 Task: Find connections with filter location Villa María with filter topic #covidwith filter profile language Potuguese with filter current company Business Standard with filter school Bhartiya Vidya Bhavans Sardar Patel Institute of Technology Munshi Nagar Andheri Mumbai with filter industry Metal Treatments with filter service category iOS Development with filter keywords title Drafter
Action: Mouse moved to (684, 145)
Screenshot: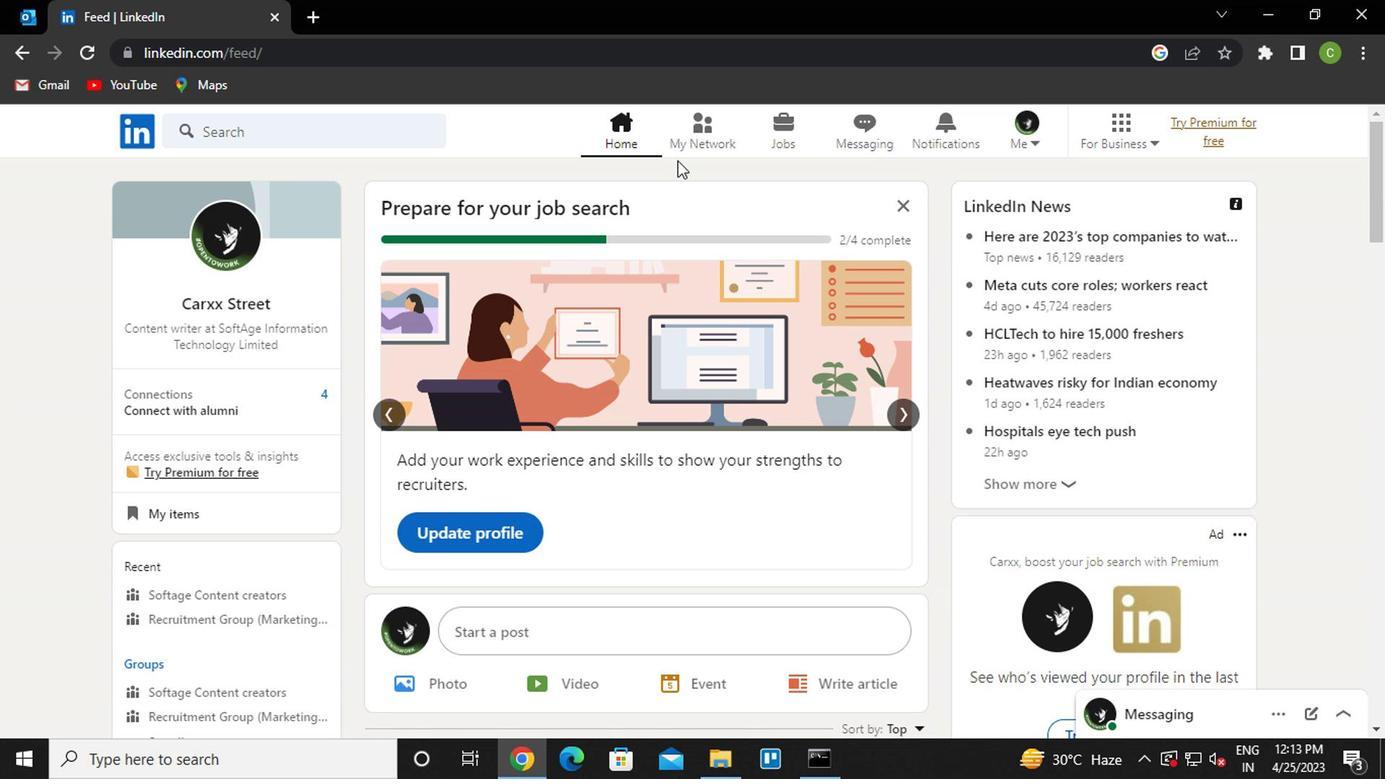 
Action: Mouse pressed left at (684, 145)
Screenshot: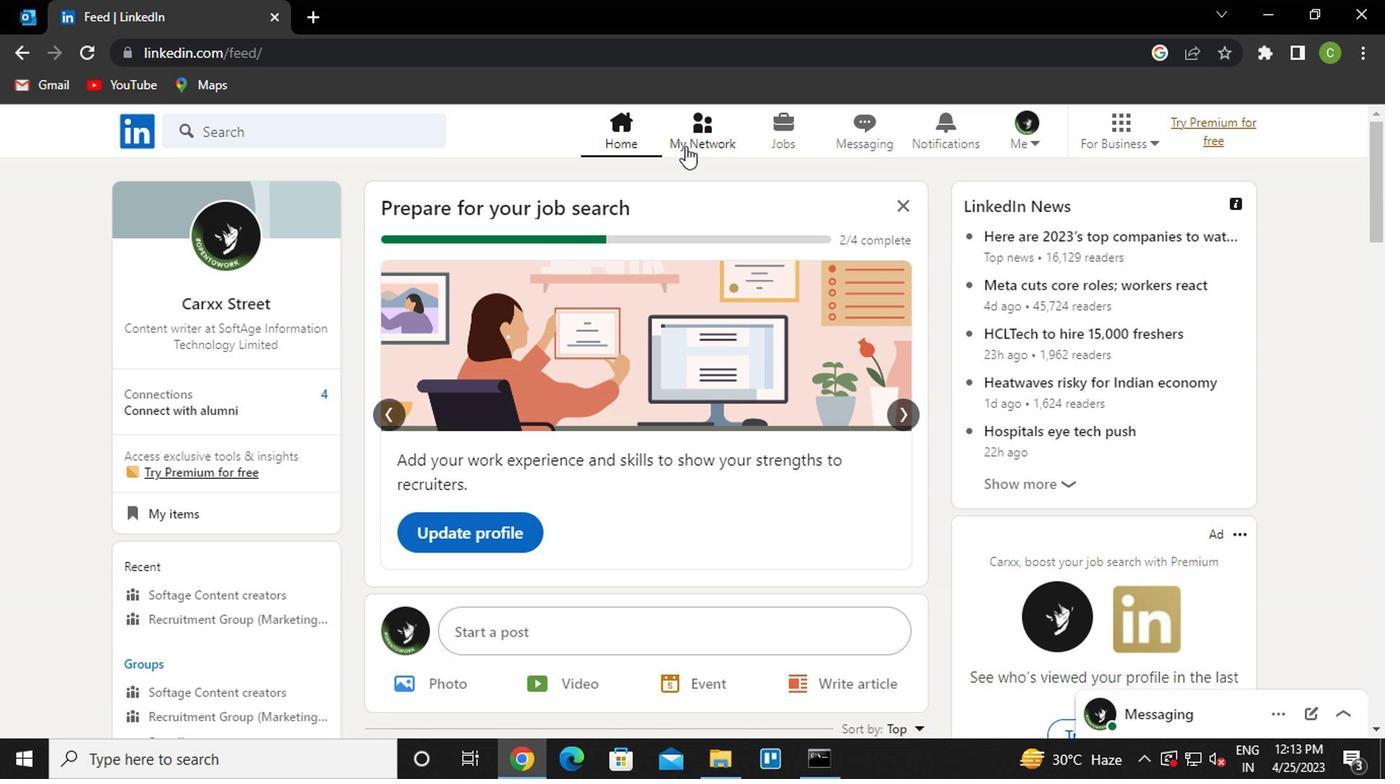 
Action: Mouse moved to (266, 262)
Screenshot: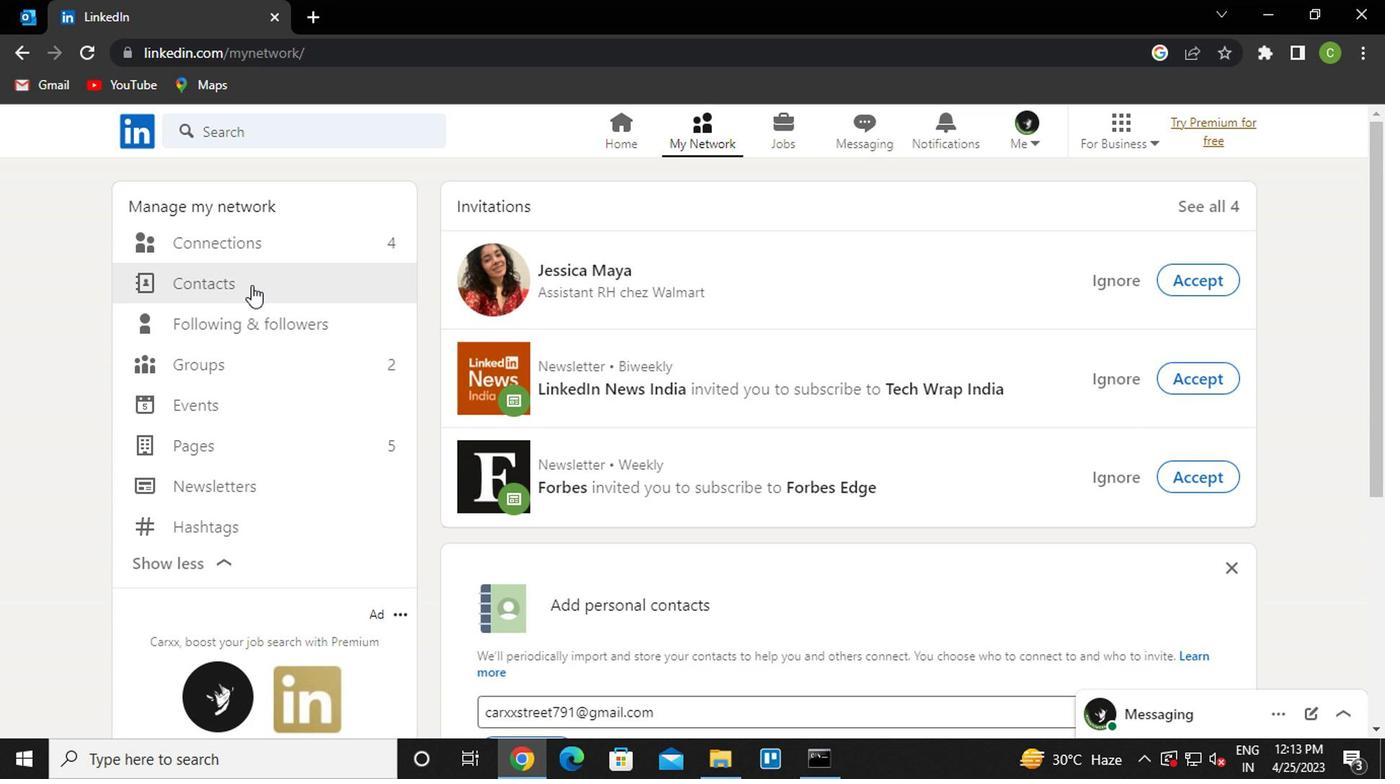 
Action: Mouse pressed left at (266, 262)
Screenshot: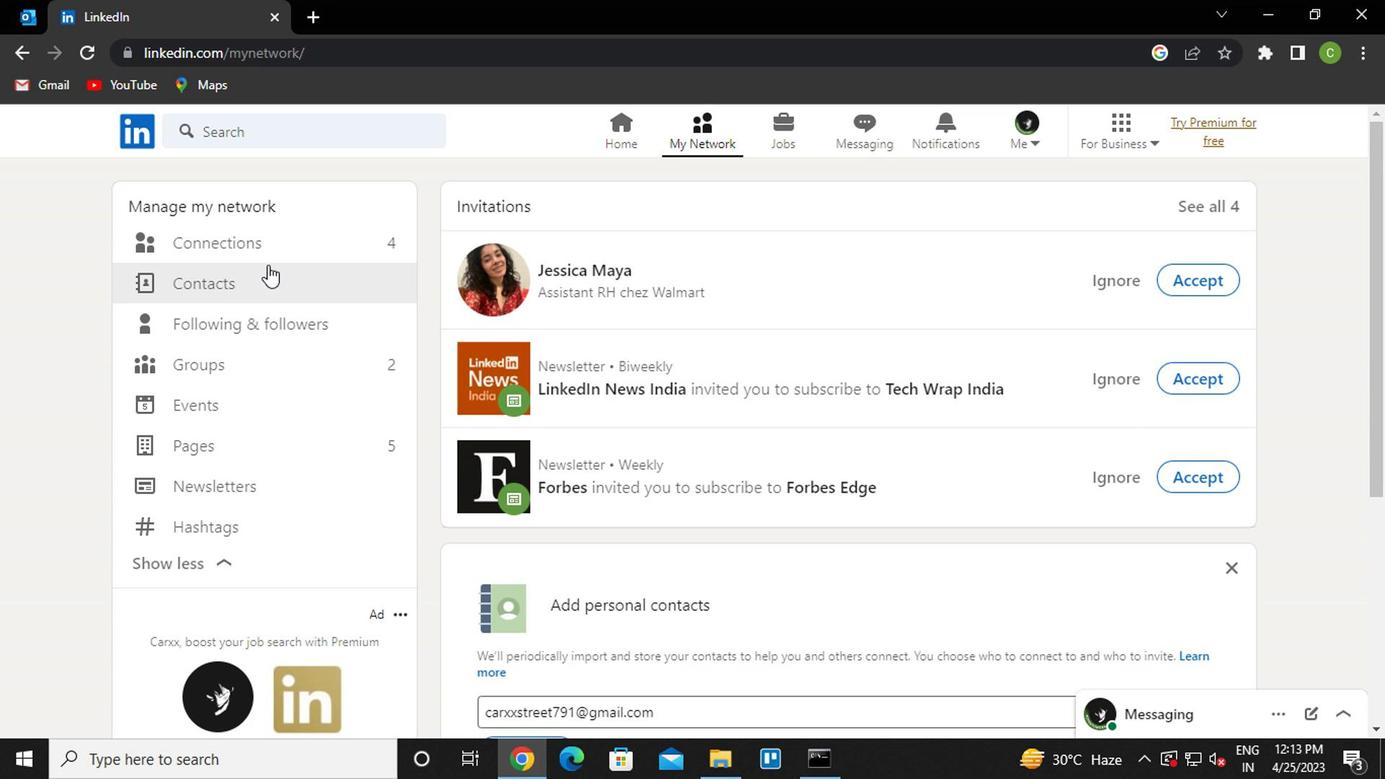 
Action: Mouse moved to (274, 256)
Screenshot: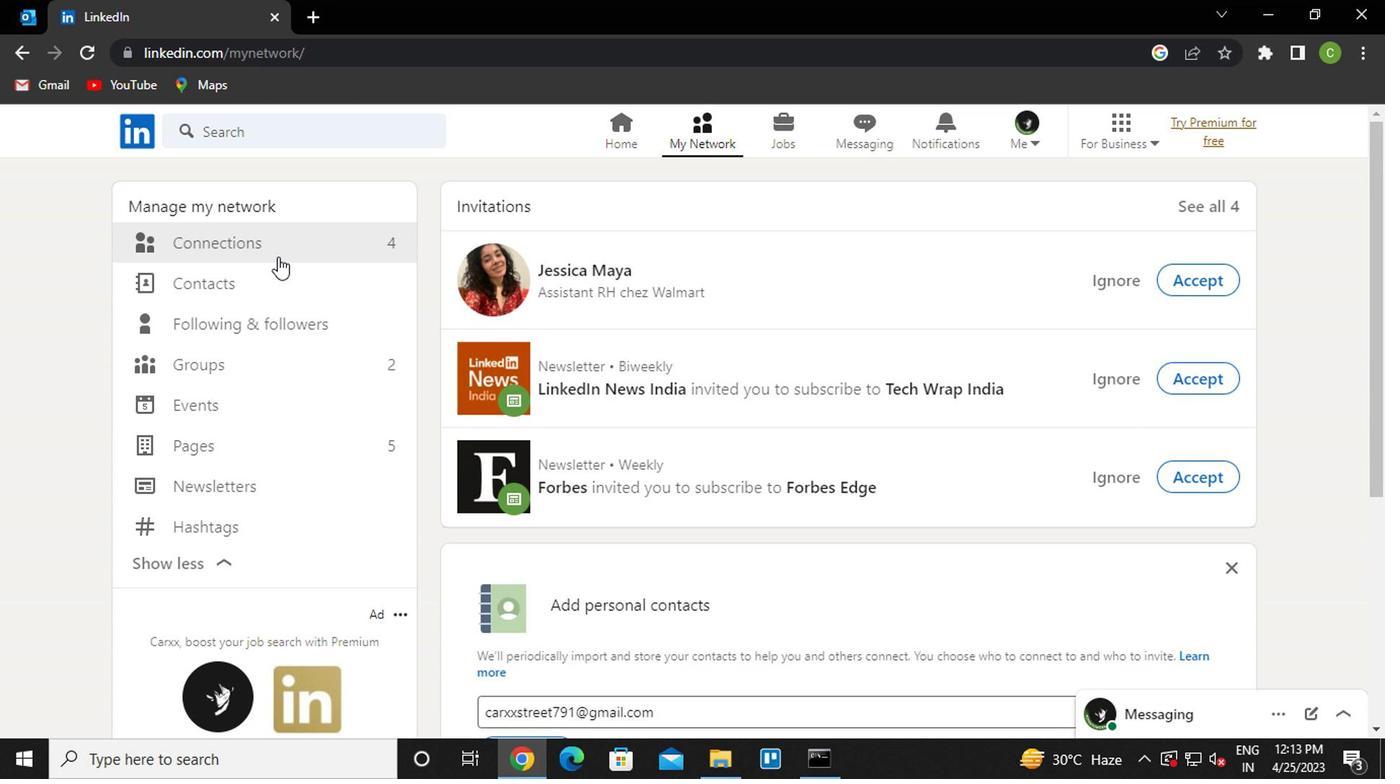 
Action: Mouse pressed left at (274, 256)
Screenshot: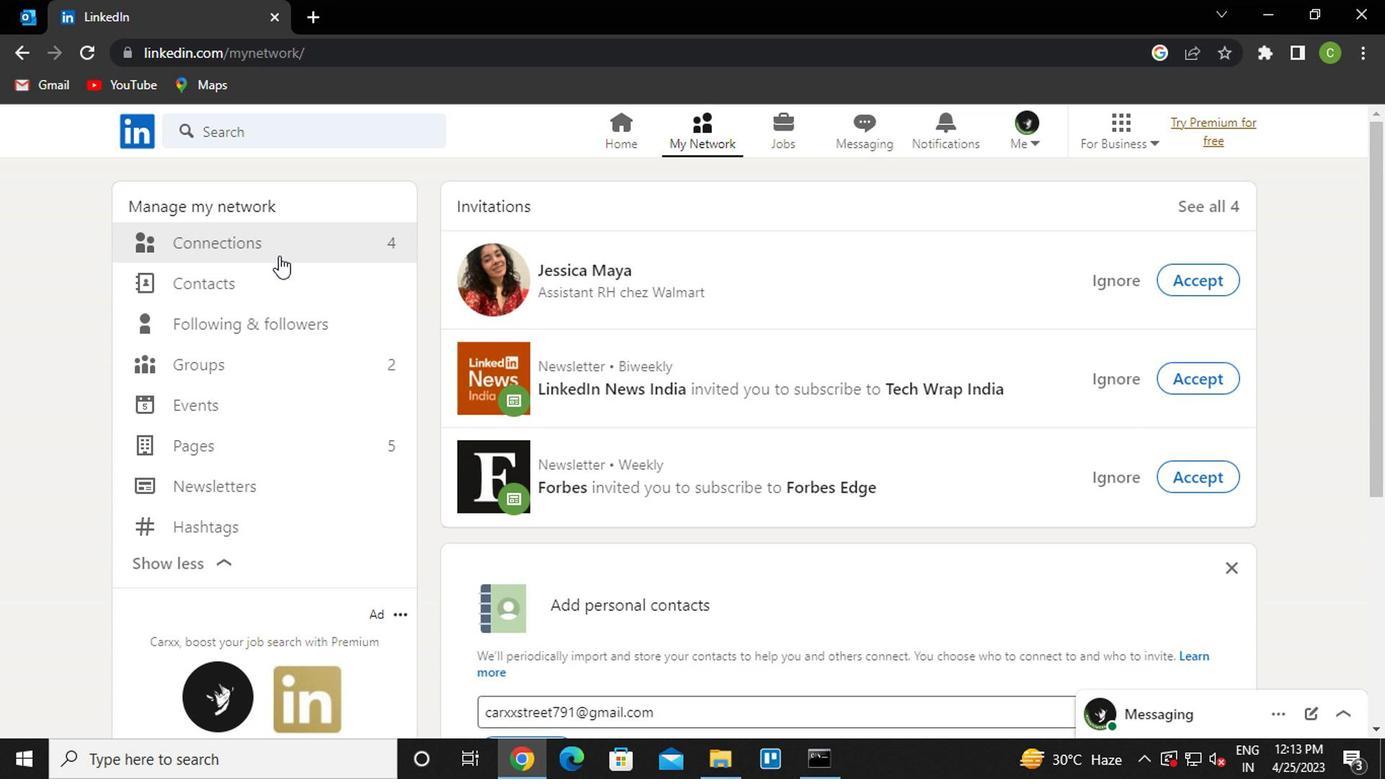 
Action: Mouse moved to (310, 253)
Screenshot: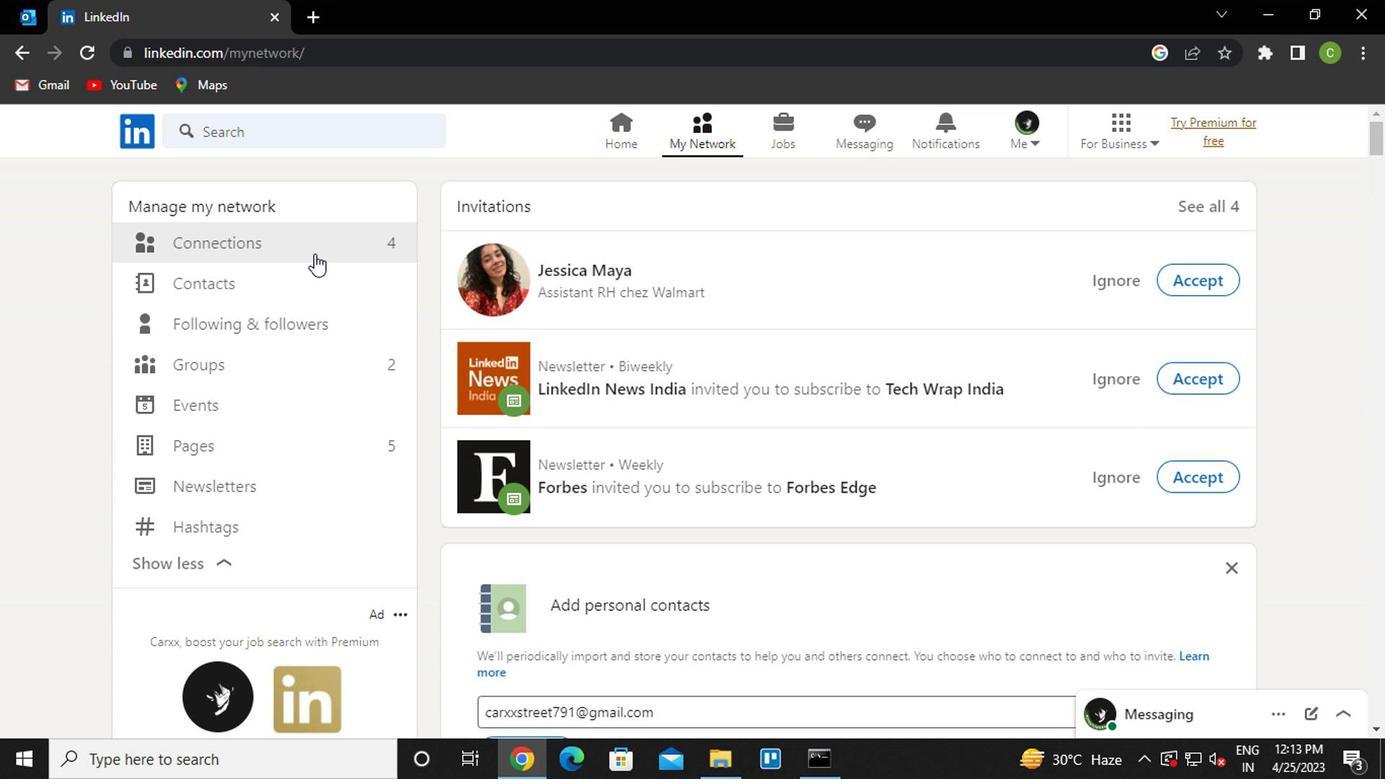 
Action: Mouse pressed left at (310, 253)
Screenshot: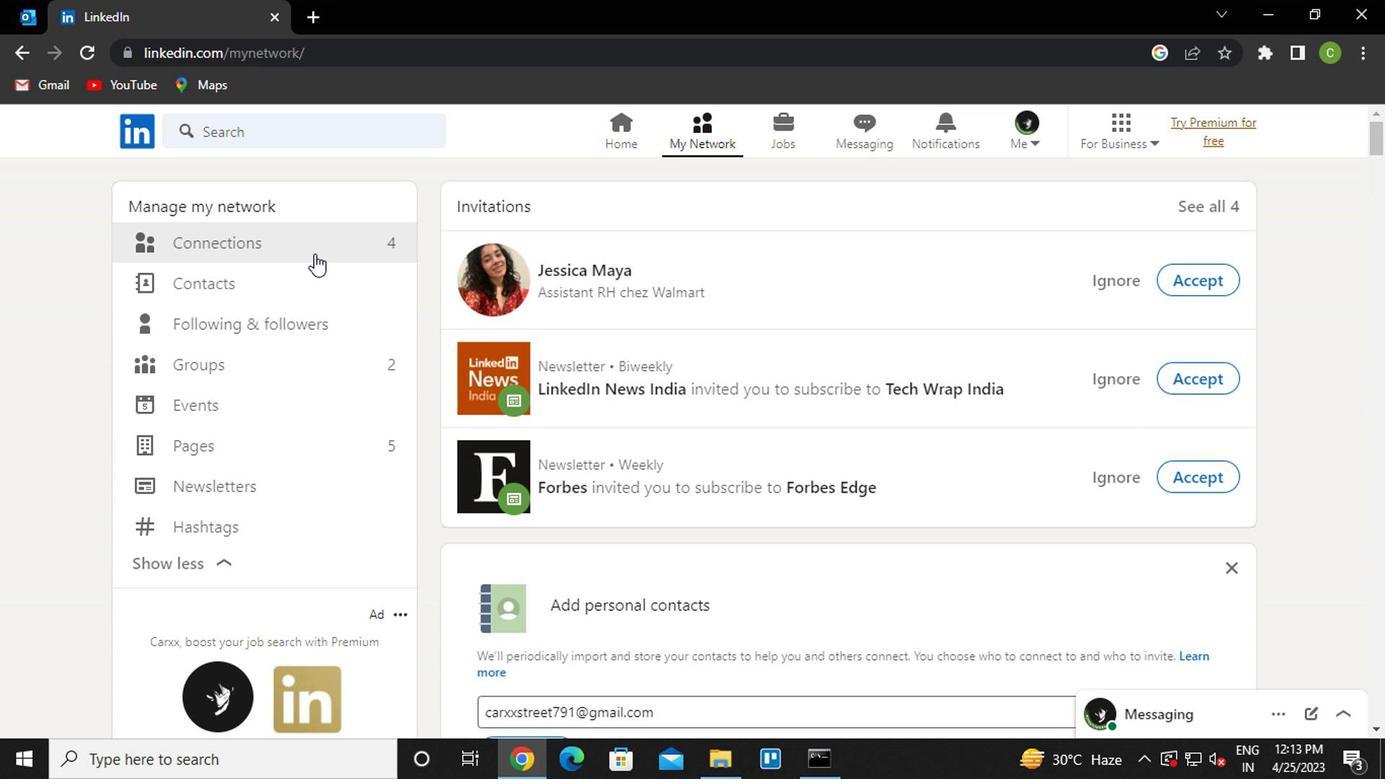 
Action: Mouse moved to (884, 248)
Screenshot: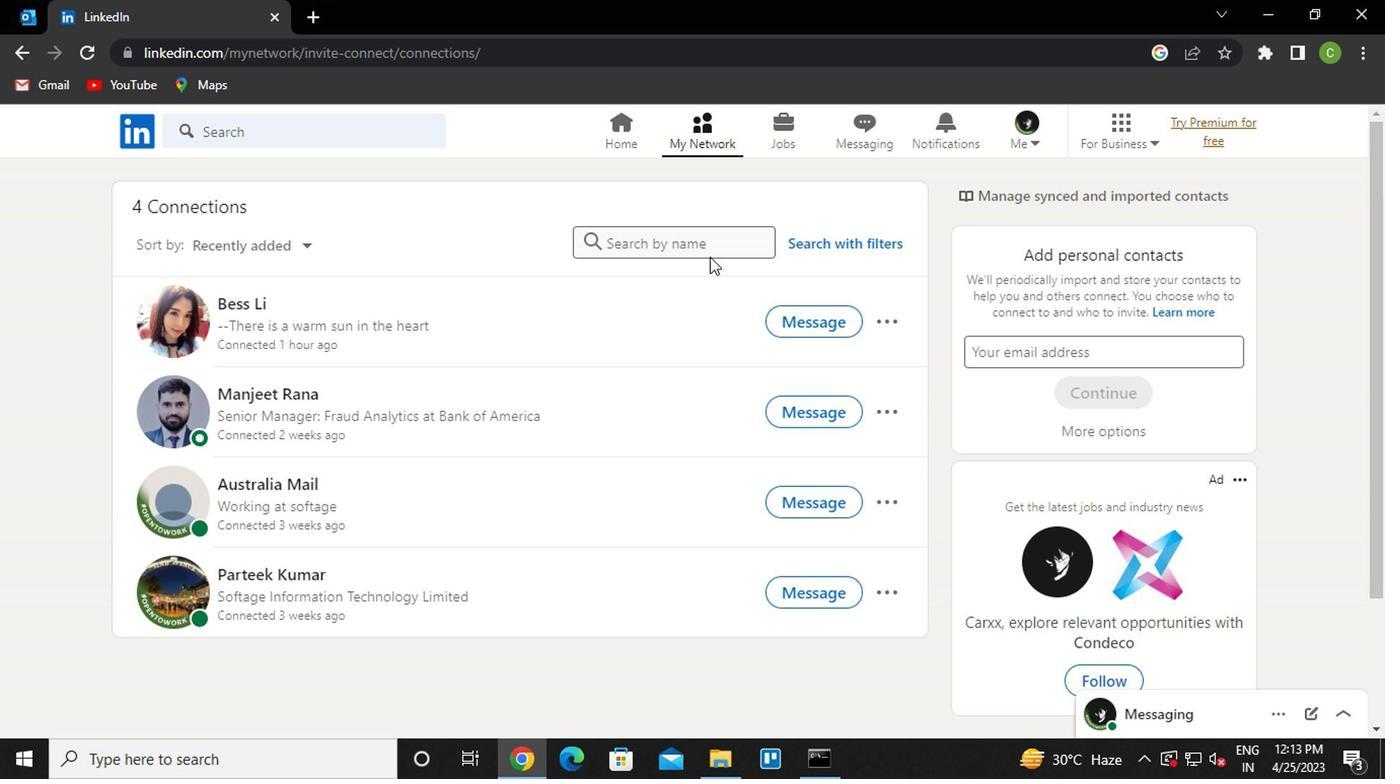 
Action: Mouse pressed left at (884, 248)
Screenshot: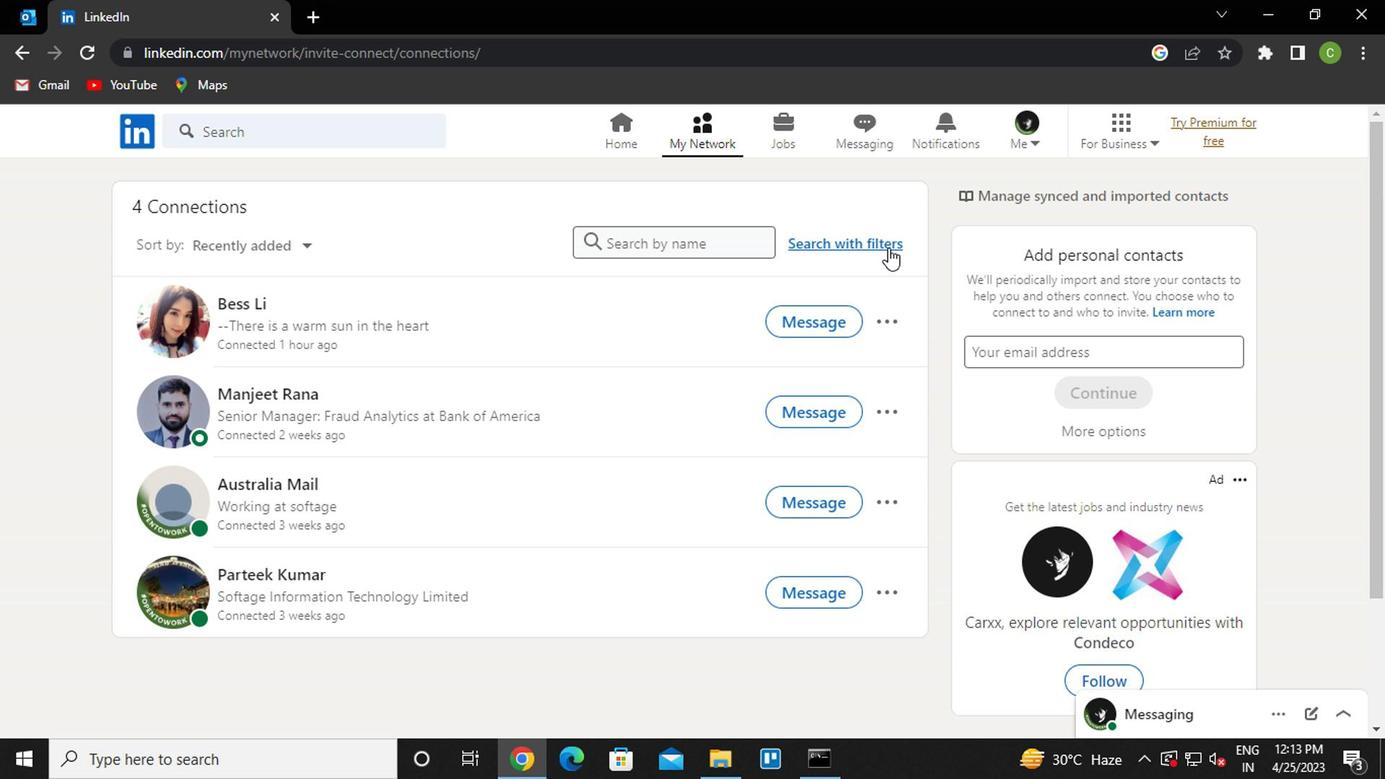
Action: Mouse moved to (694, 188)
Screenshot: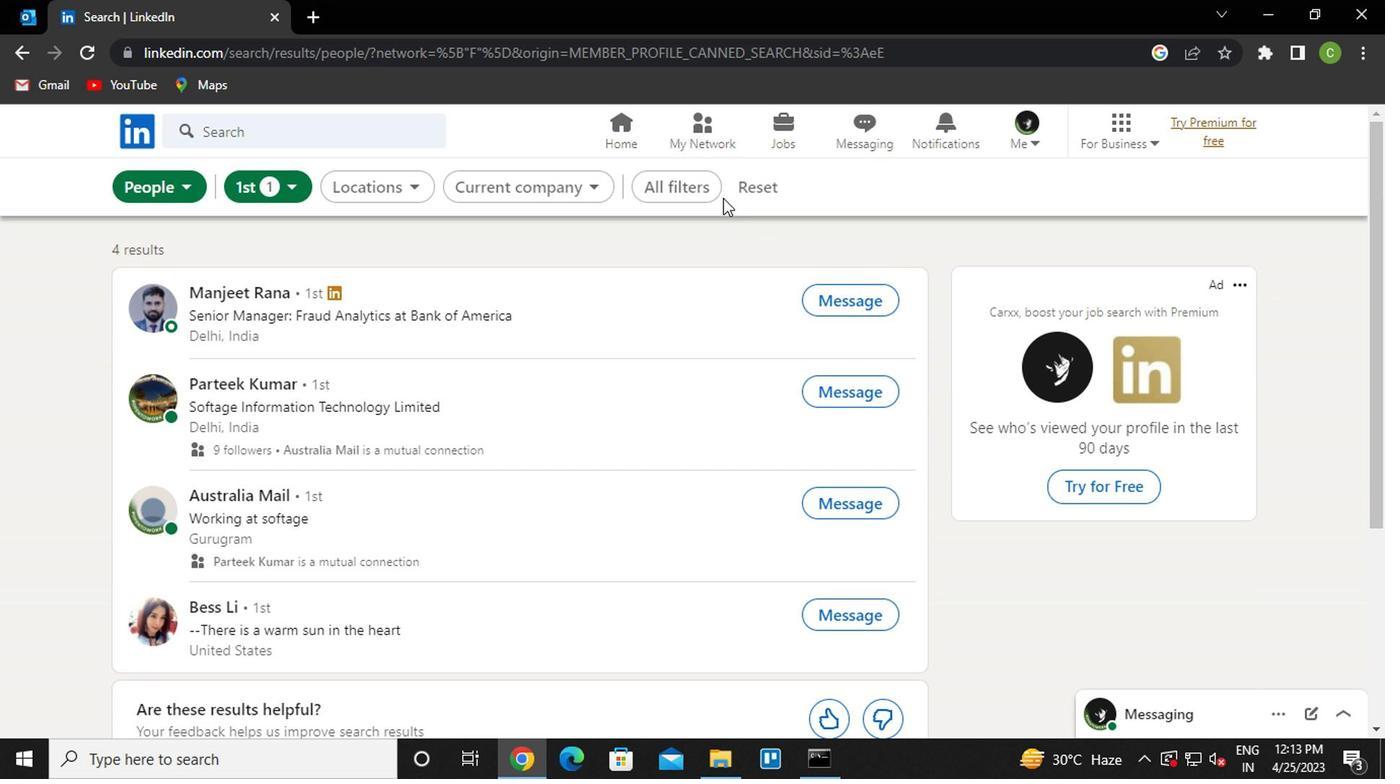 
Action: Mouse pressed left at (694, 188)
Screenshot: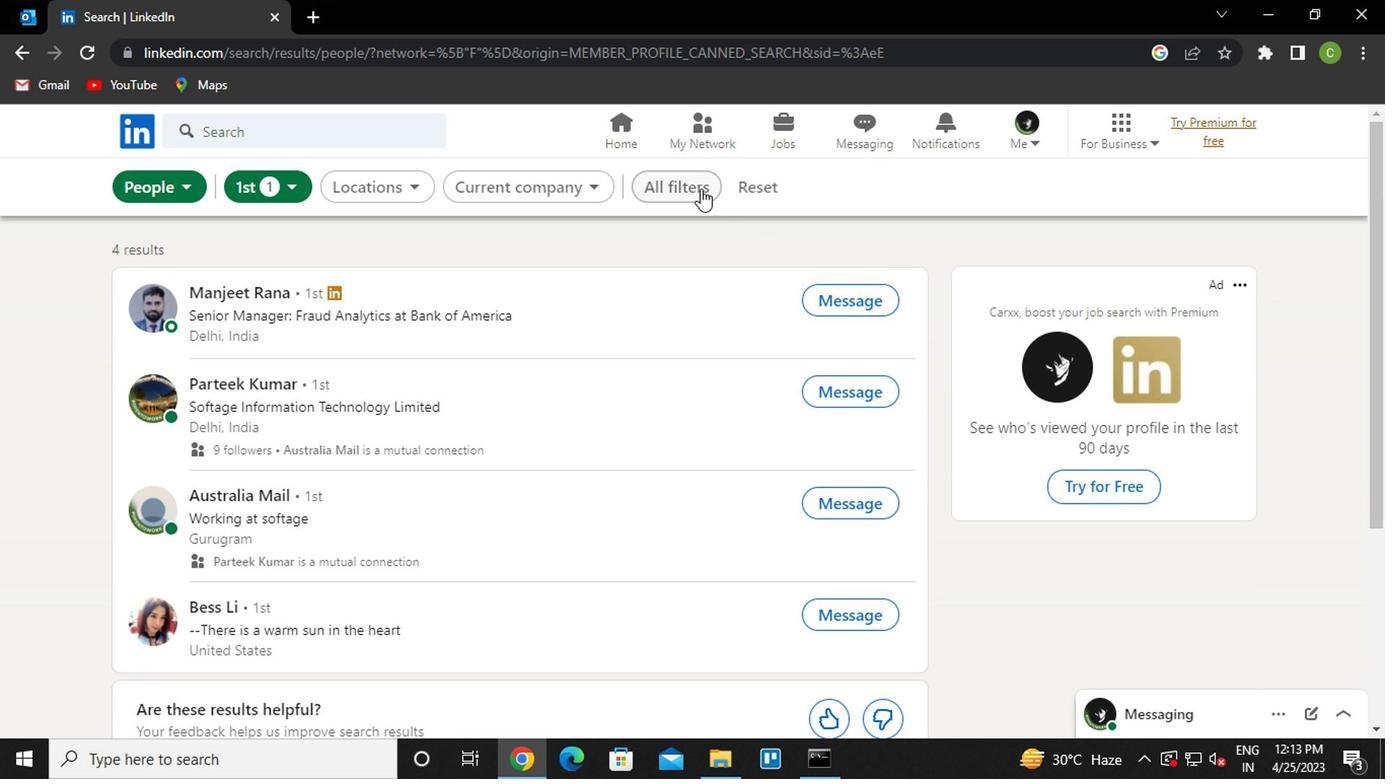 
Action: Mouse moved to (1075, 403)
Screenshot: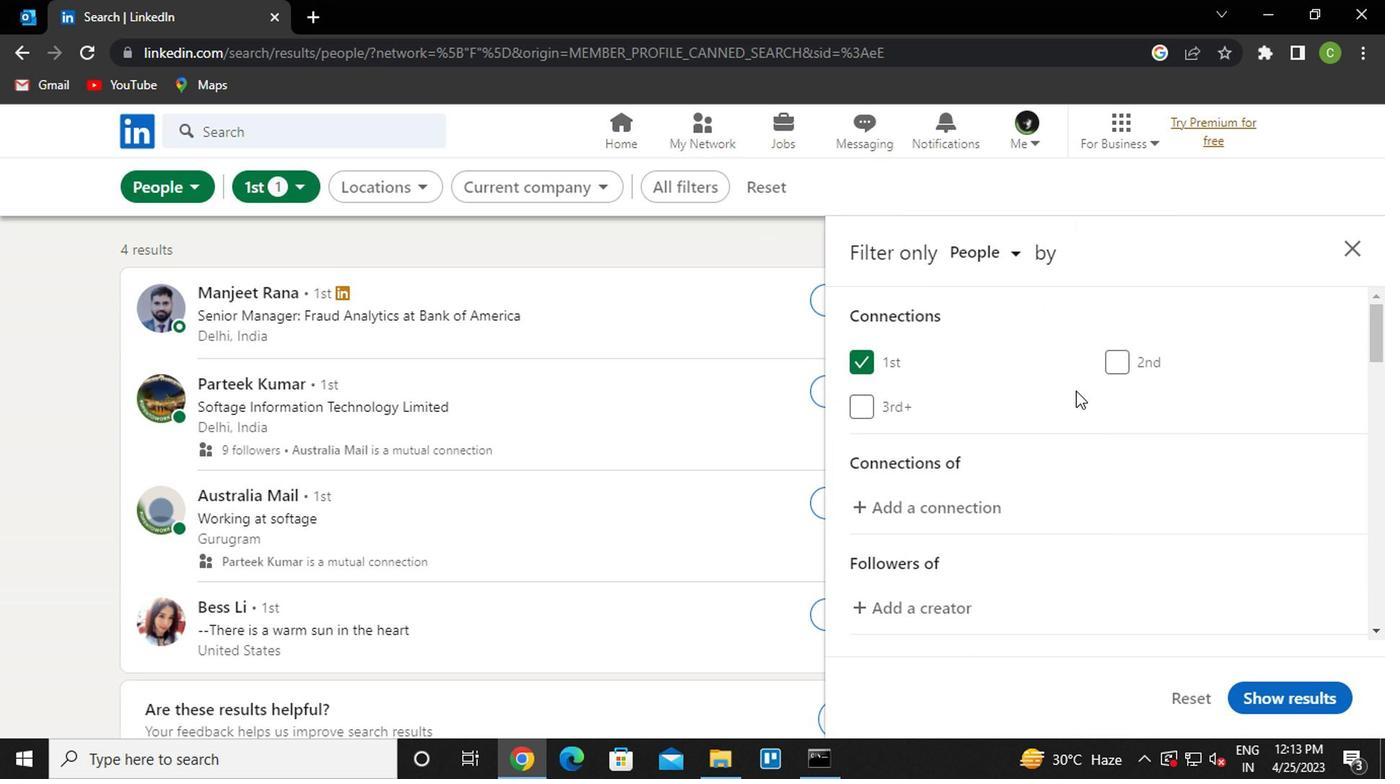 
Action: Mouse scrolled (1075, 401) with delta (0, -1)
Screenshot: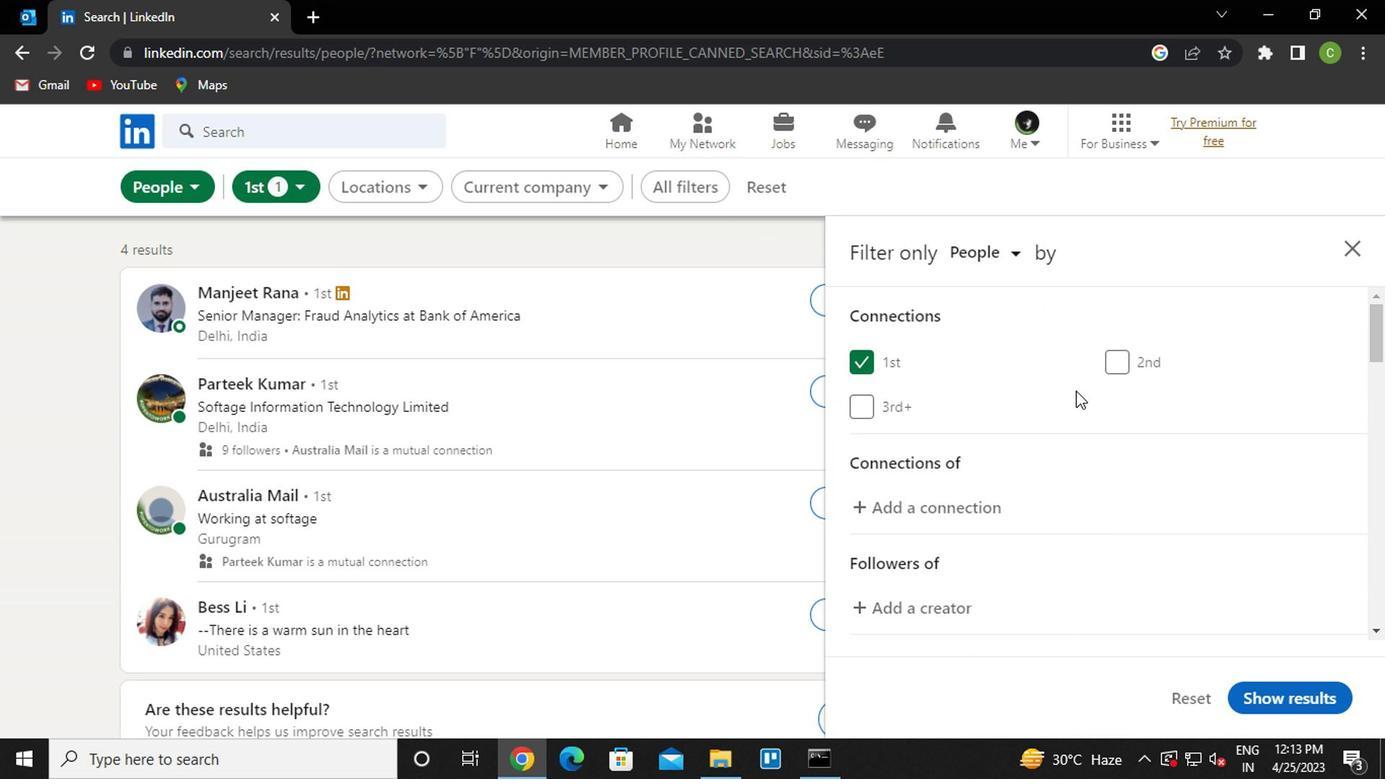 
Action: Mouse moved to (1076, 406)
Screenshot: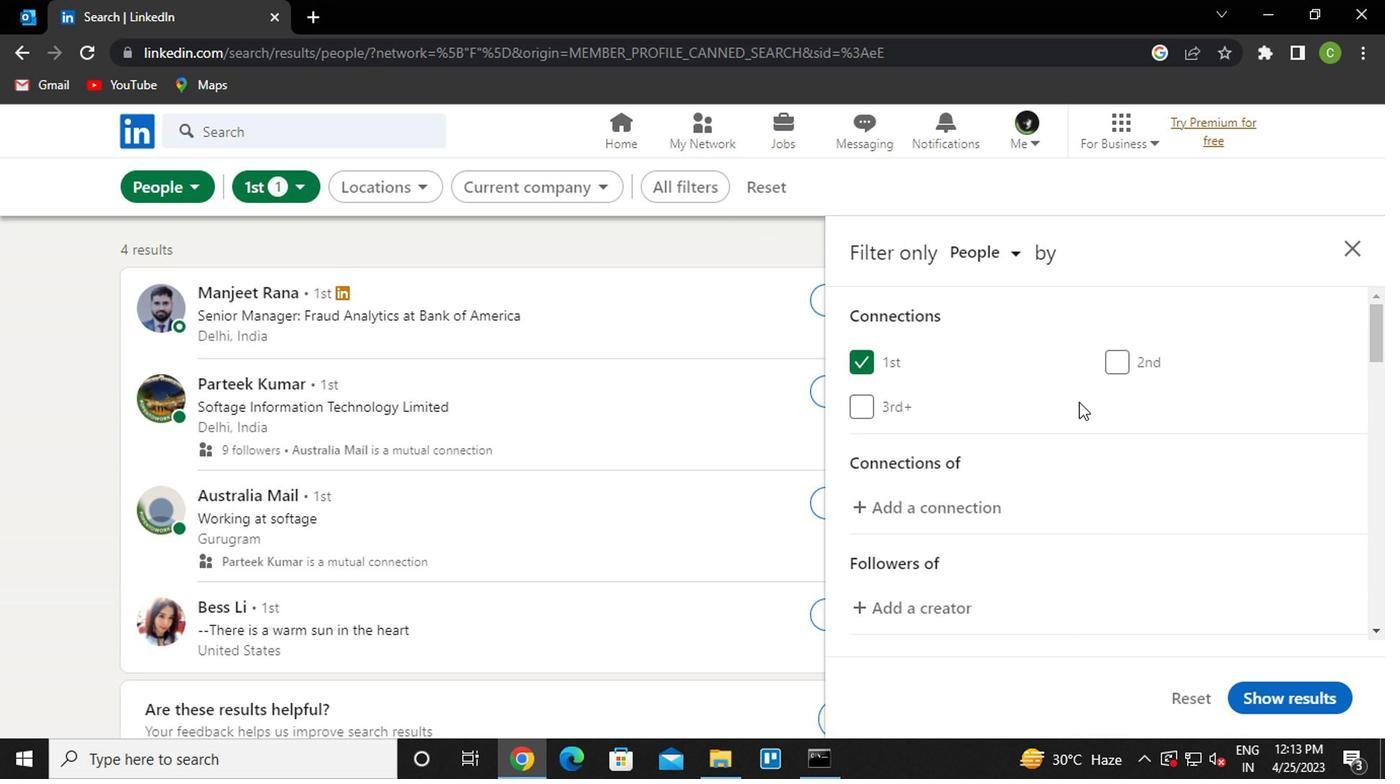 
Action: Mouse scrolled (1076, 404) with delta (0, -1)
Screenshot: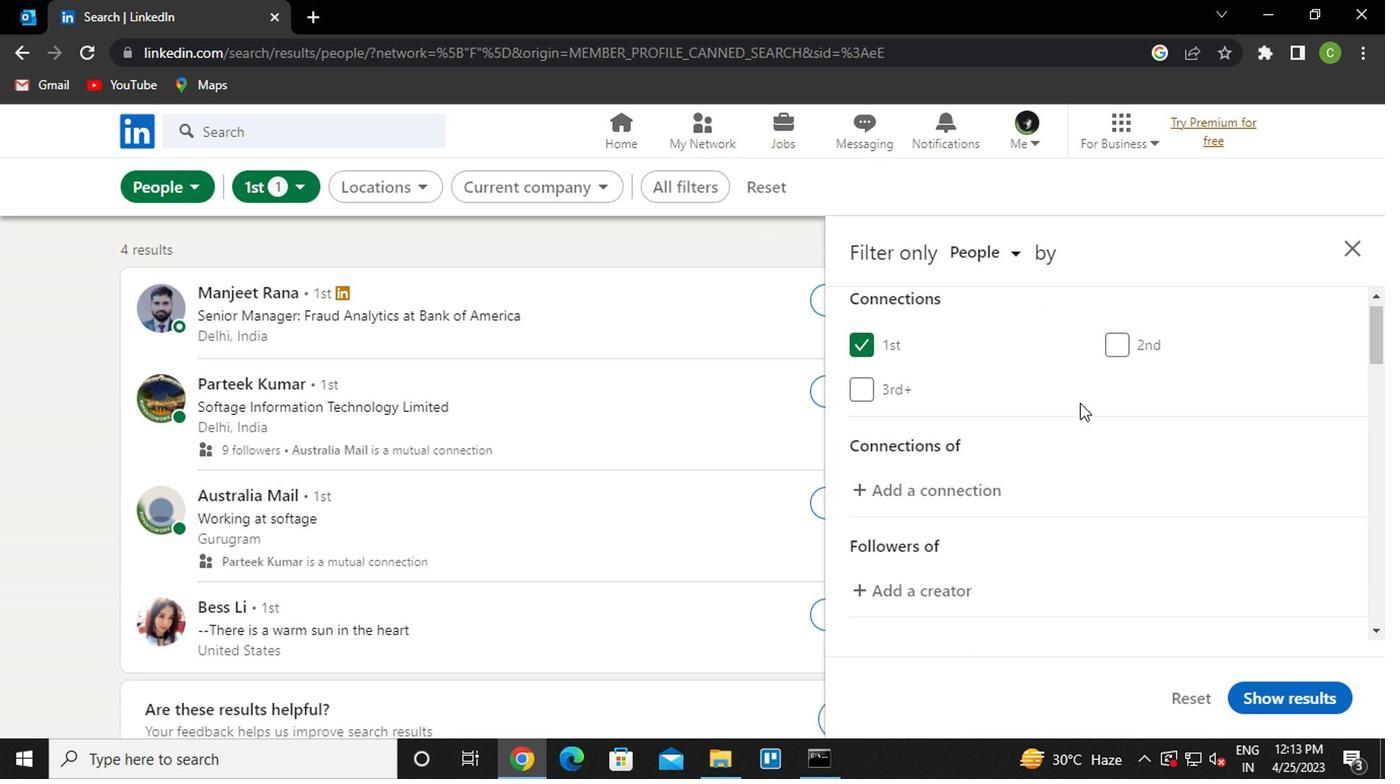 
Action: Mouse moved to (1076, 407)
Screenshot: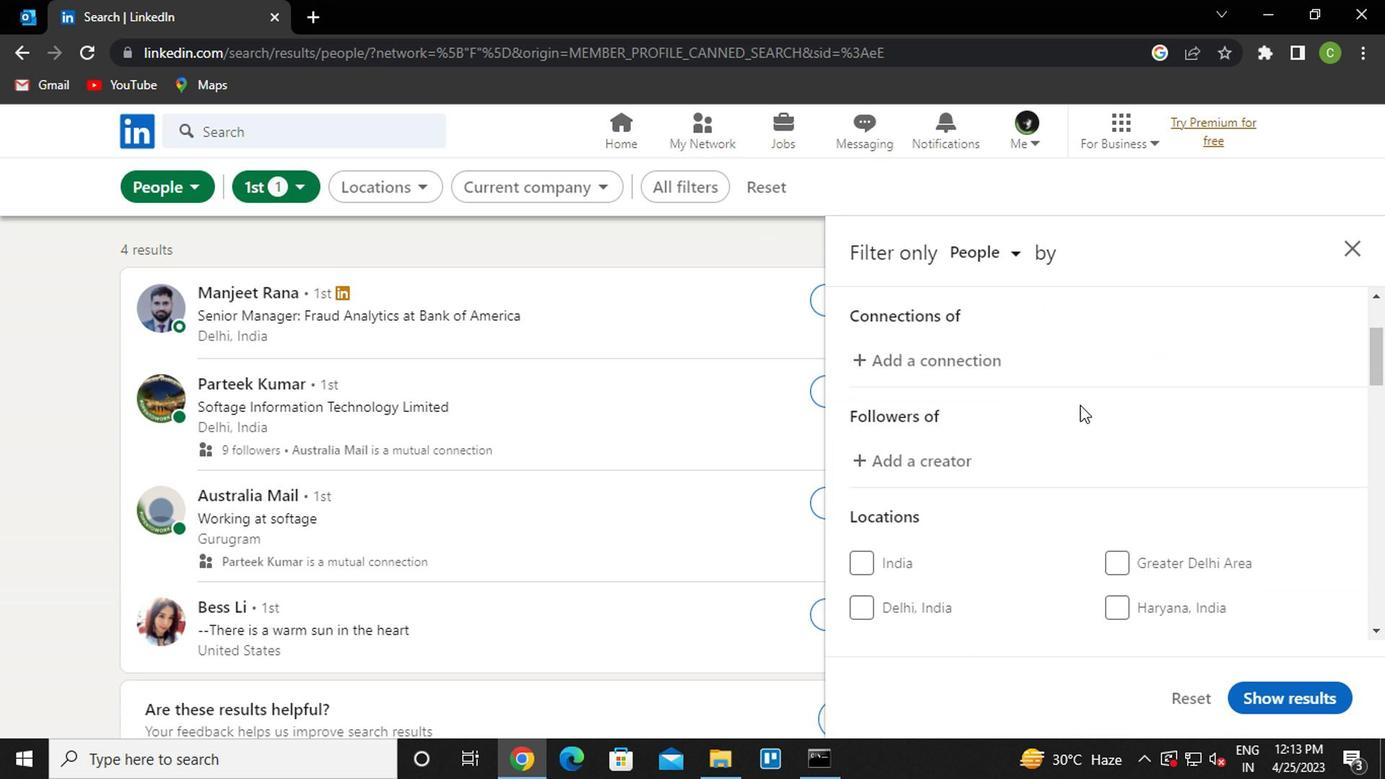 
Action: Mouse scrolled (1076, 406) with delta (0, 0)
Screenshot: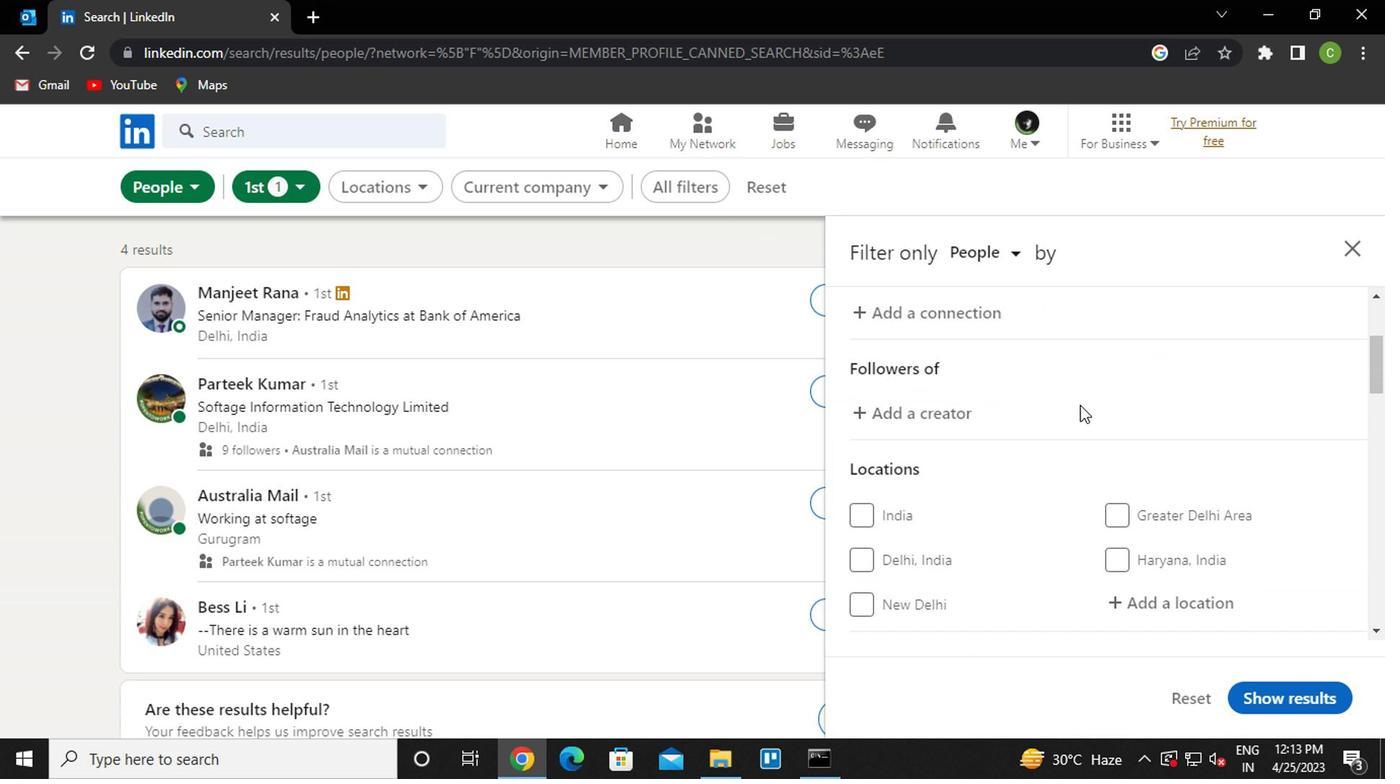 
Action: Mouse moved to (1154, 494)
Screenshot: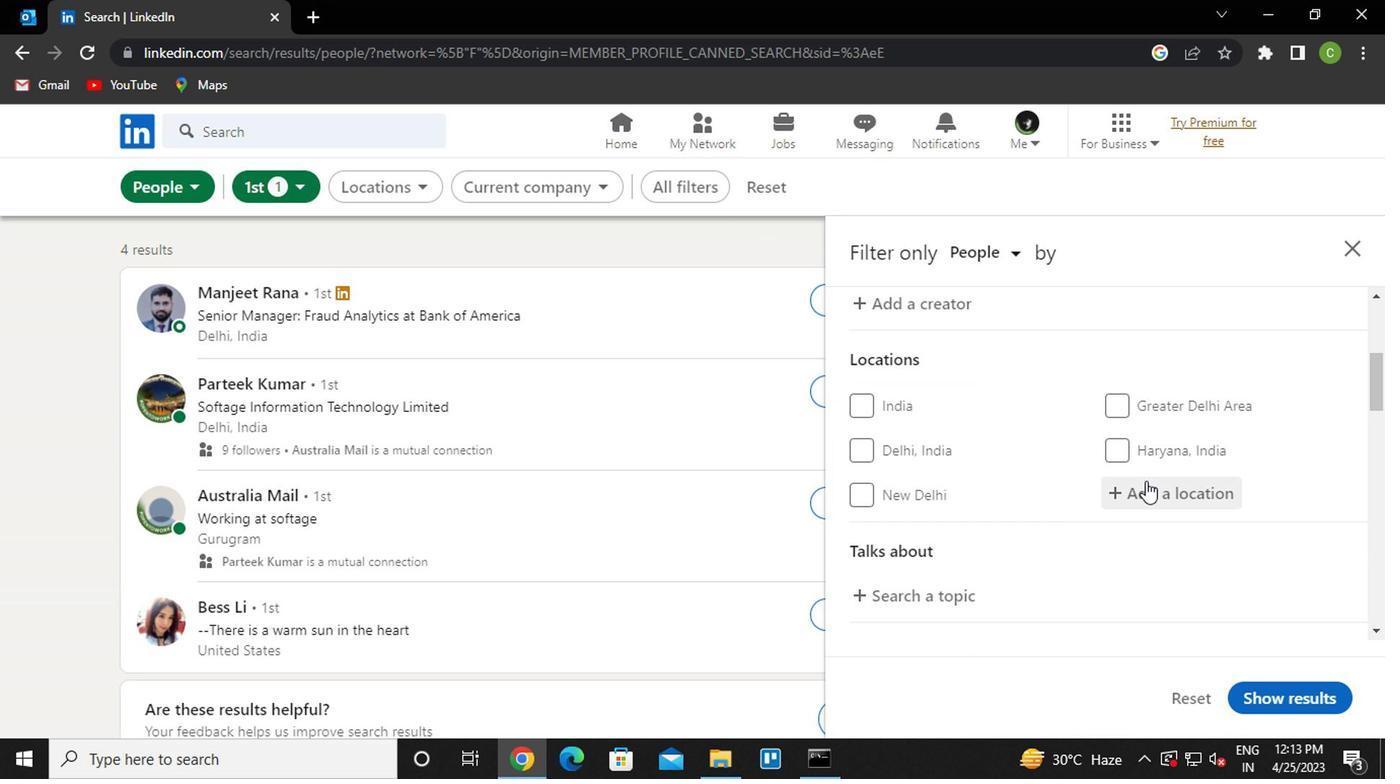 
Action: Mouse pressed left at (1154, 494)
Screenshot: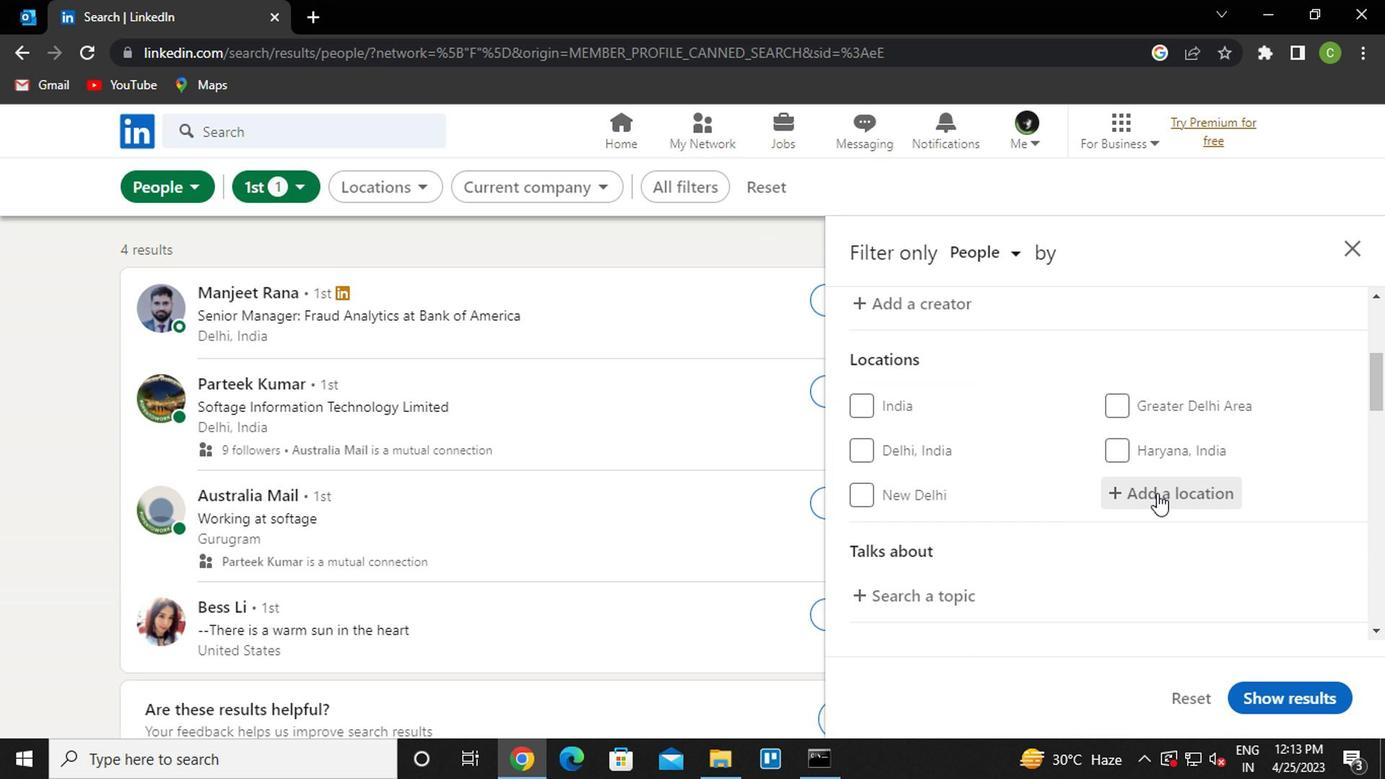 
Action: Mouse moved to (1154, 495)
Screenshot: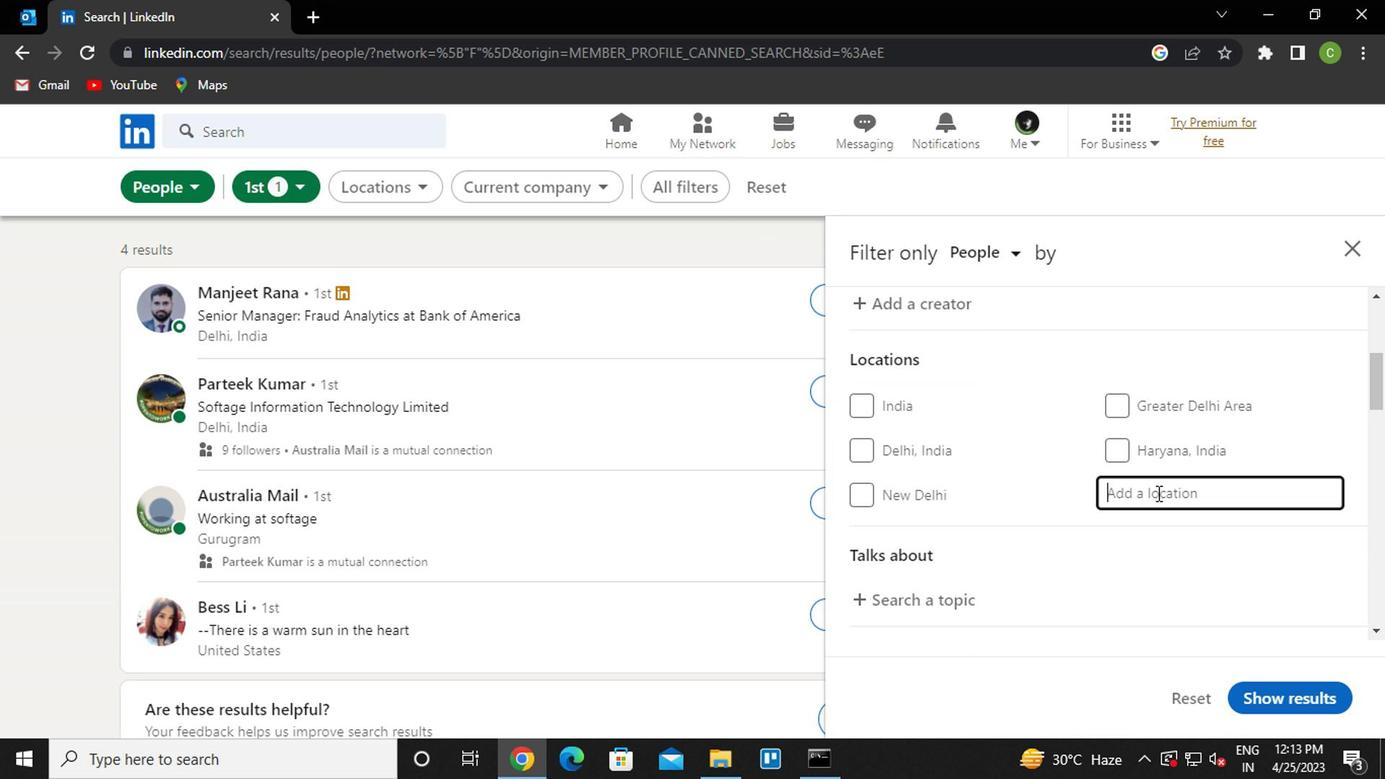 
Action: Key pressed <Key.caps_lock>v<Key.caps_lock>illa<Key.space><Key.caps_lock>m<Key.caps_lock>ar
Screenshot: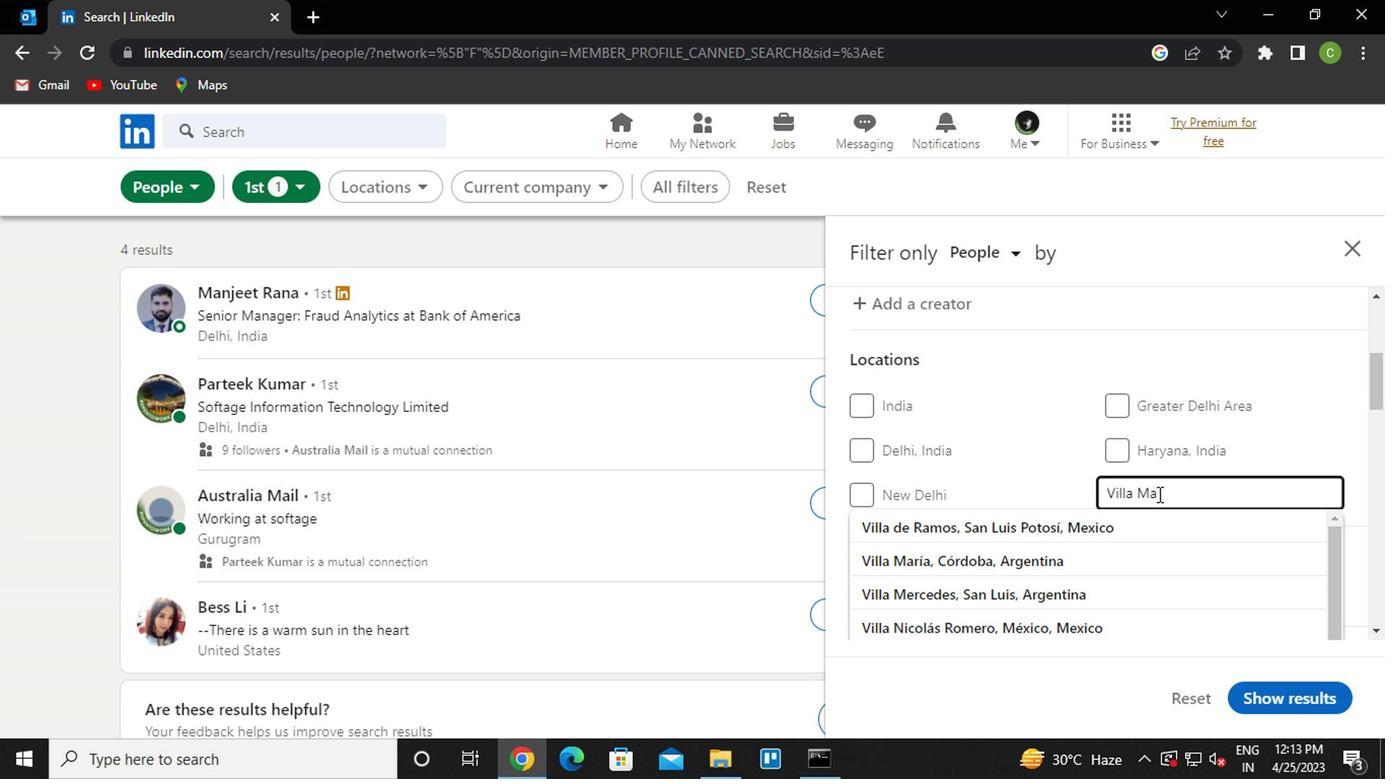 
Action: Mouse moved to (1135, 525)
Screenshot: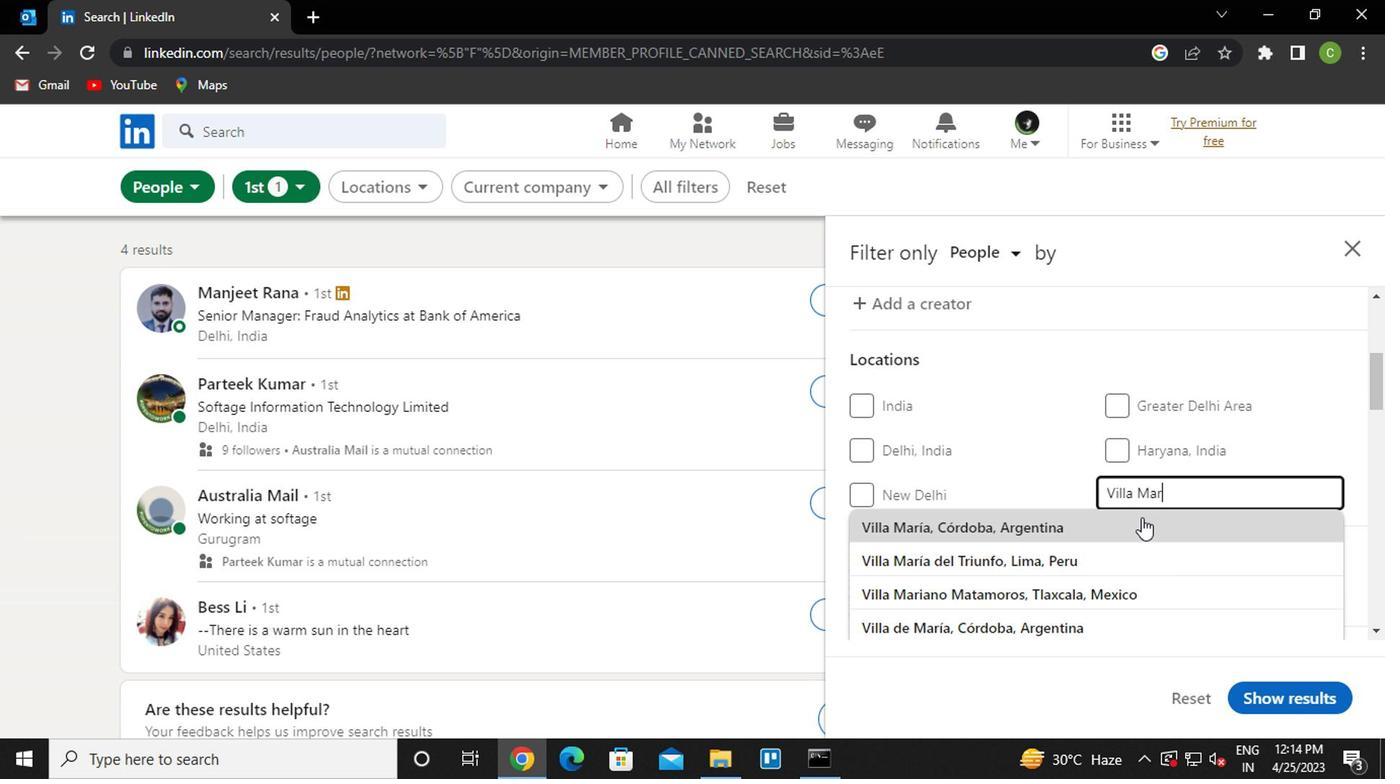 
Action: Mouse pressed left at (1135, 525)
Screenshot: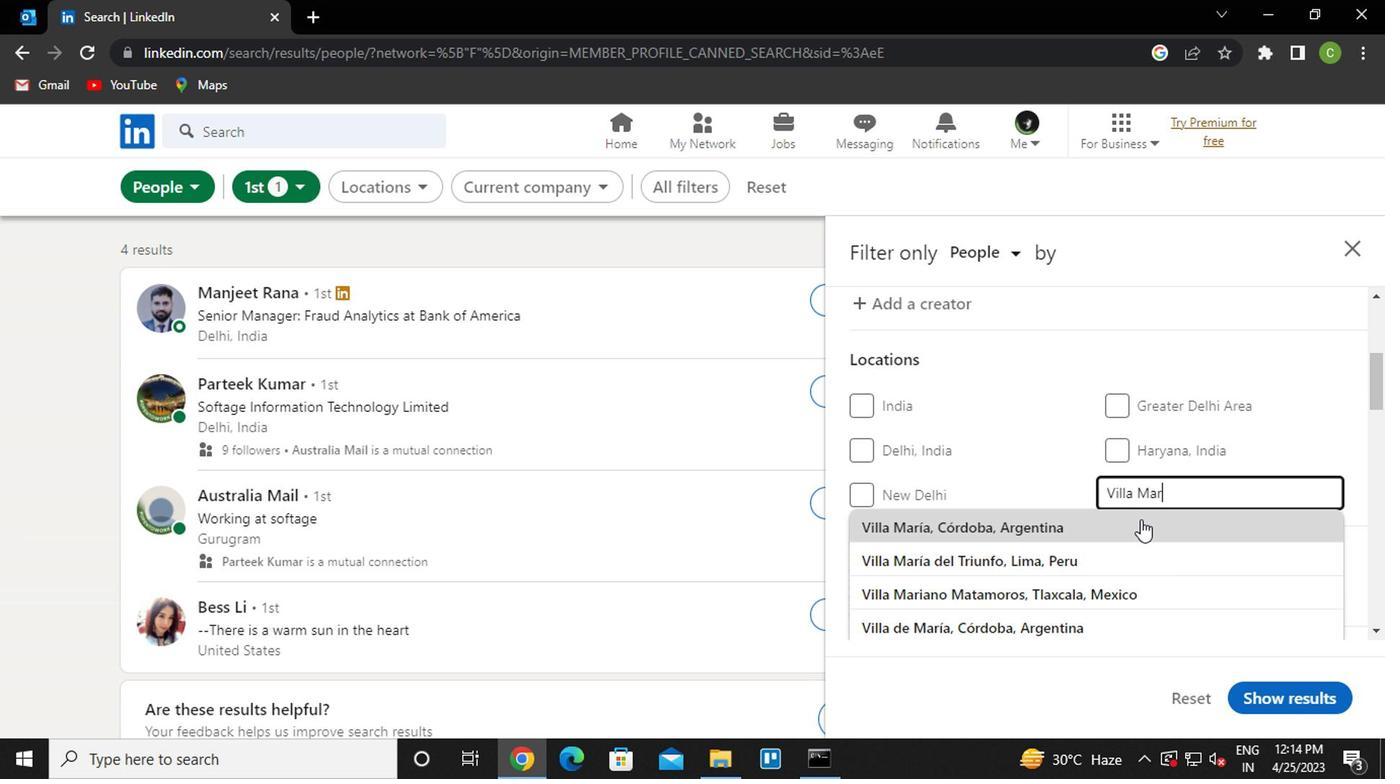 
Action: Mouse moved to (1132, 520)
Screenshot: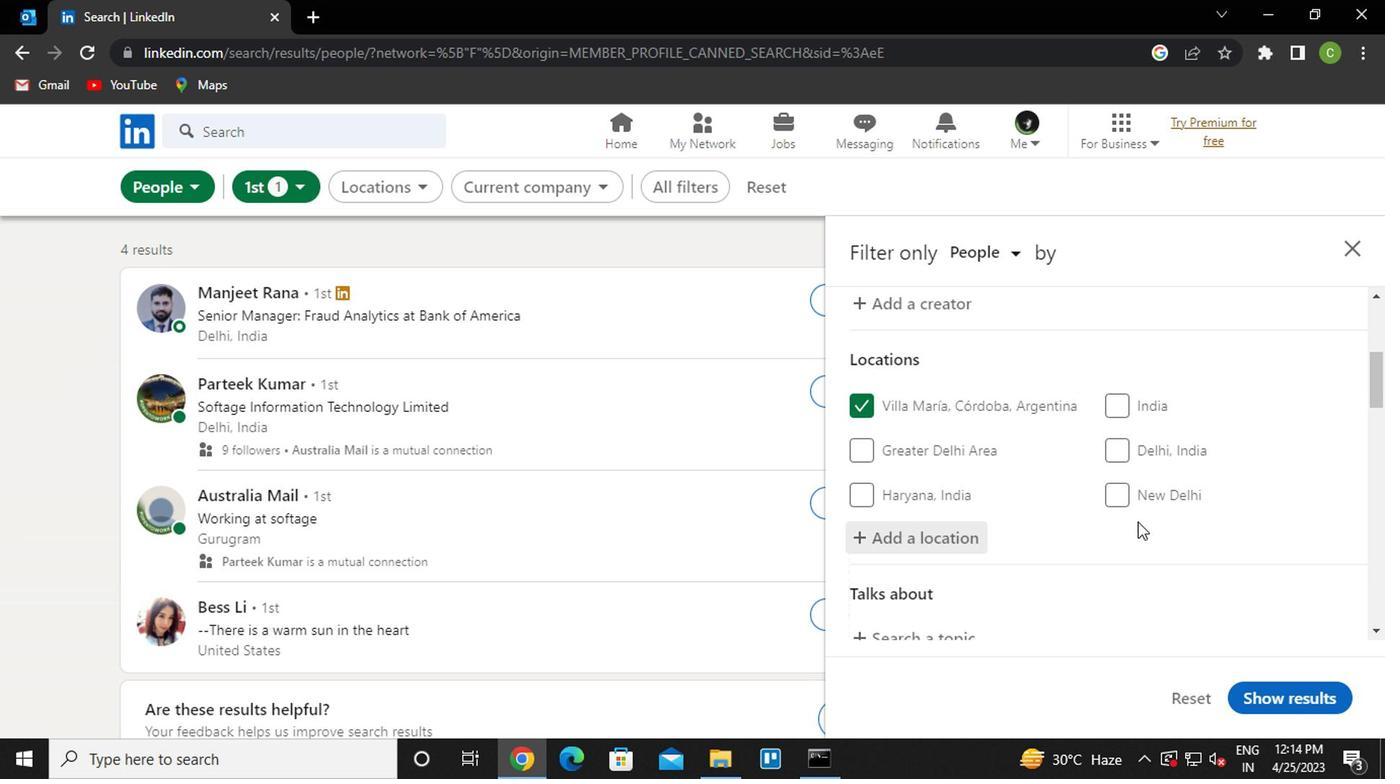 
Action: Mouse scrolled (1132, 518) with delta (0, -1)
Screenshot: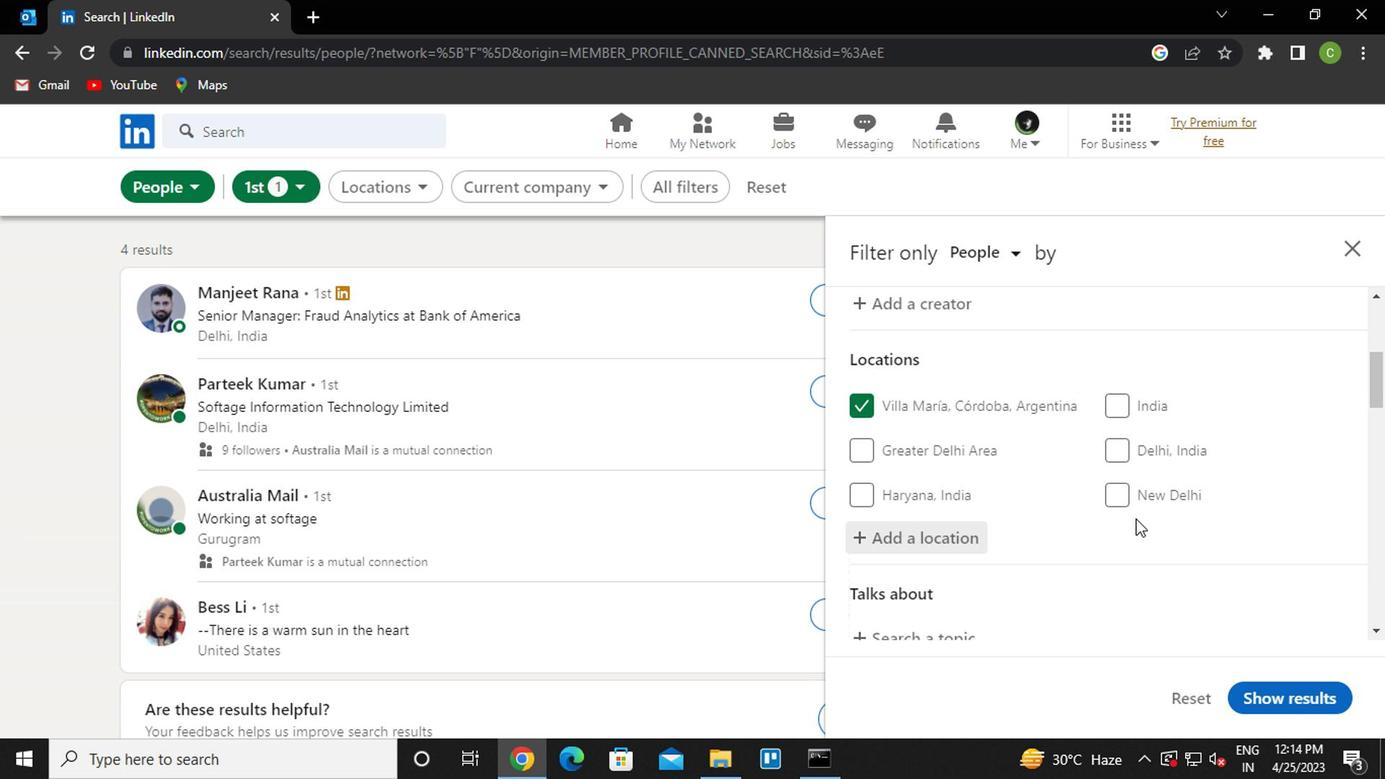 
Action: Mouse moved to (1128, 521)
Screenshot: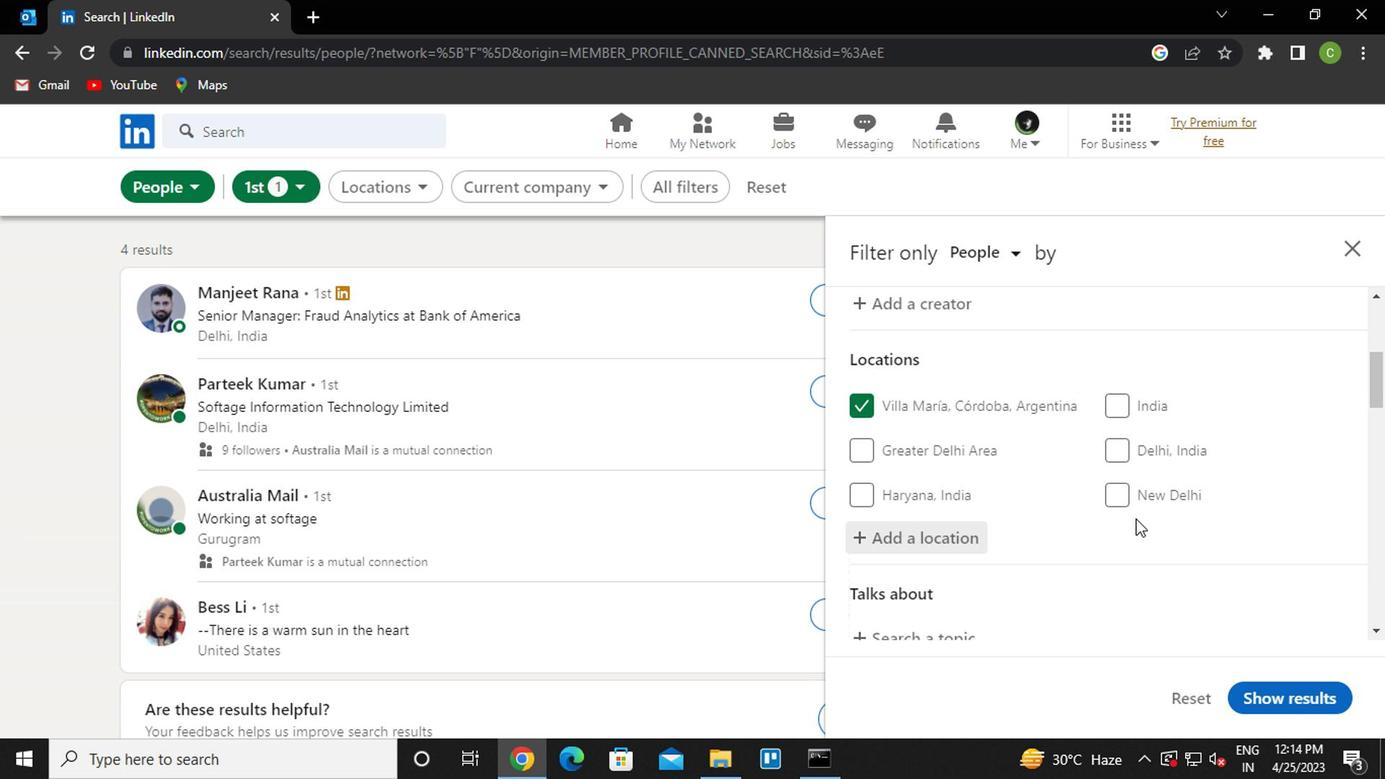 
Action: Mouse scrolled (1128, 520) with delta (0, 0)
Screenshot: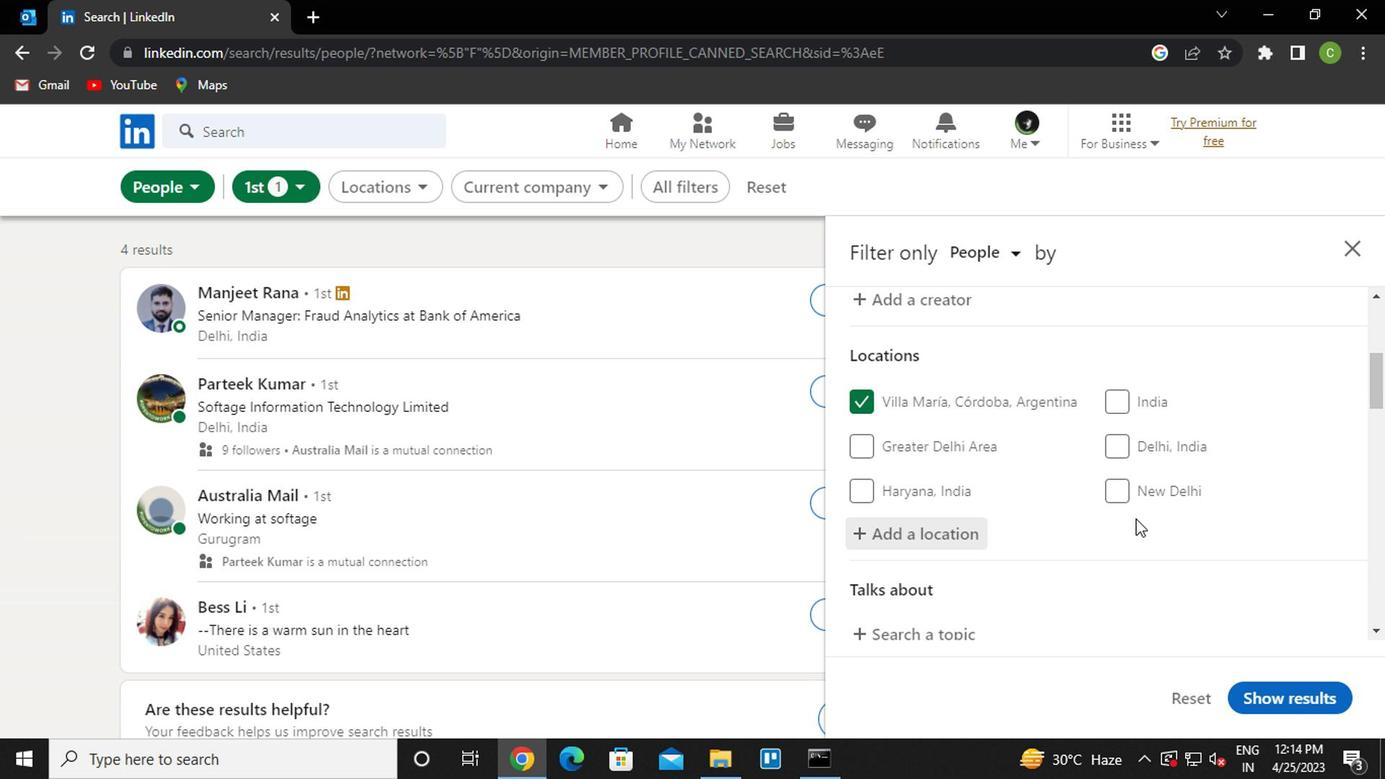 
Action: Mouse moved to (927, 435)
Screenshot: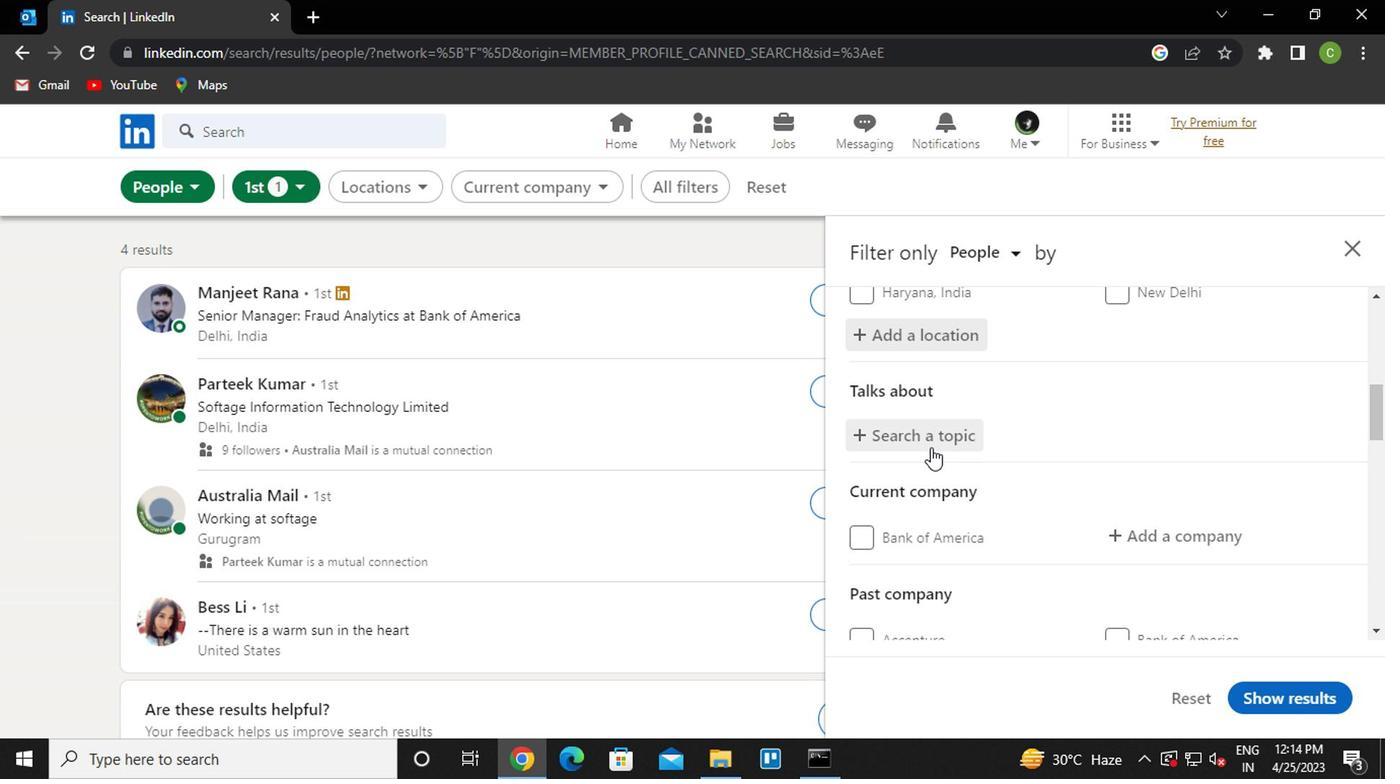 
Action: Mouse pressed left at (927, 435)
Screenshot: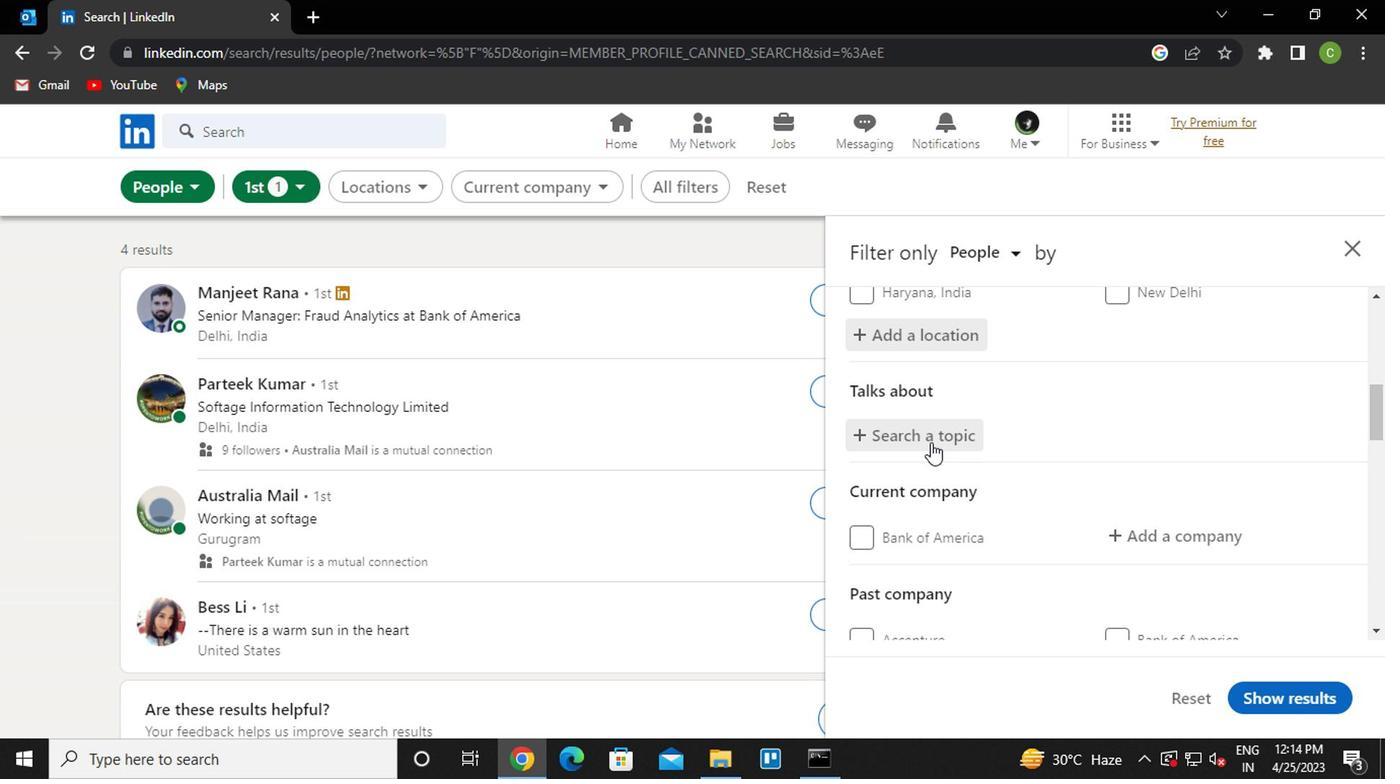 
Action: Key pressed <Key.shift>#COVID
Screenshot: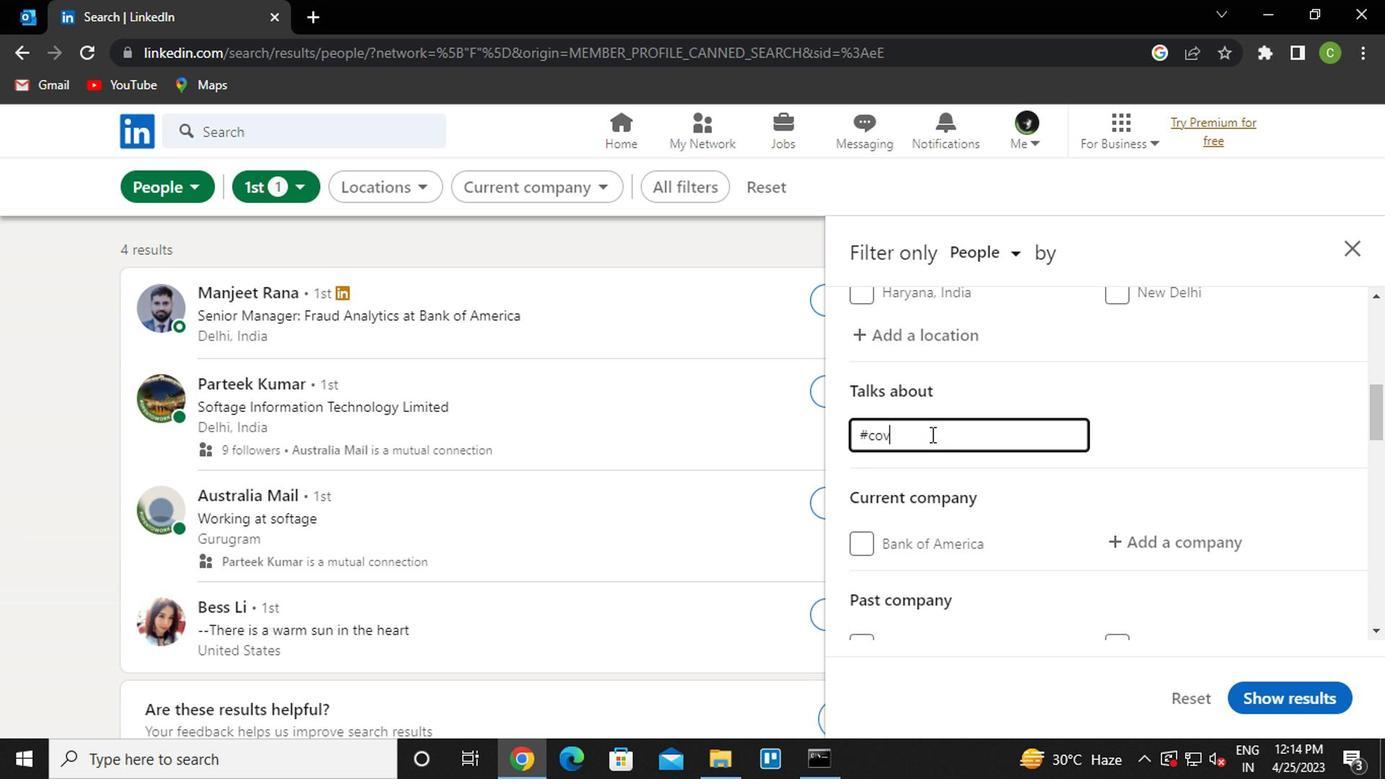 
Action: Mouse moved to (1172, 423)
Screenshot: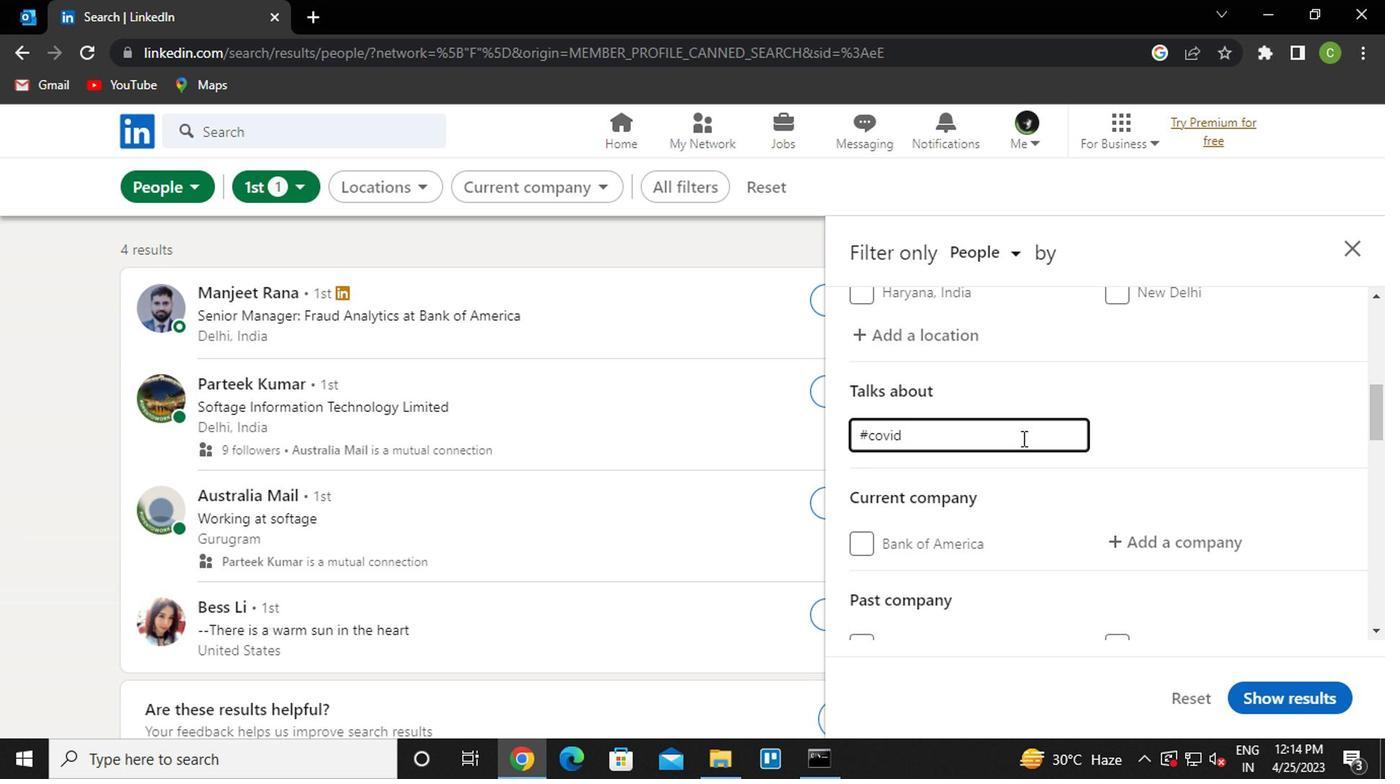 
Action: Mouse pressed left at (1172, 423)
Screenshot: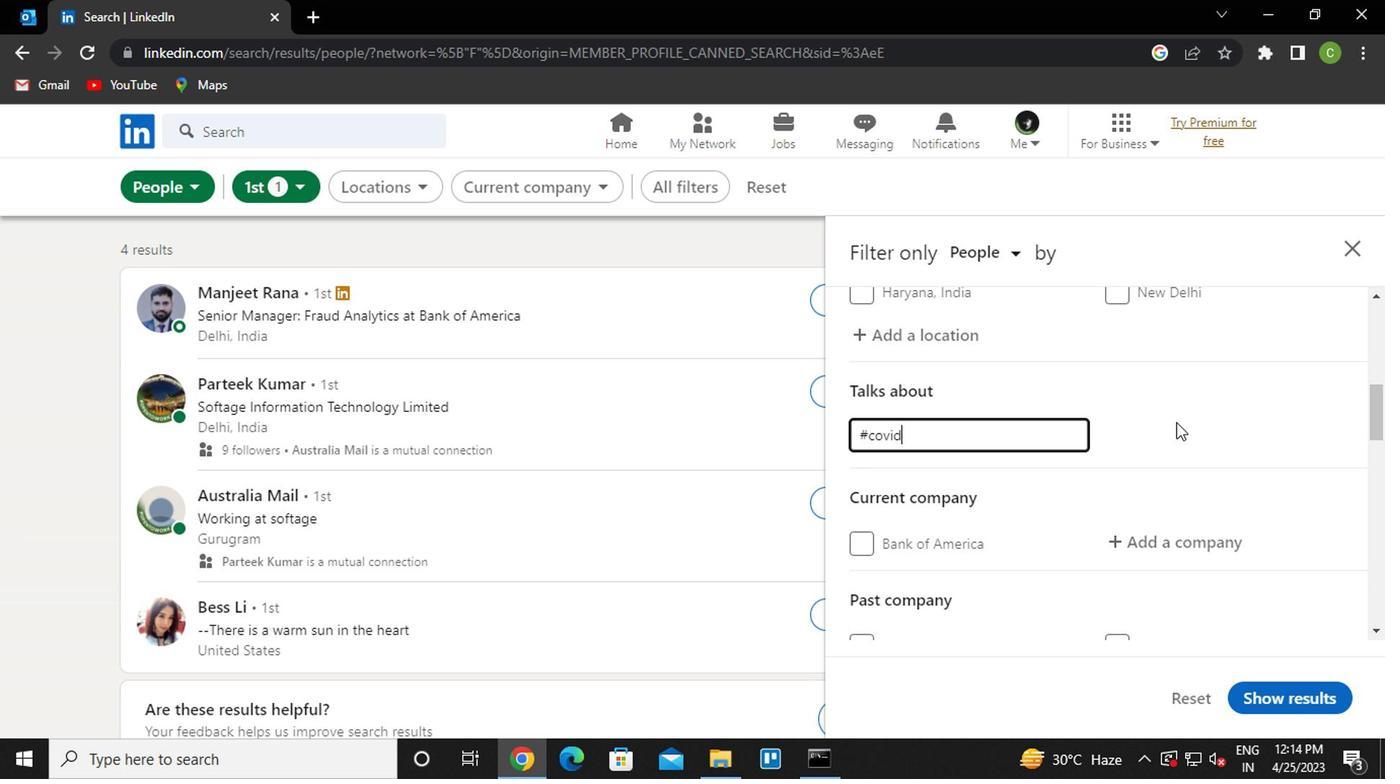 
Action: Mouse moved to (1154, 423)
Screenshot: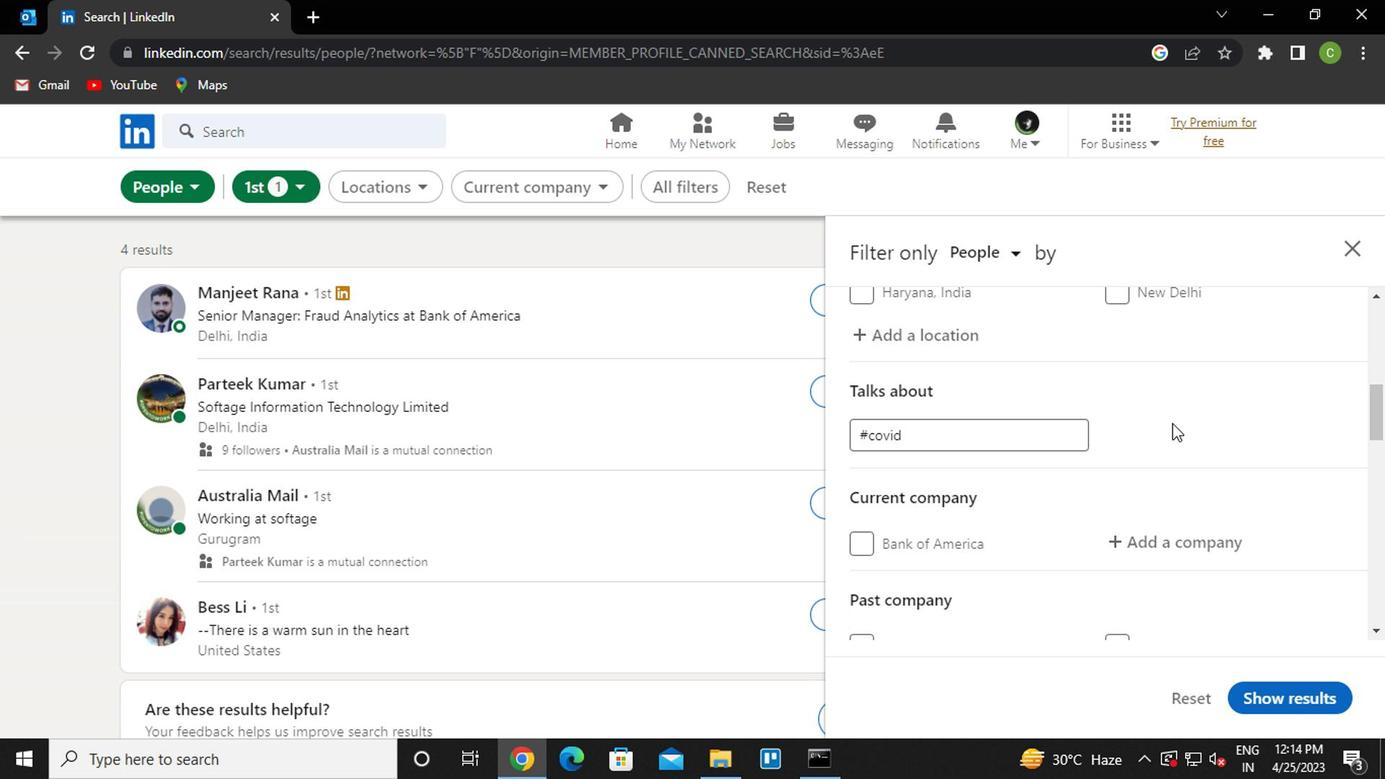 
Action: Mouse scrolled (1154, 422) with delta (0, -1)
Screenshot: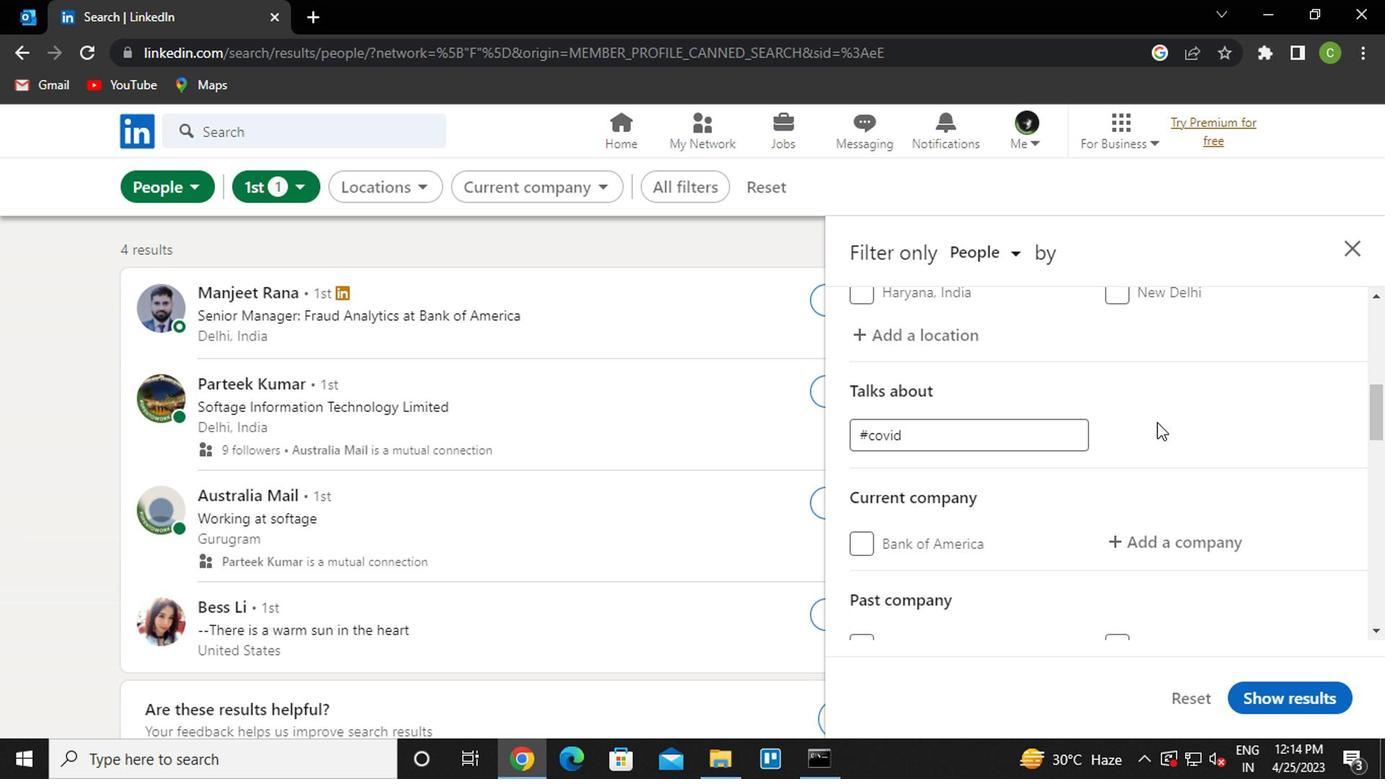 
Action: Mouse moved to (1152, 423)
Screenshot: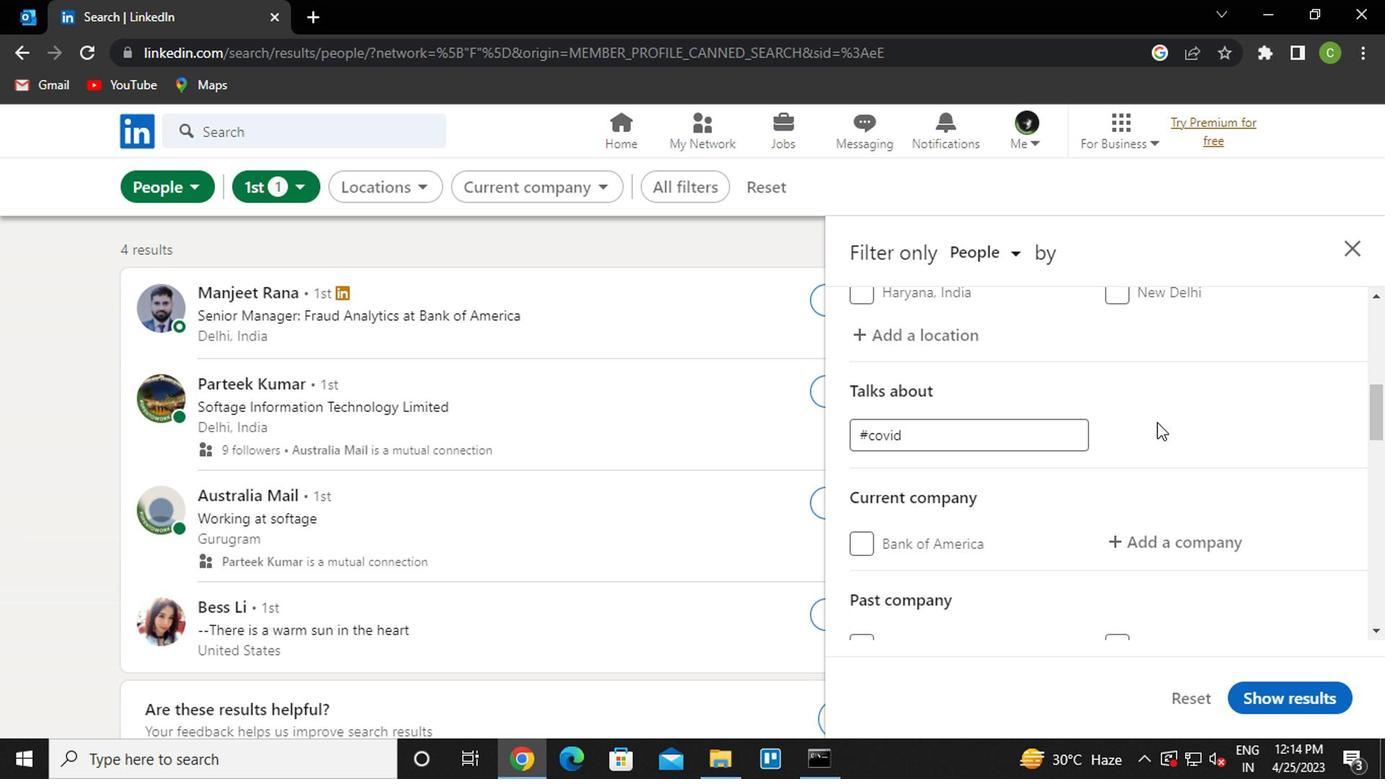 
Action: Mouse scrolled (1152, 422) with delta (0, -1)
Screenshot: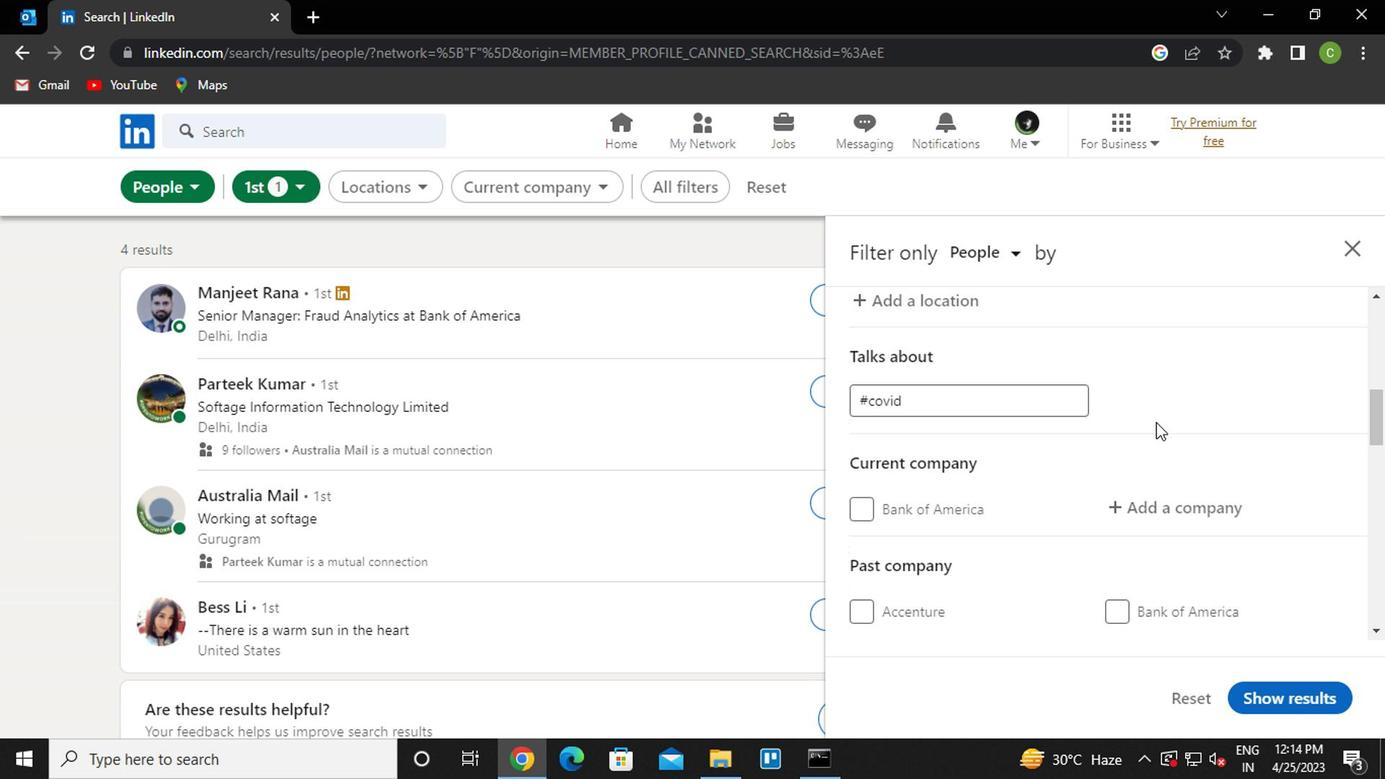 
Action: Mouse moved to (1119, 430)
Screenshot: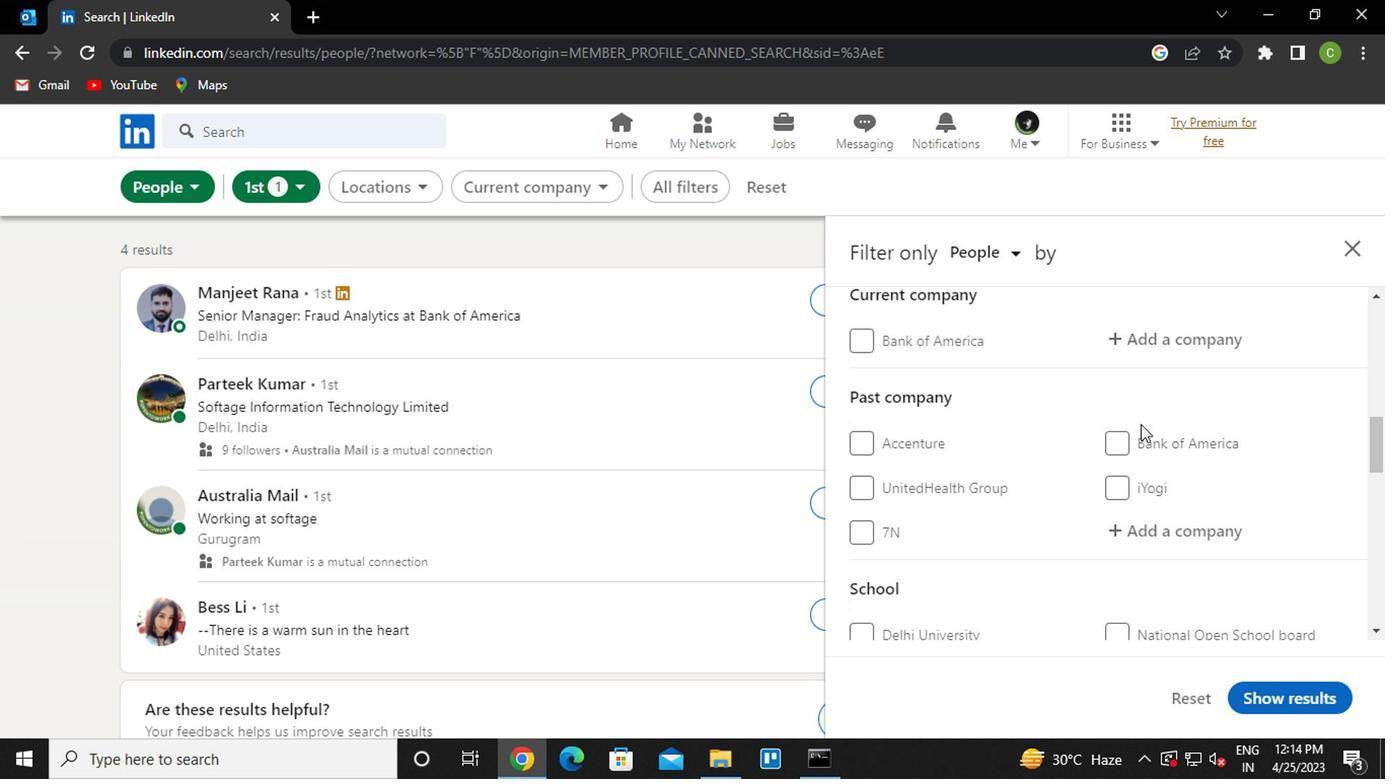 
Action: Mouse scrolled (1119, 429) with delta (0, -1)
Screenshot: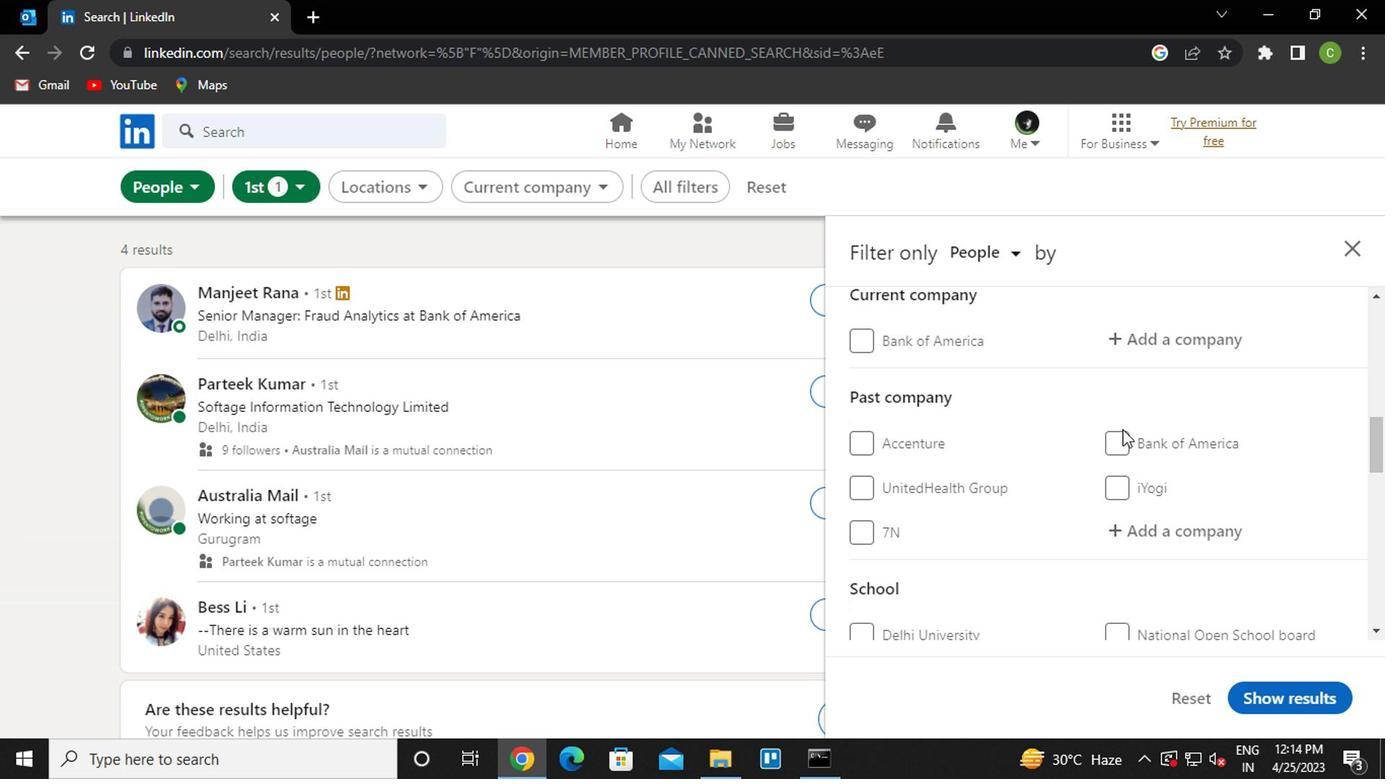 
Action: Mouse scrolled (1119, 431) with delta (0, 0)
Screenshot: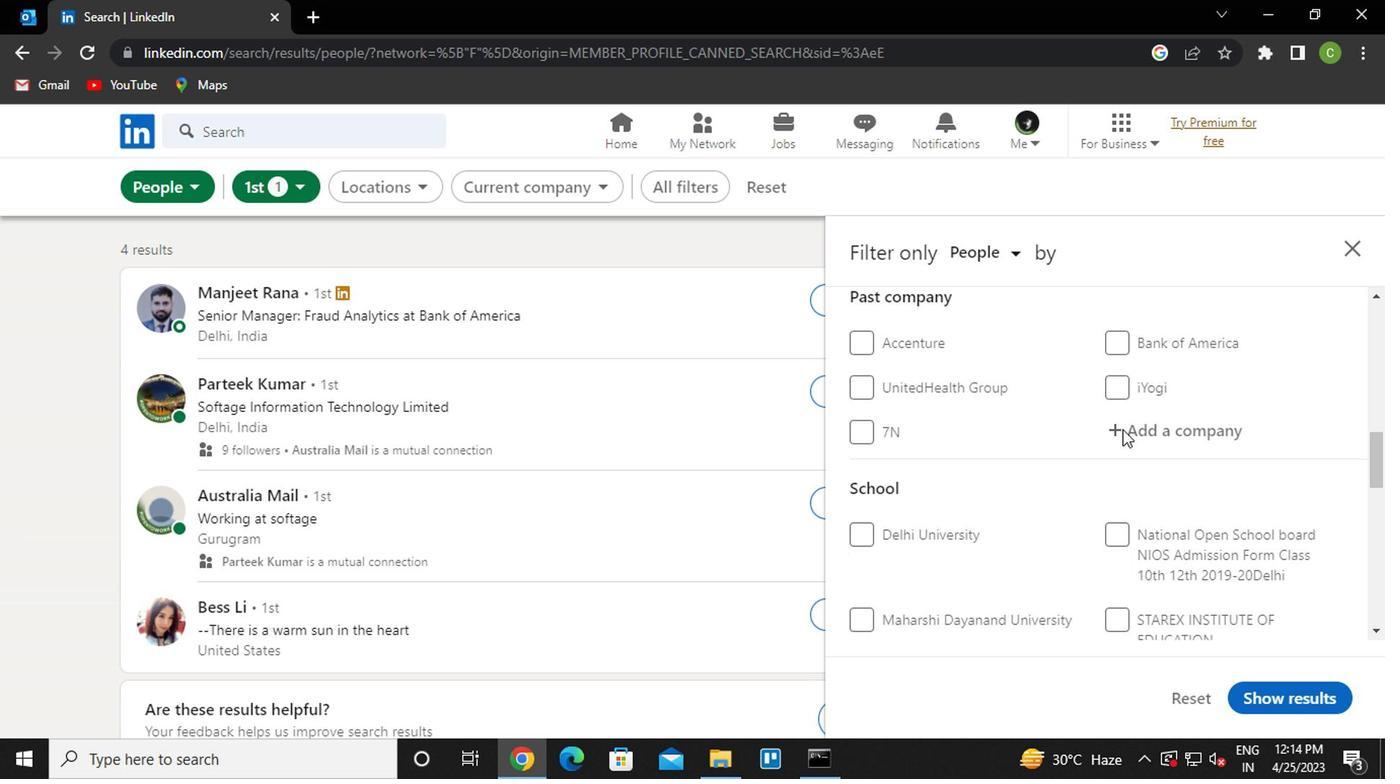 
Action: Mouse scrolled (1119, 431) with delta (0, 0)
Screenshot: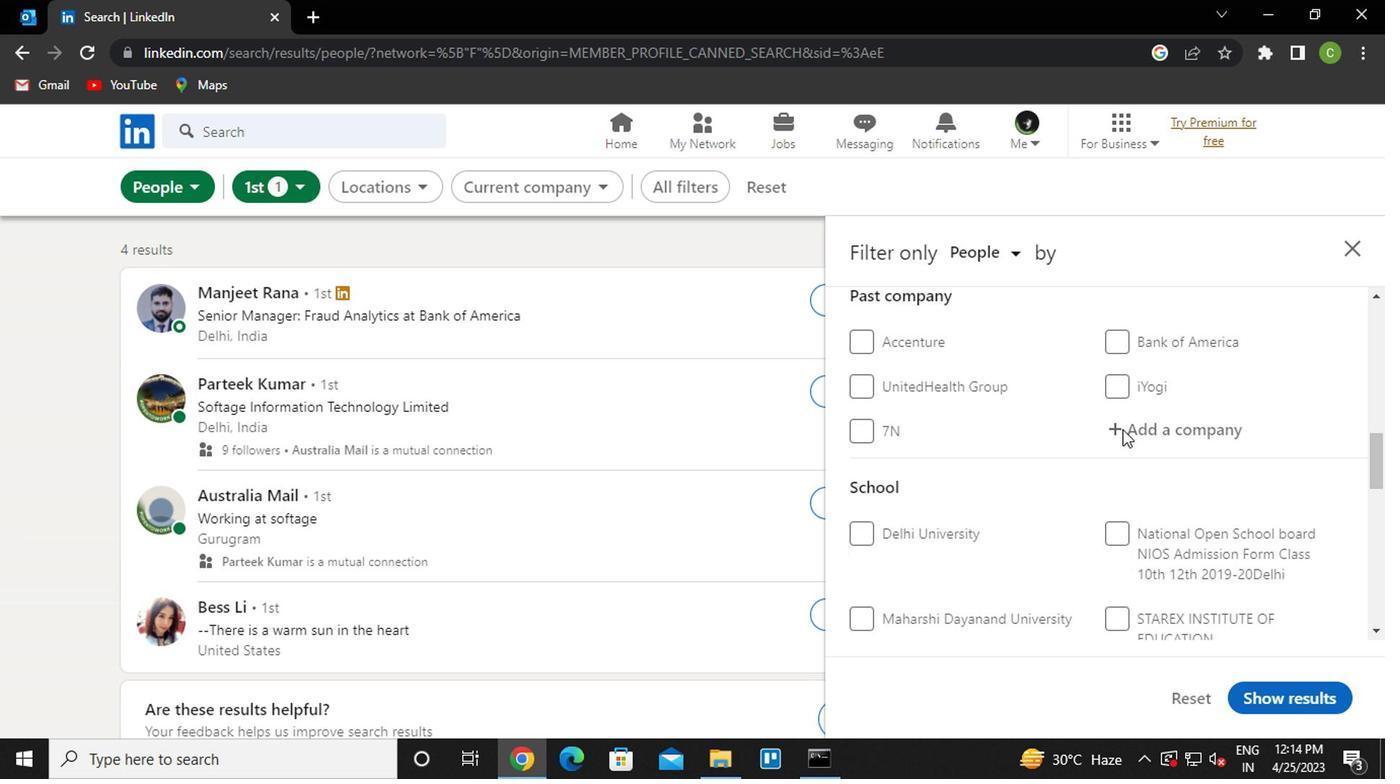 
Action: Mouse moved to (1142, 438)
Screenshot: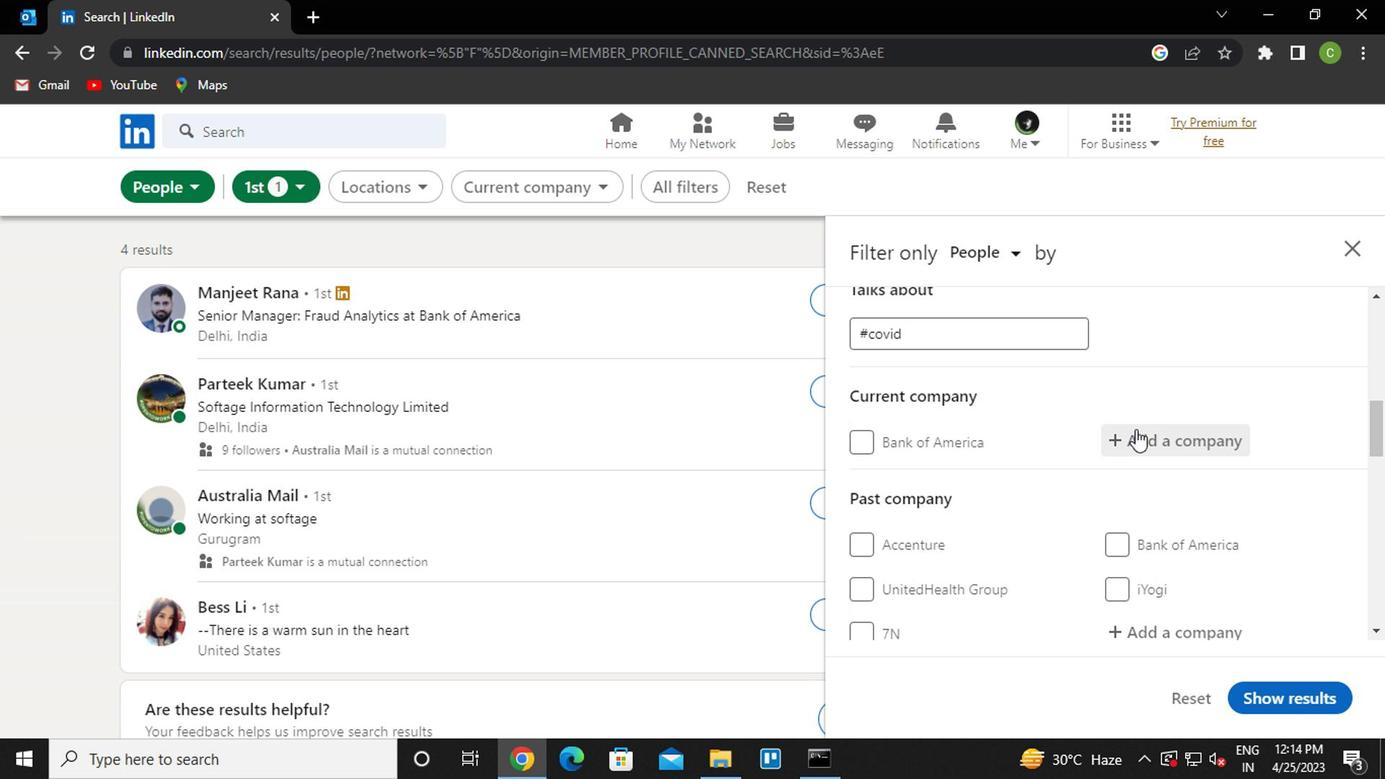 
Action: Mouse pressed left at (1142, 438)
Screenshot: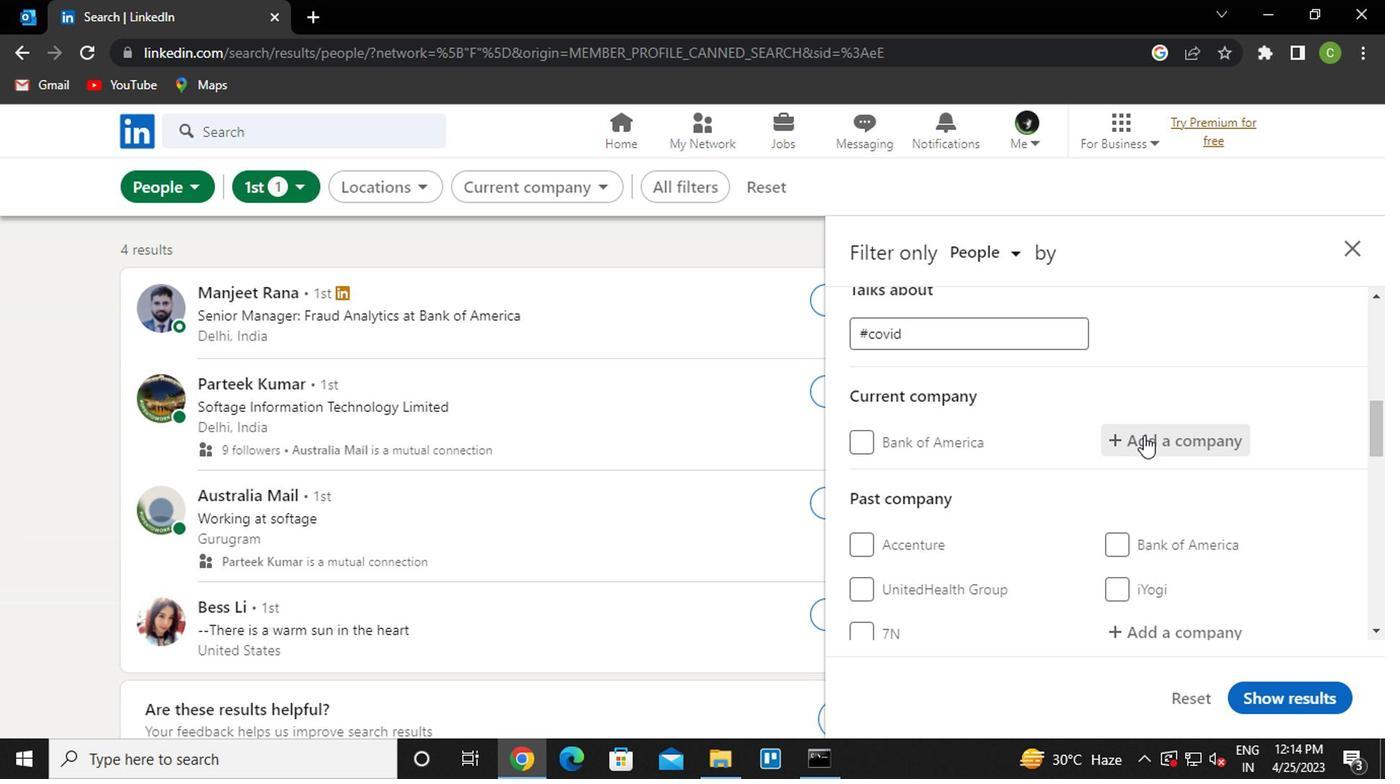 
Action: Mouse moved to (1123, 459)
Screenshot: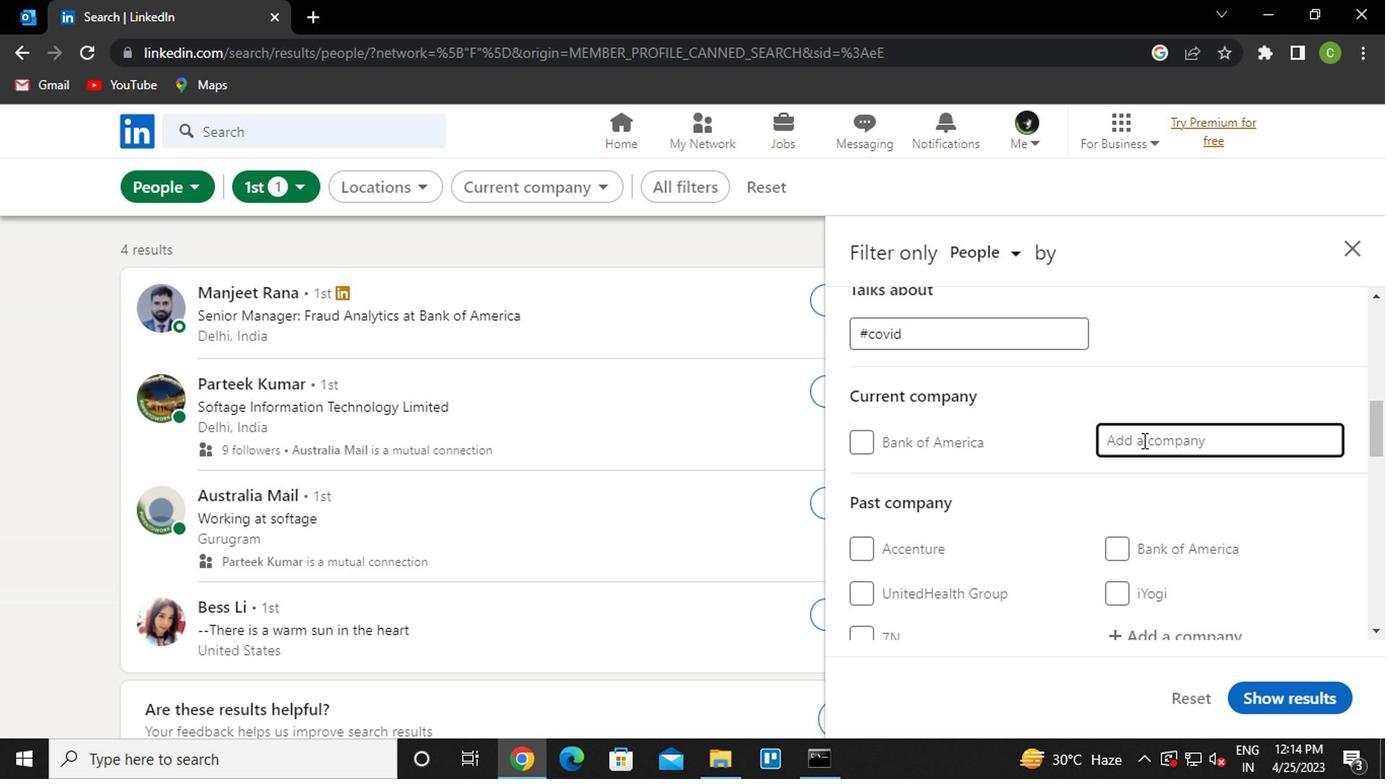 
Action: Key pressed <Key.caps_lock>B<Key.caps_lock>USINESS<Key.space>STANDARD
Screenshot: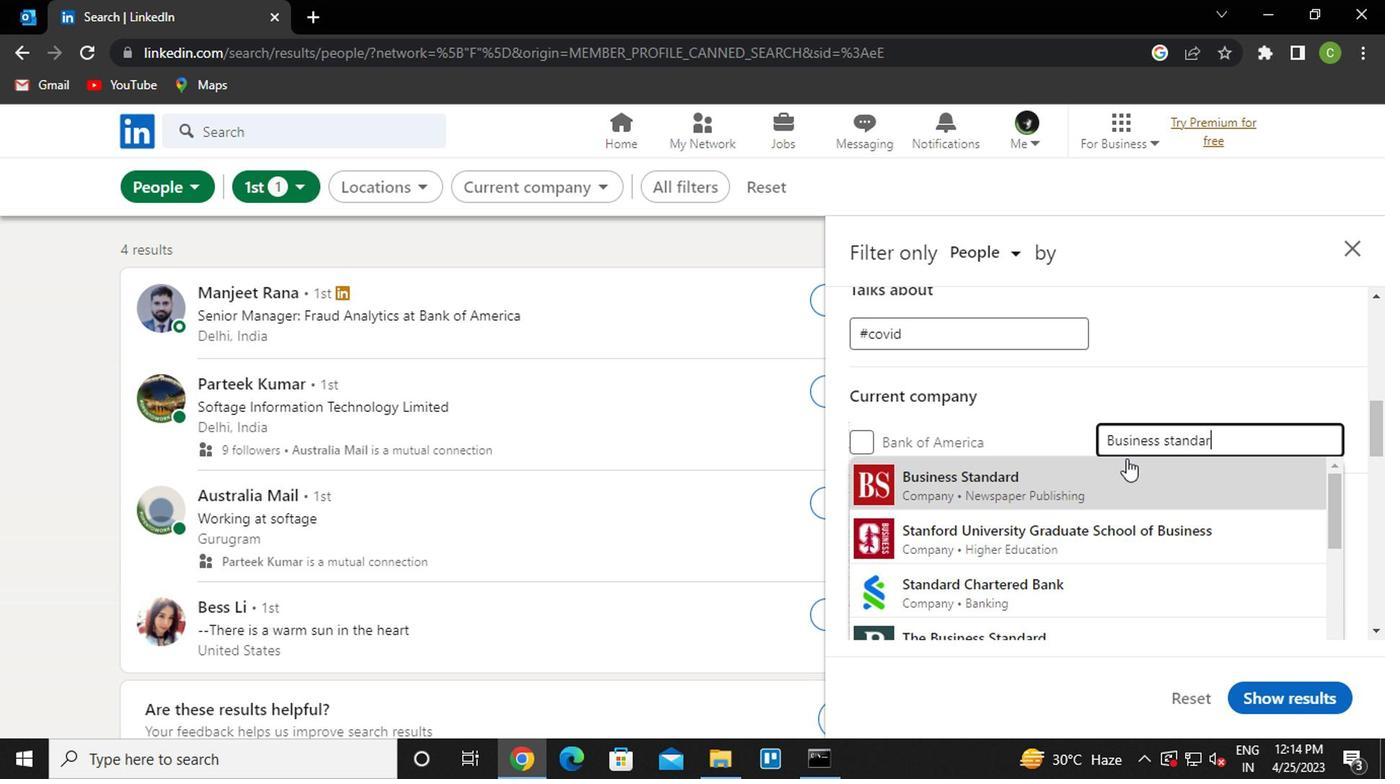
Action: Mouse moved to (1128, 483)
Screenshot: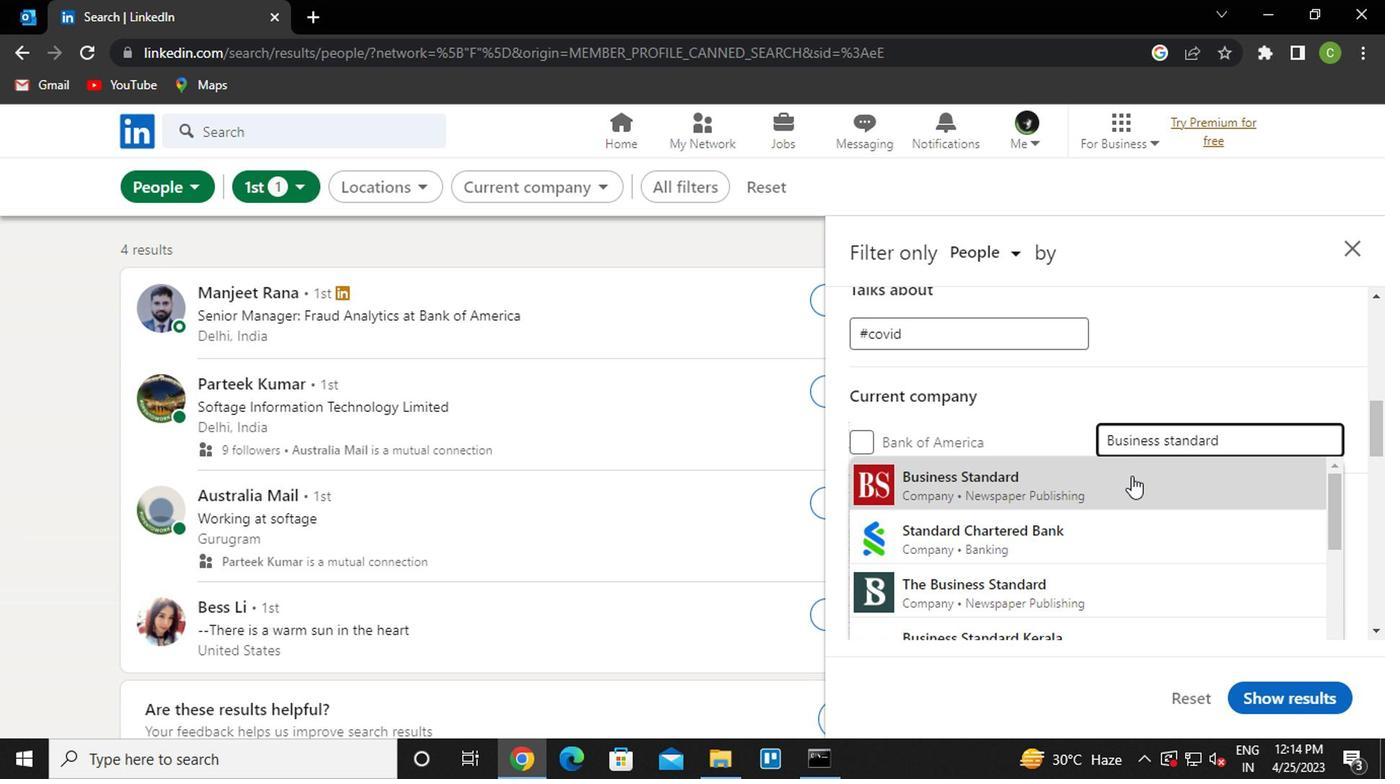 
Action: Mouse pressed left at (1128, 483)
Screenshot: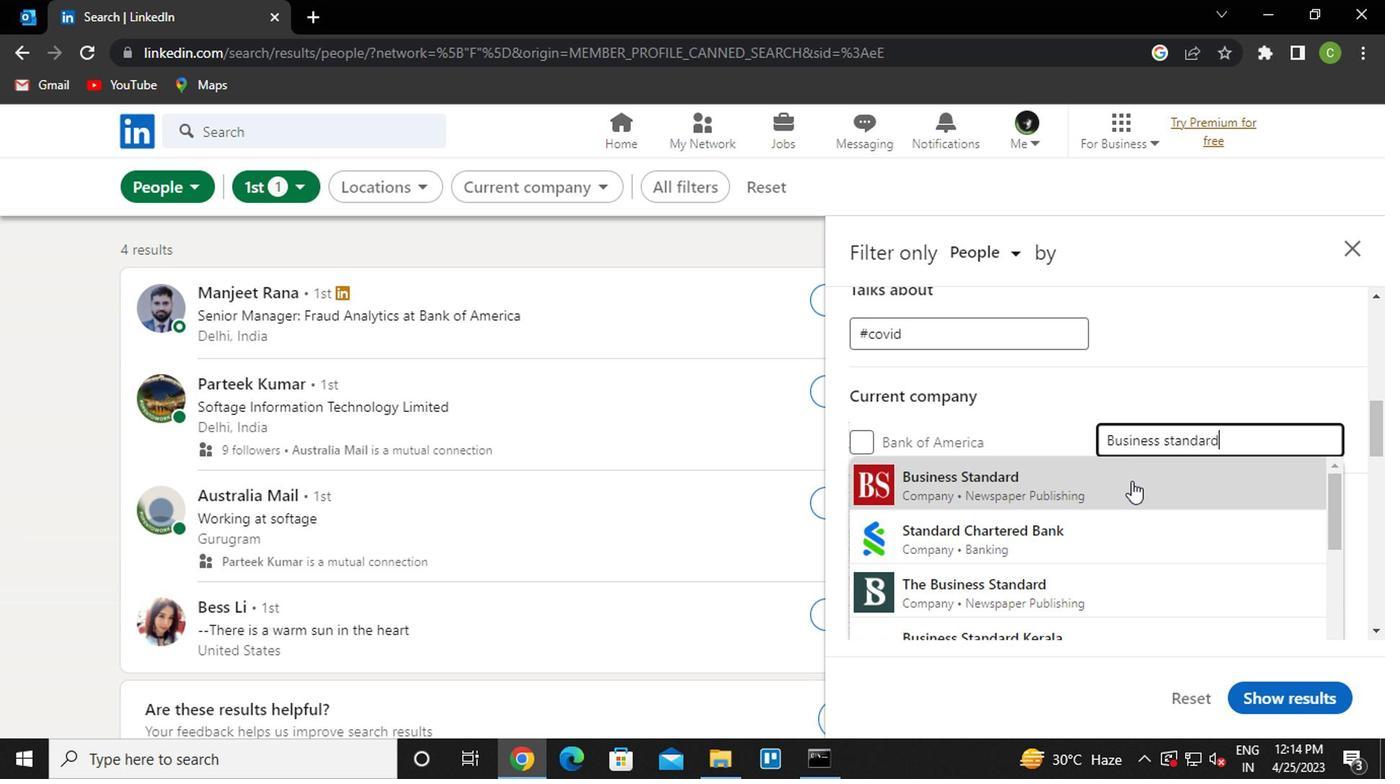 
Action: Mouse moved to (1130, 478)
Screenshot: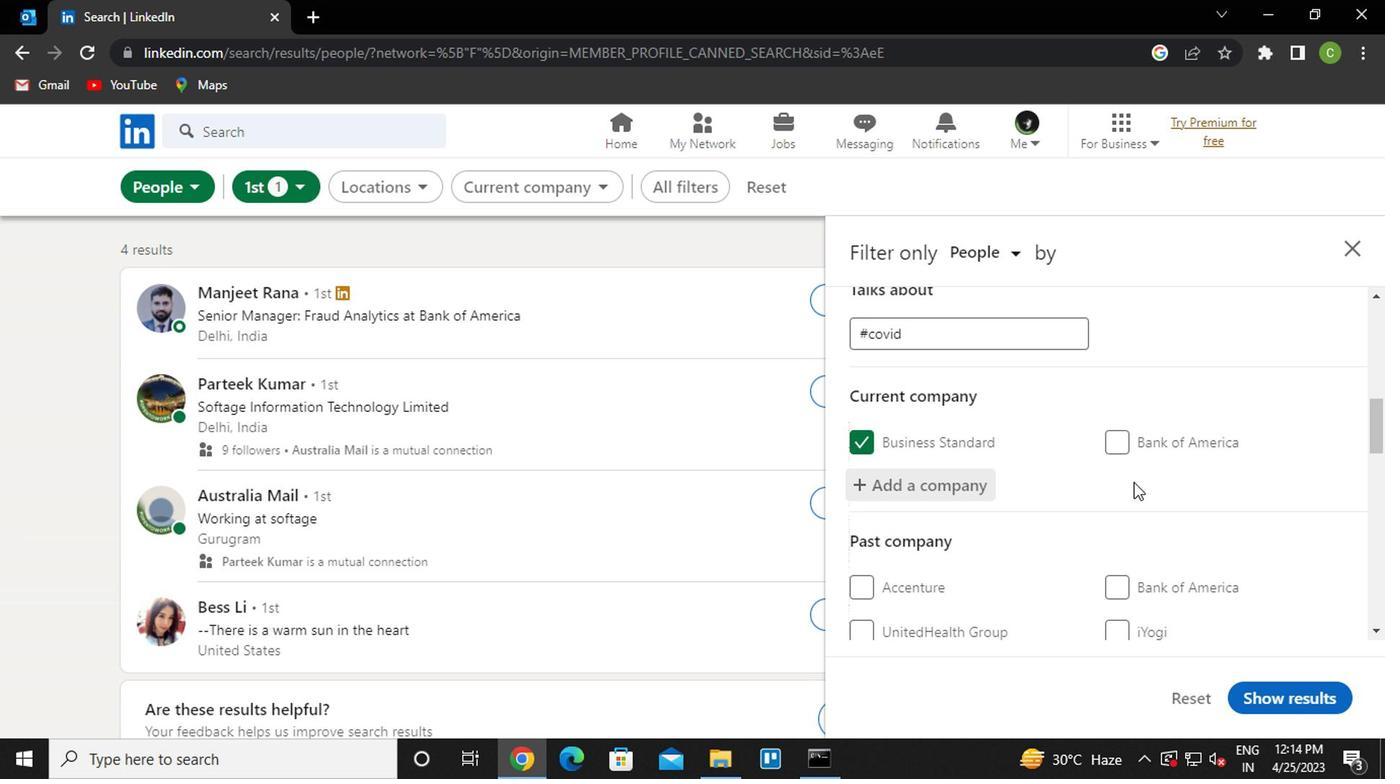 
Action: Mouse scrolled (1130, 477) with delta (0, -1)
Screenshot: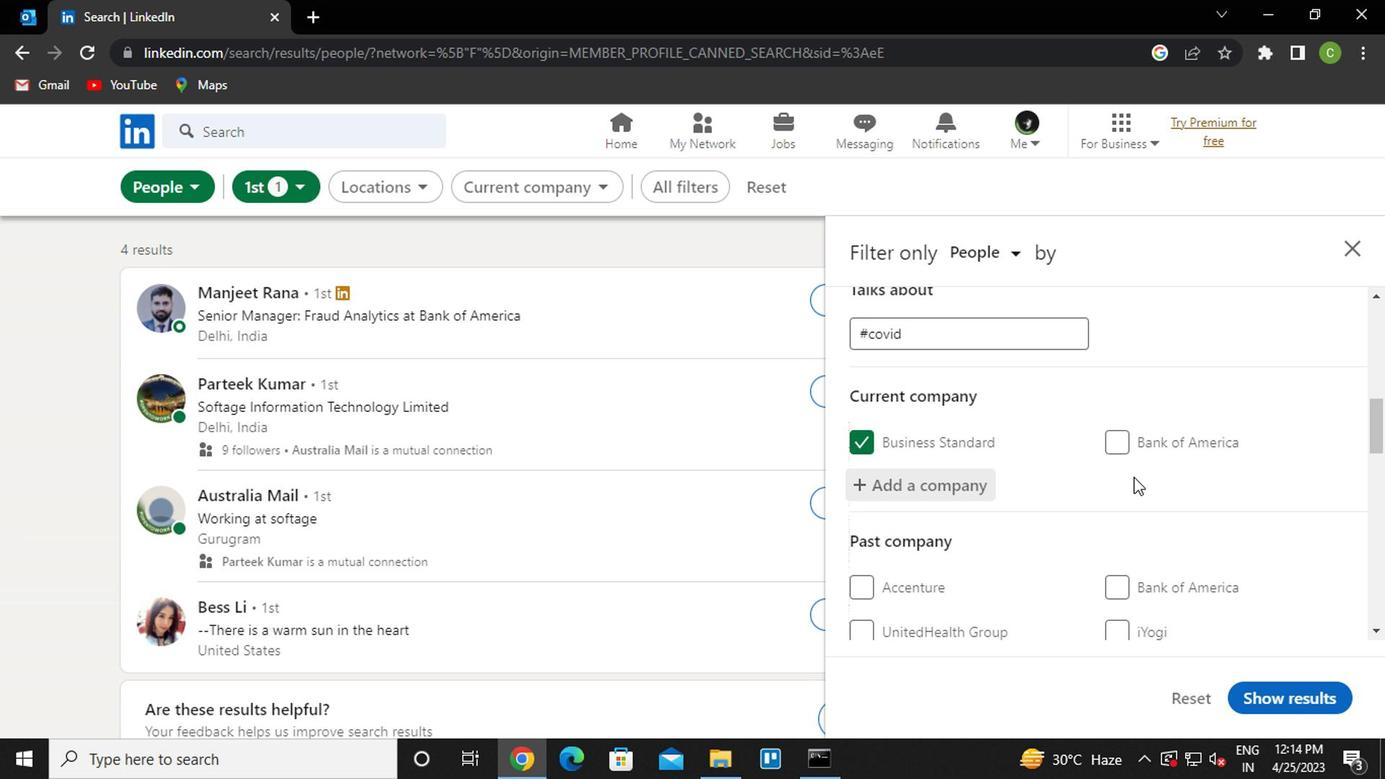
Action: Mouse scrolled (1130, 477) with delta (0, -1)
Screenshot: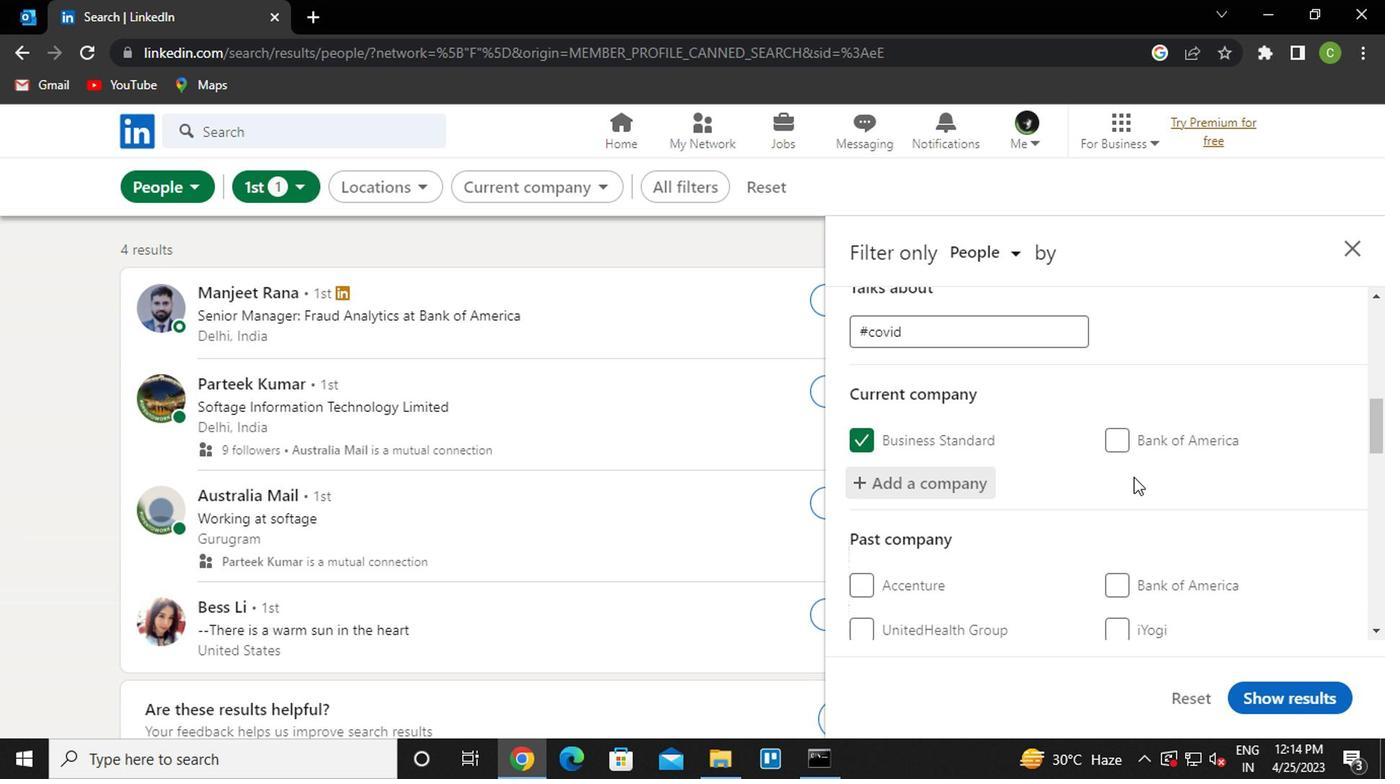 
Action: Mouse moved to (1065, 525)
Screenshot: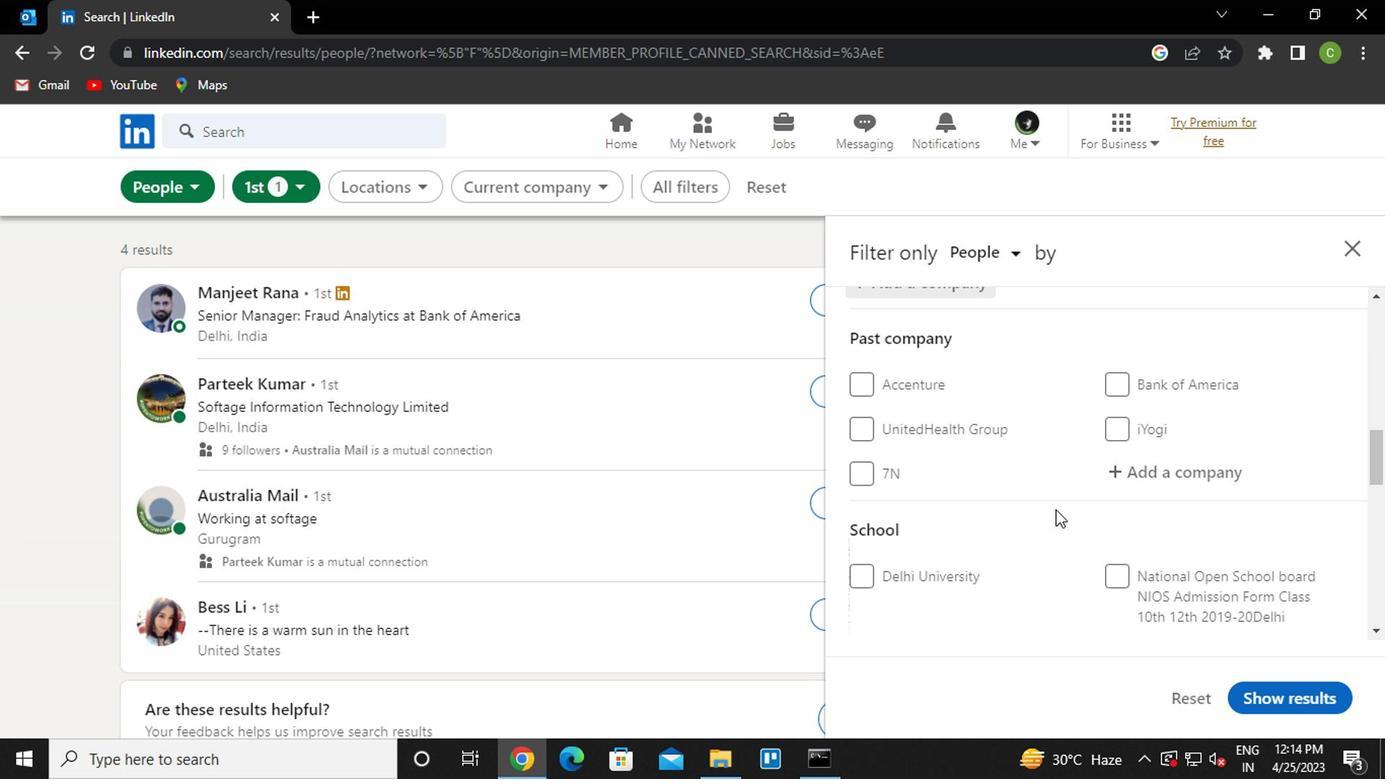 
Action: Mouse scrolled (1065, 523) with delta (0, -1)
Screenshot: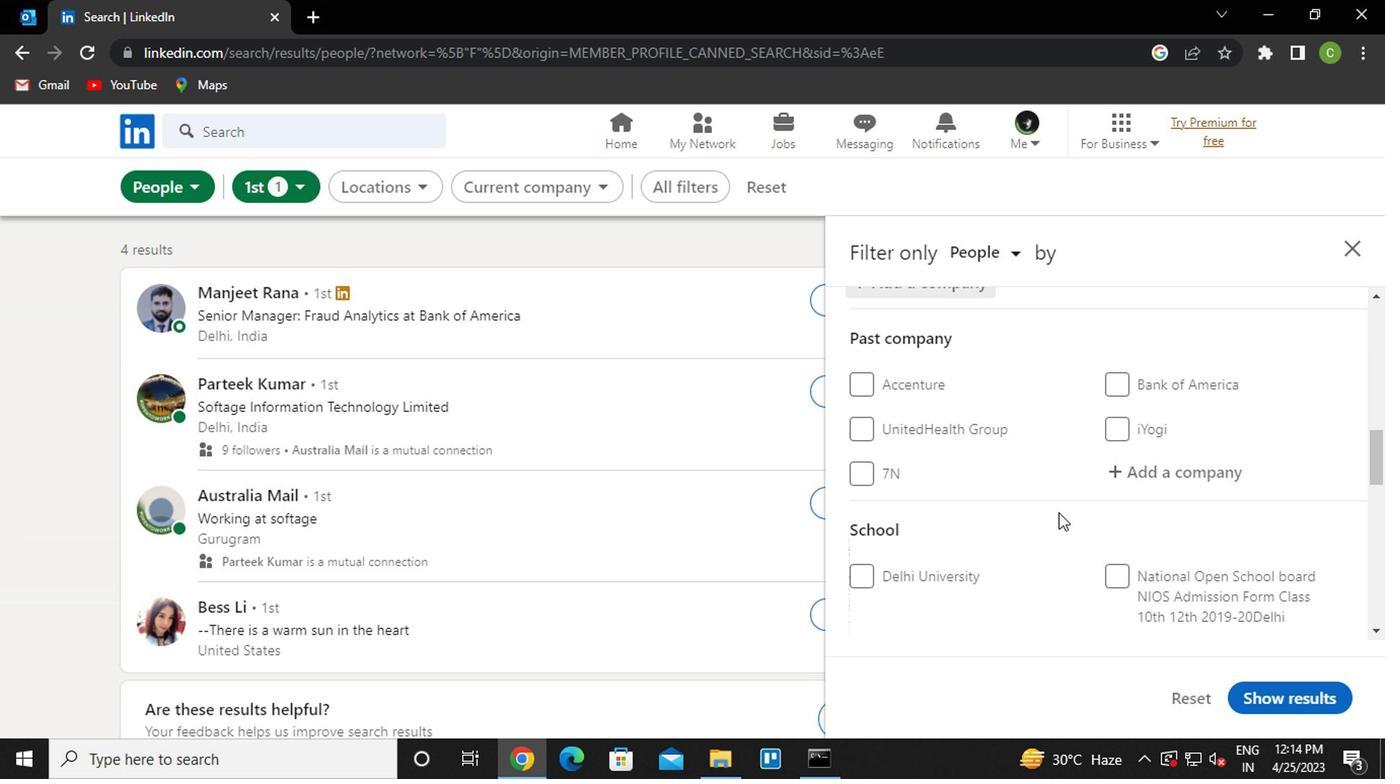 
Action: Mouse moved to (1075, 531)
Screenshot: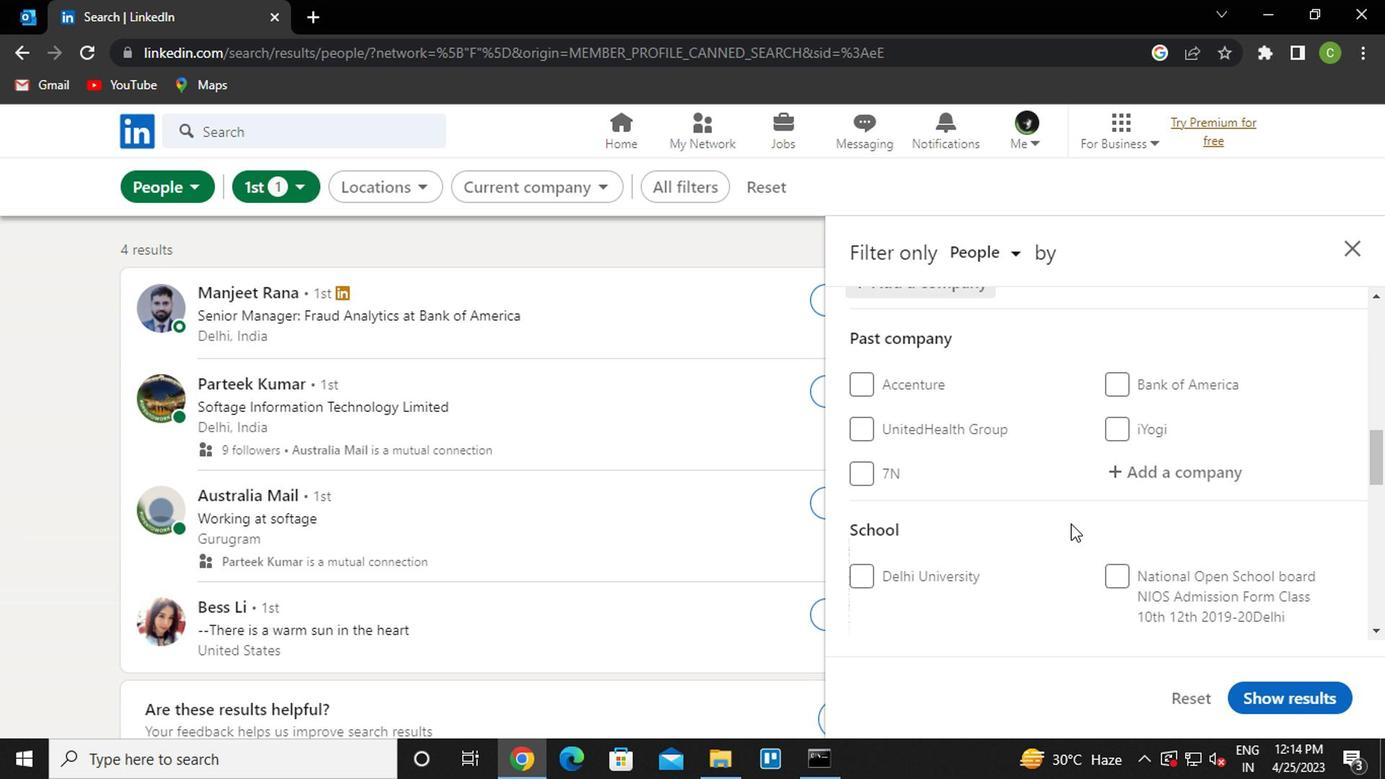 
Action: Mouse scrolled (1075, 530) with delta (0, 0)
Screenshot: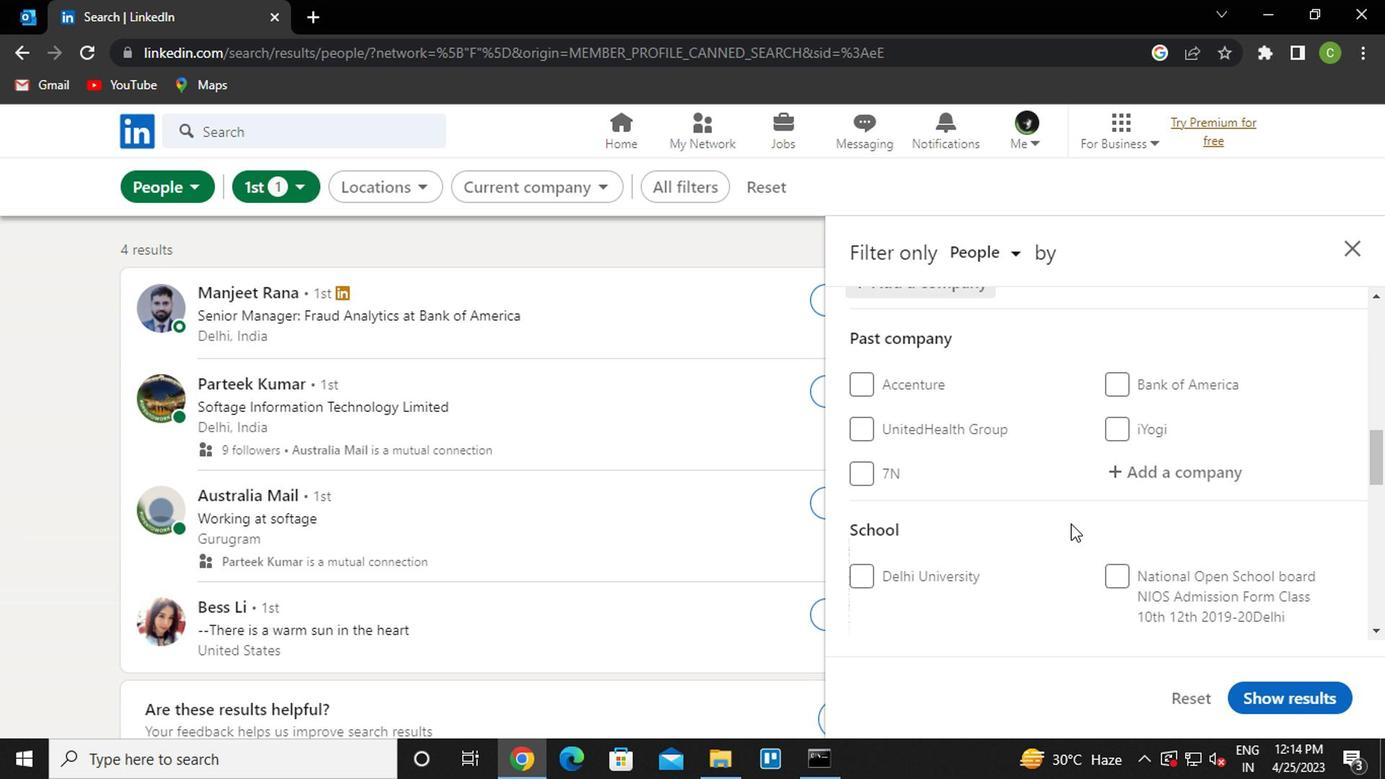 
Action: Mouse moved to (909, 516)
Screenshot: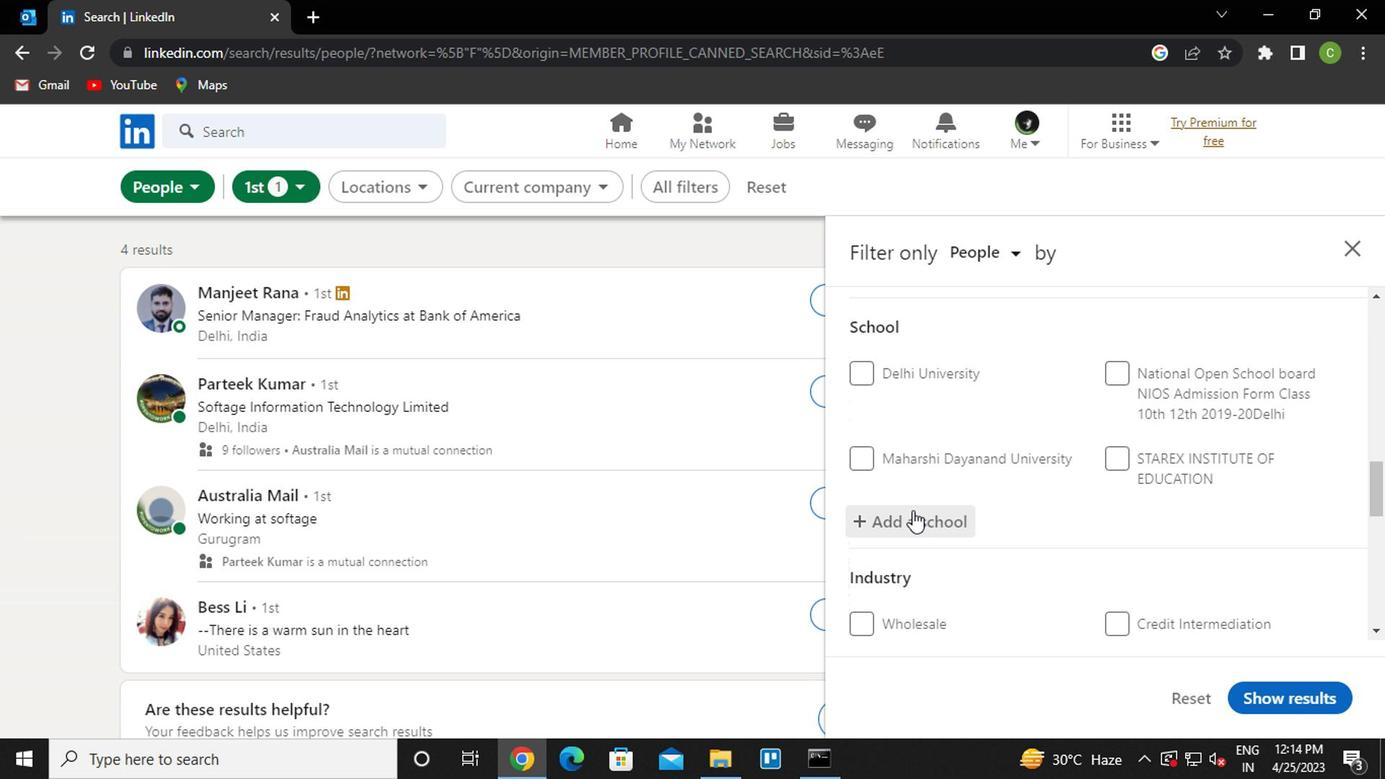 
Action: Mouse pressed left at (909, 516)
Screenshot: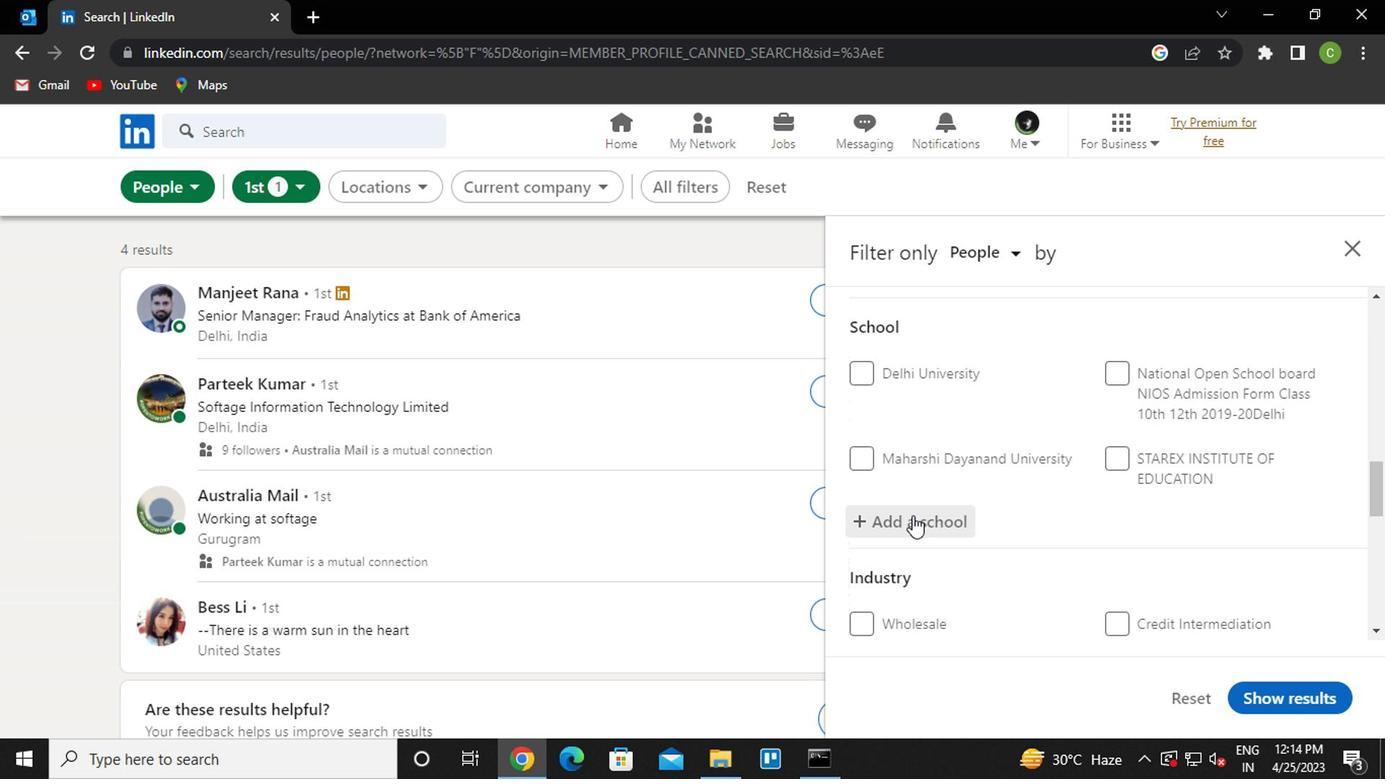 
Action: Mouse moved to (910, 516)
Screenshot: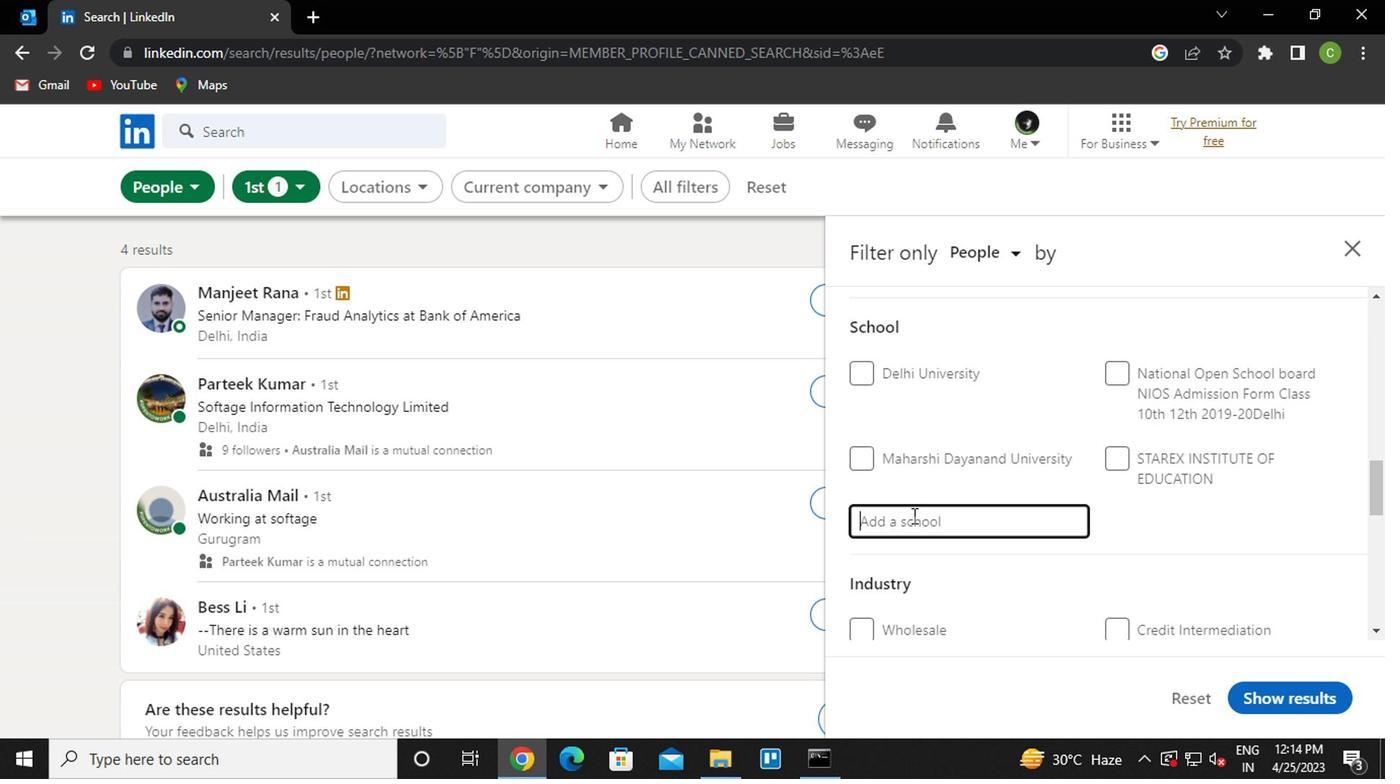 
Action: Key pressed <Key.caps_lock>B<Key.caps_lock>HARTIYA
Screenshot: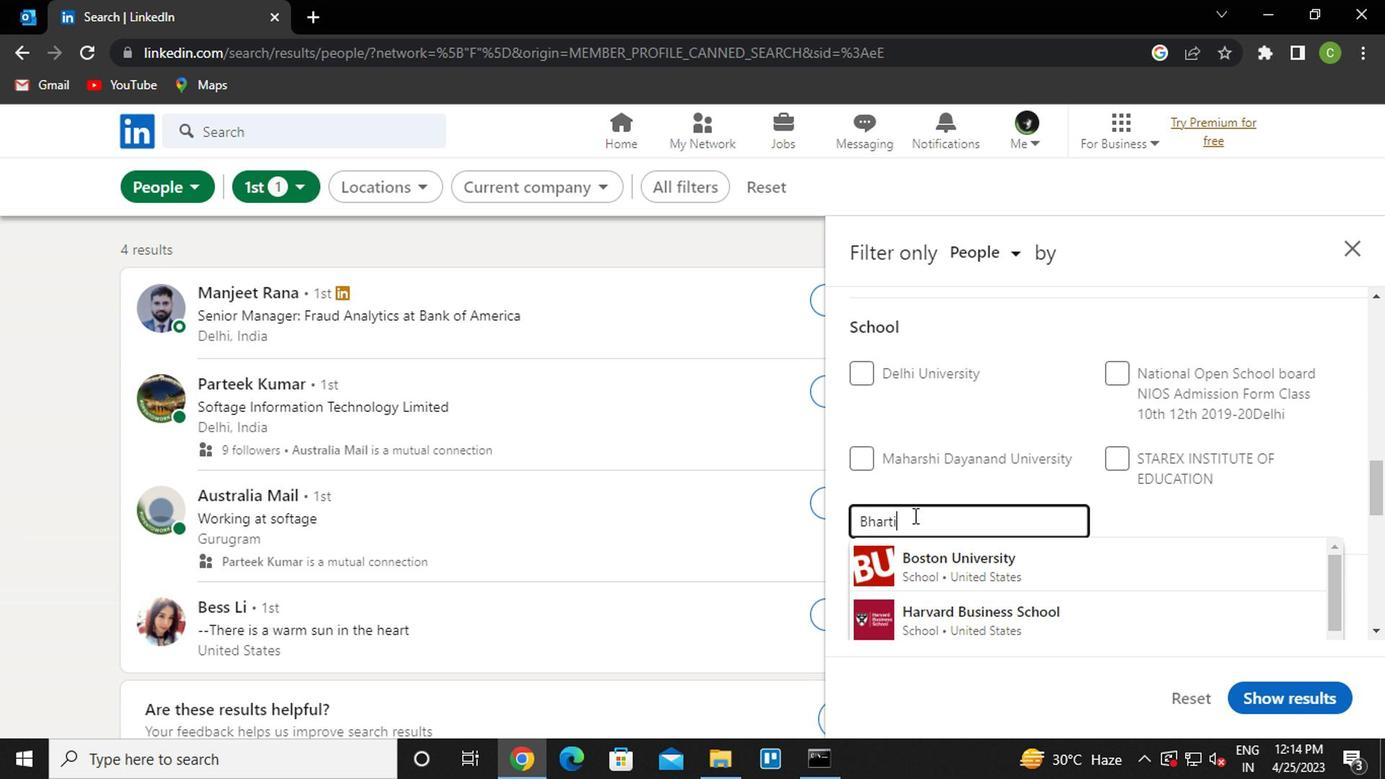 
Action: Mouse moved to (993, 583)
Screenshot: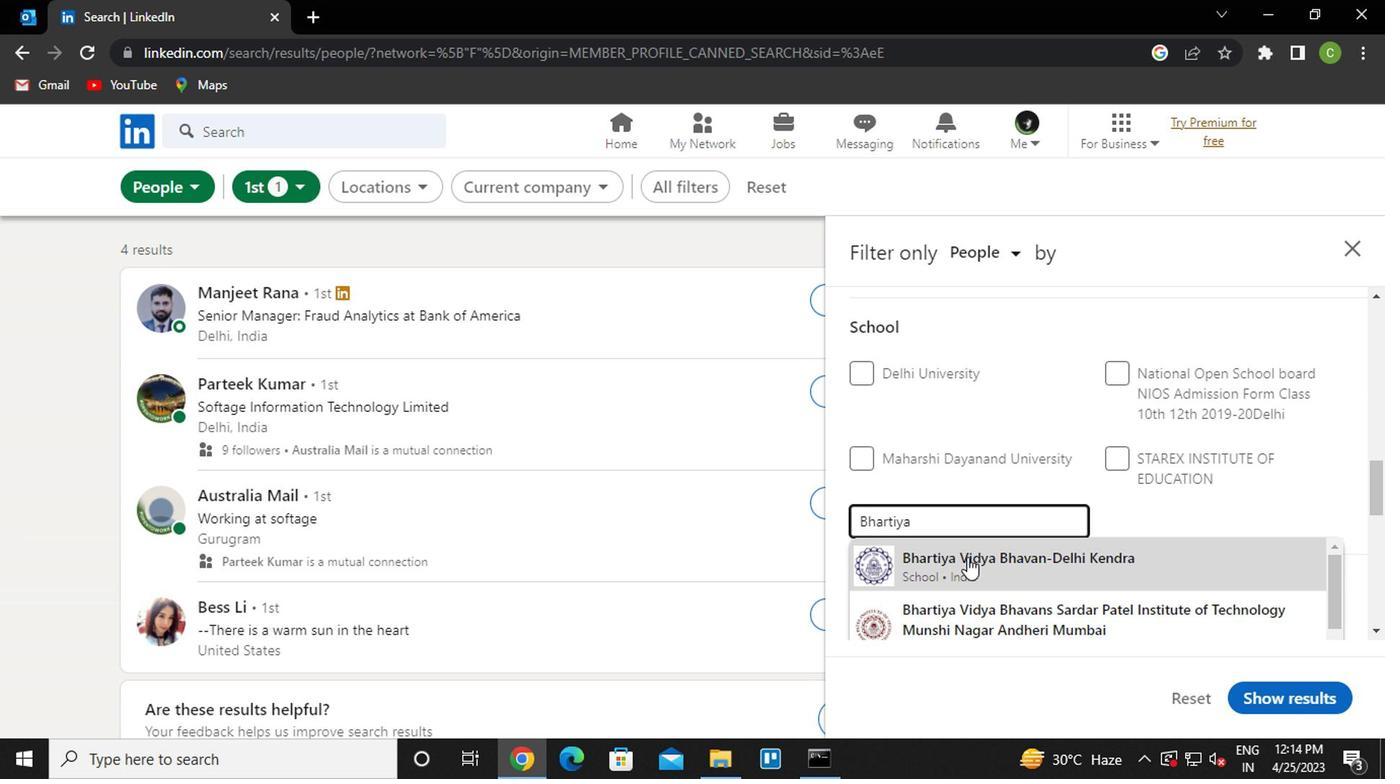 
Action: Mouse scrolled (993, 582) with delta (0, 0)
Screenshot: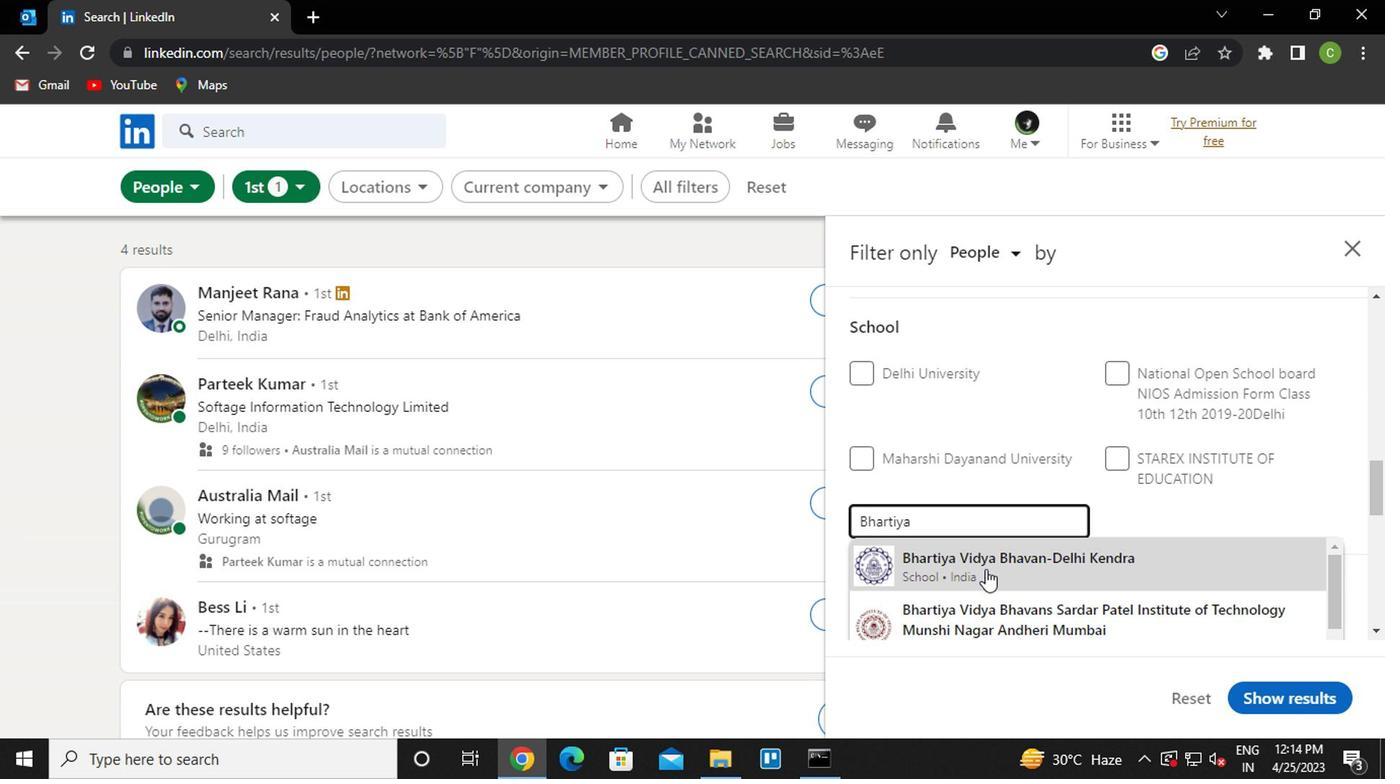 
Action: Mouse moved to (994, 588)
Screenshot: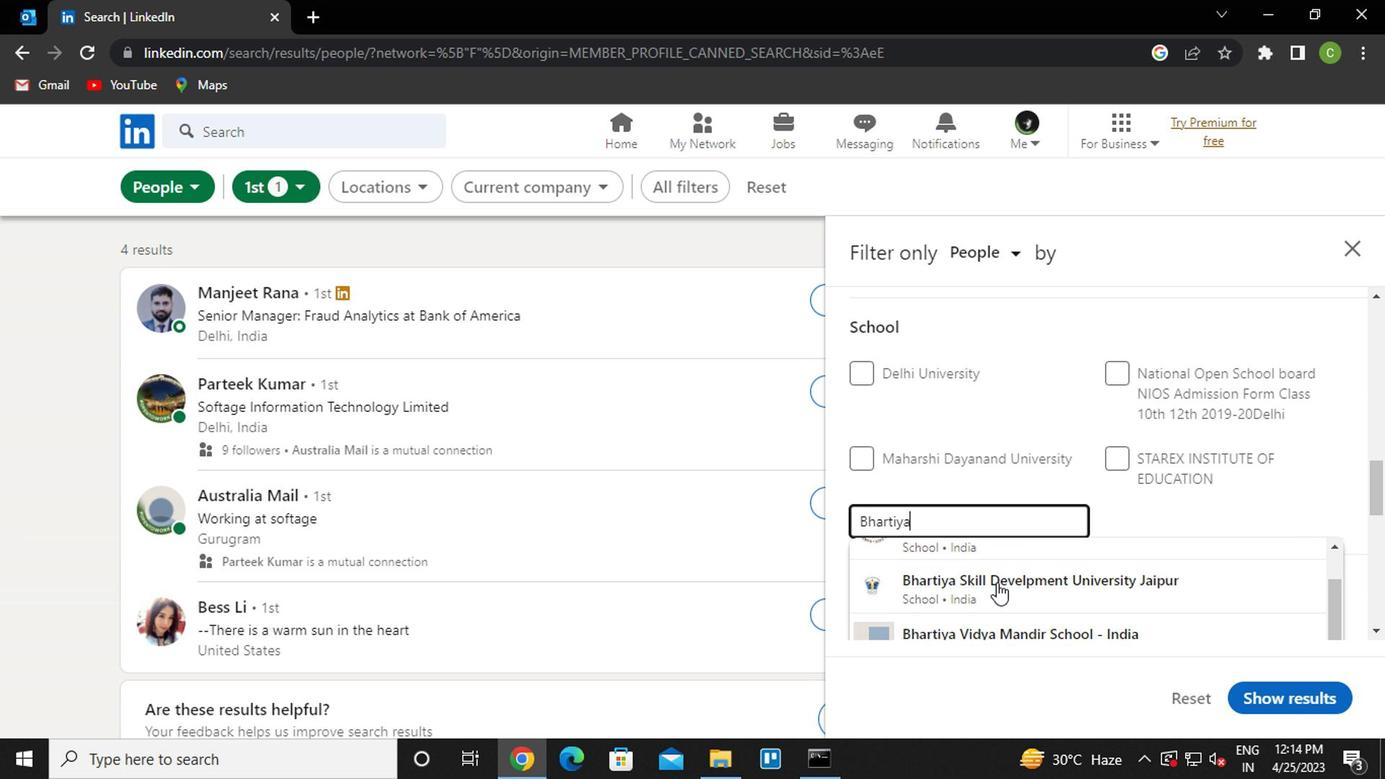 
Action: Mouse scrolled (994, 588) with delta (0, 0)
Screenshot: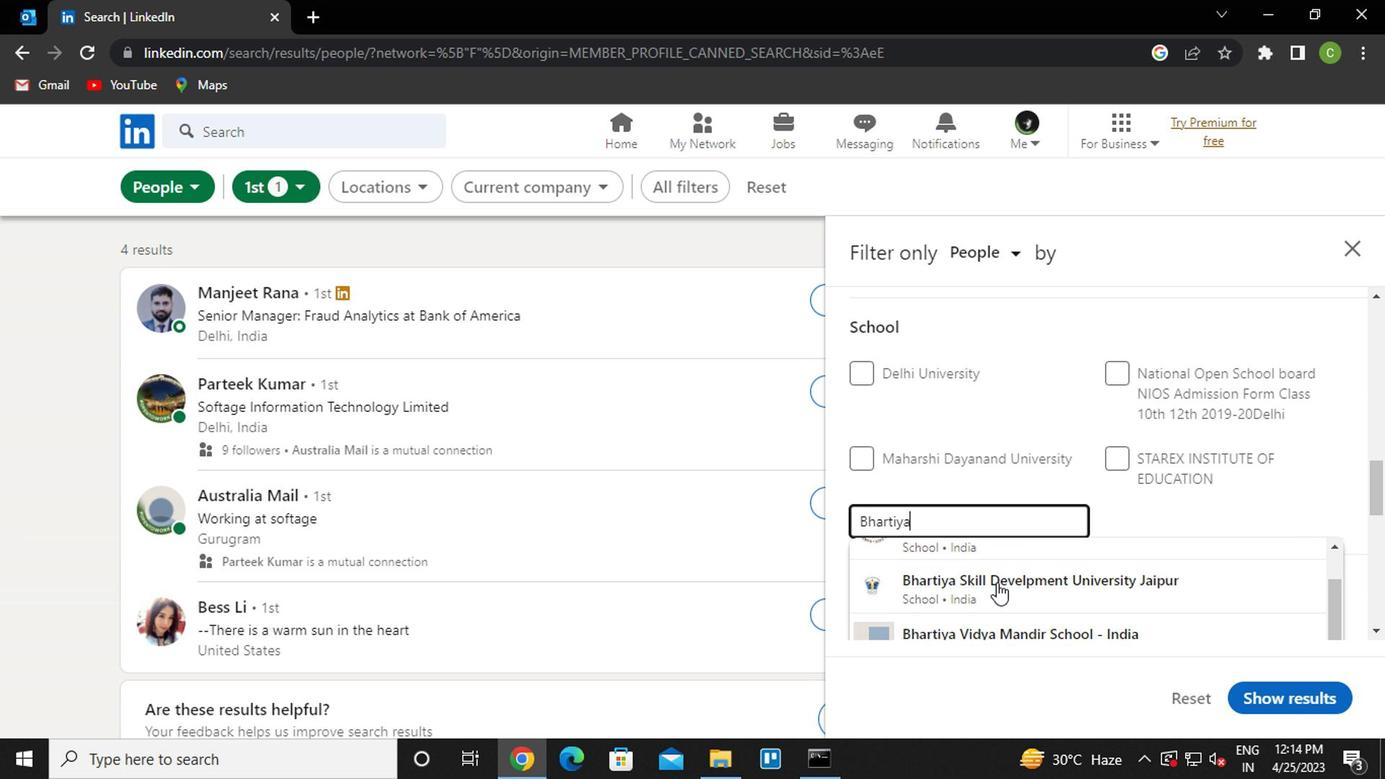 
Action: Mouse moved to (1032, 599)
Screenshot: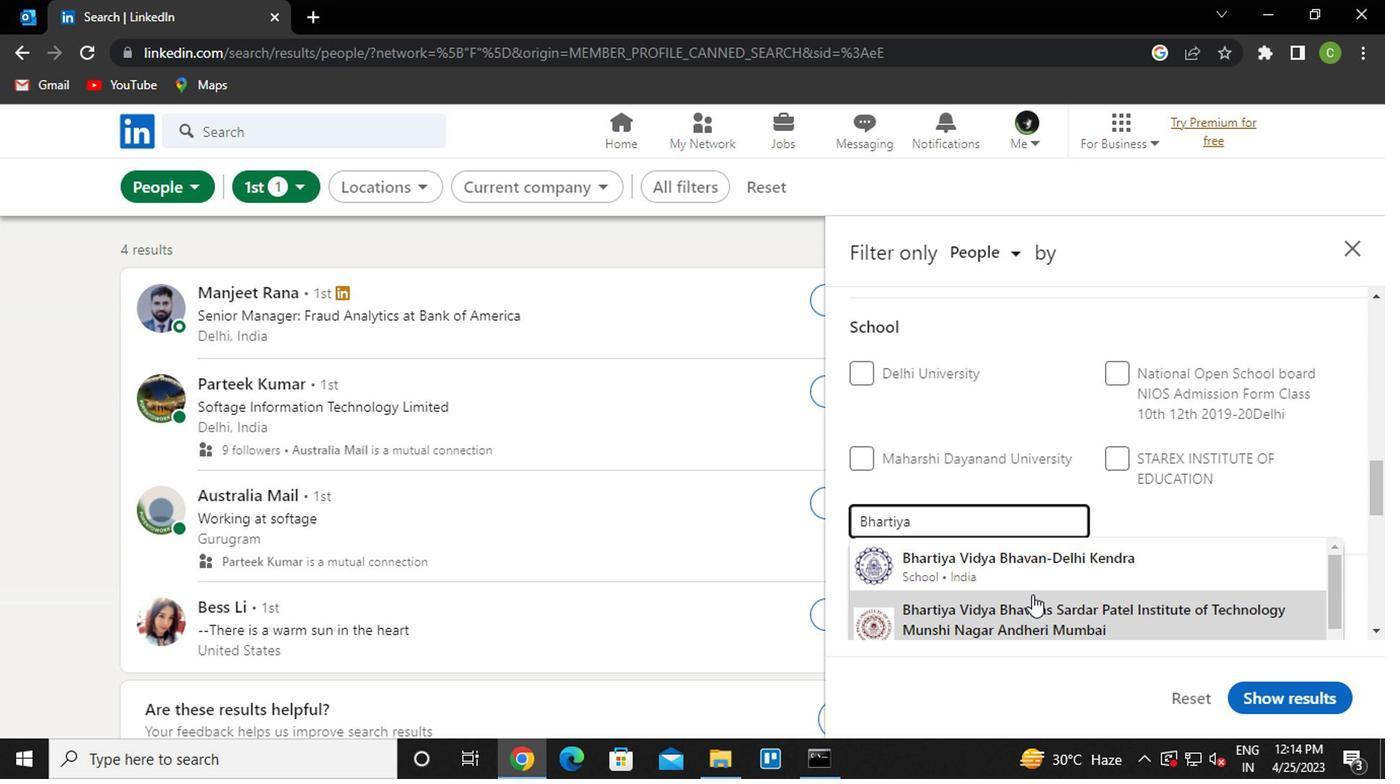 
Action: Mouse pressed left at (1032, 599)
Screenshot: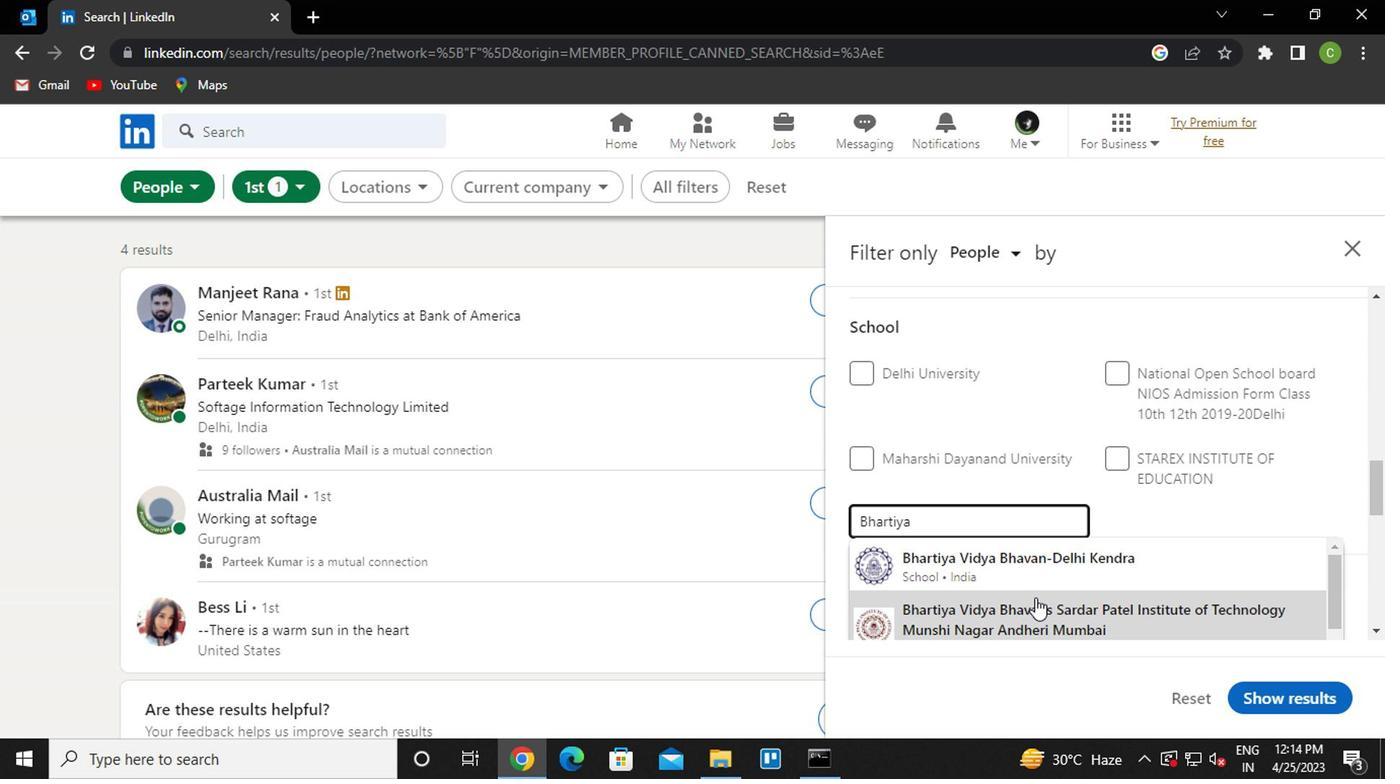 
Action: Mouse moved to (1026, 575)
Screenshot: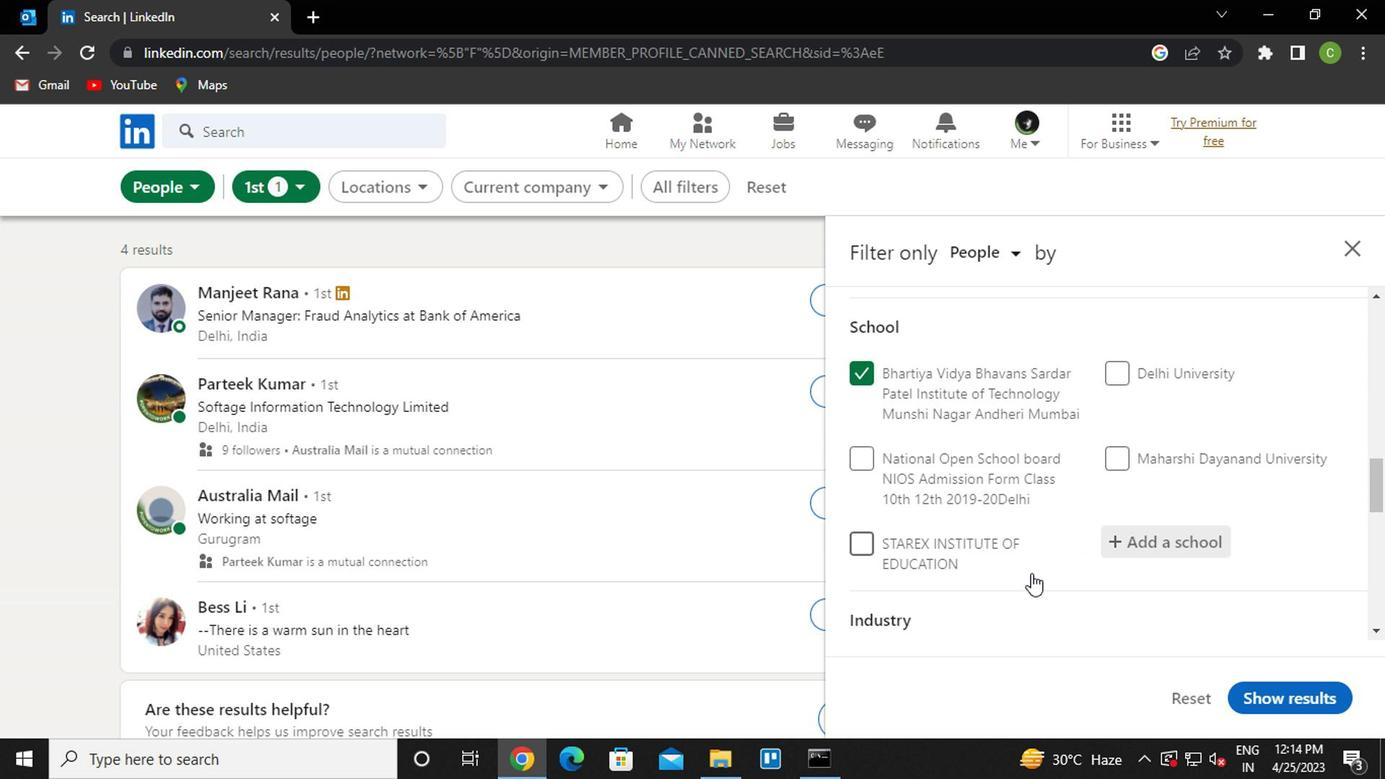 
Action: Mouse scrolled (1026, 573) with delta (0, -1)
Screenshot: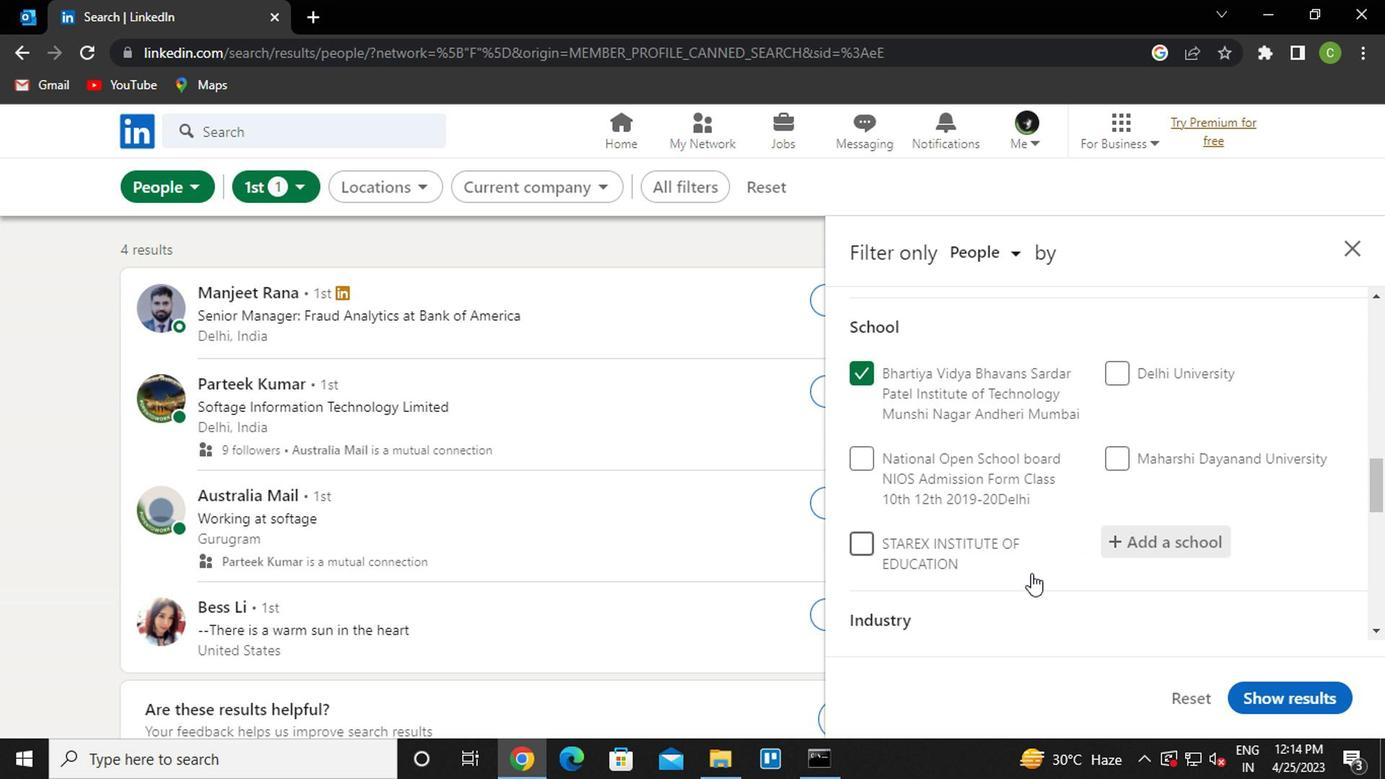 
Action: Mouse moved to (1012, 552)
Screenshot: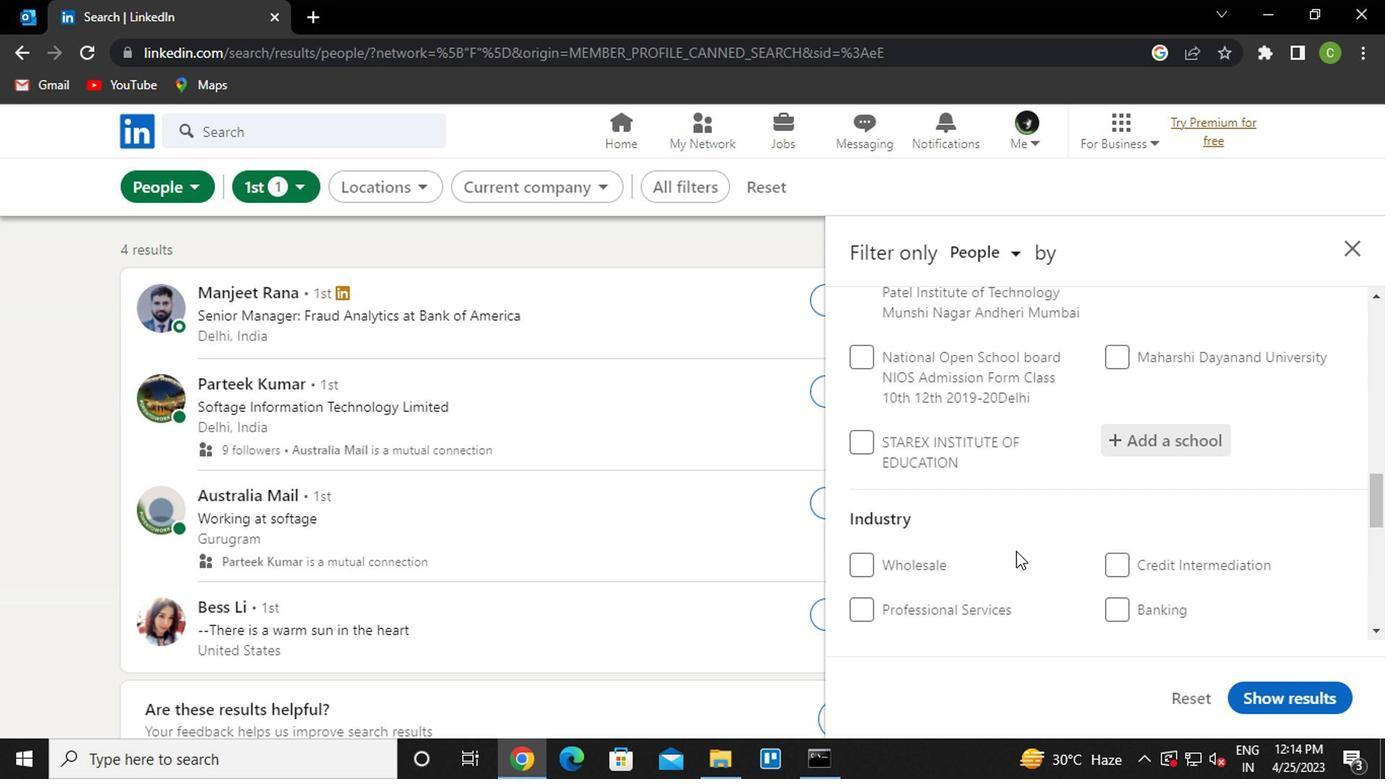 
Action: Mouse scrolled (1012, 551) with delta (0, -1)
Screenshot: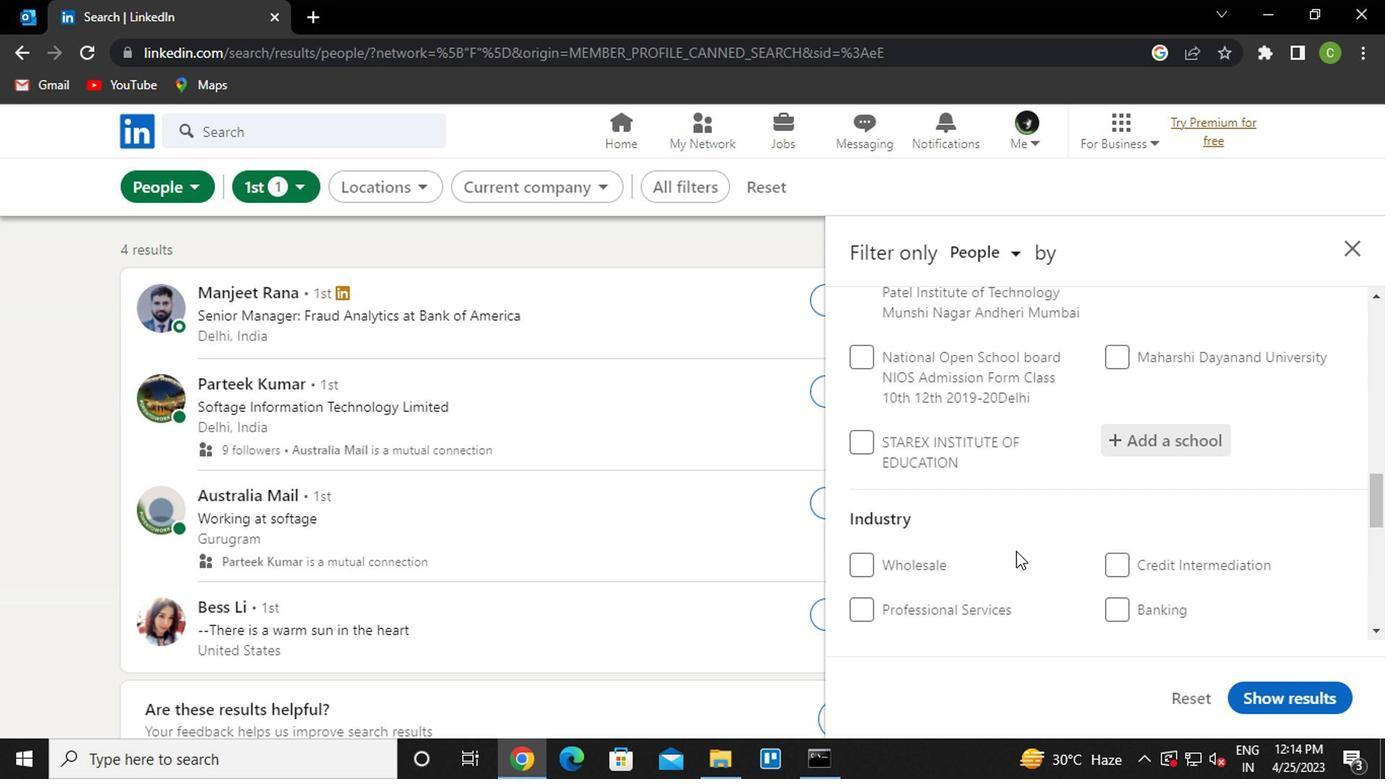 
Action: Mouse moved to (1152, 544)
Screenshot: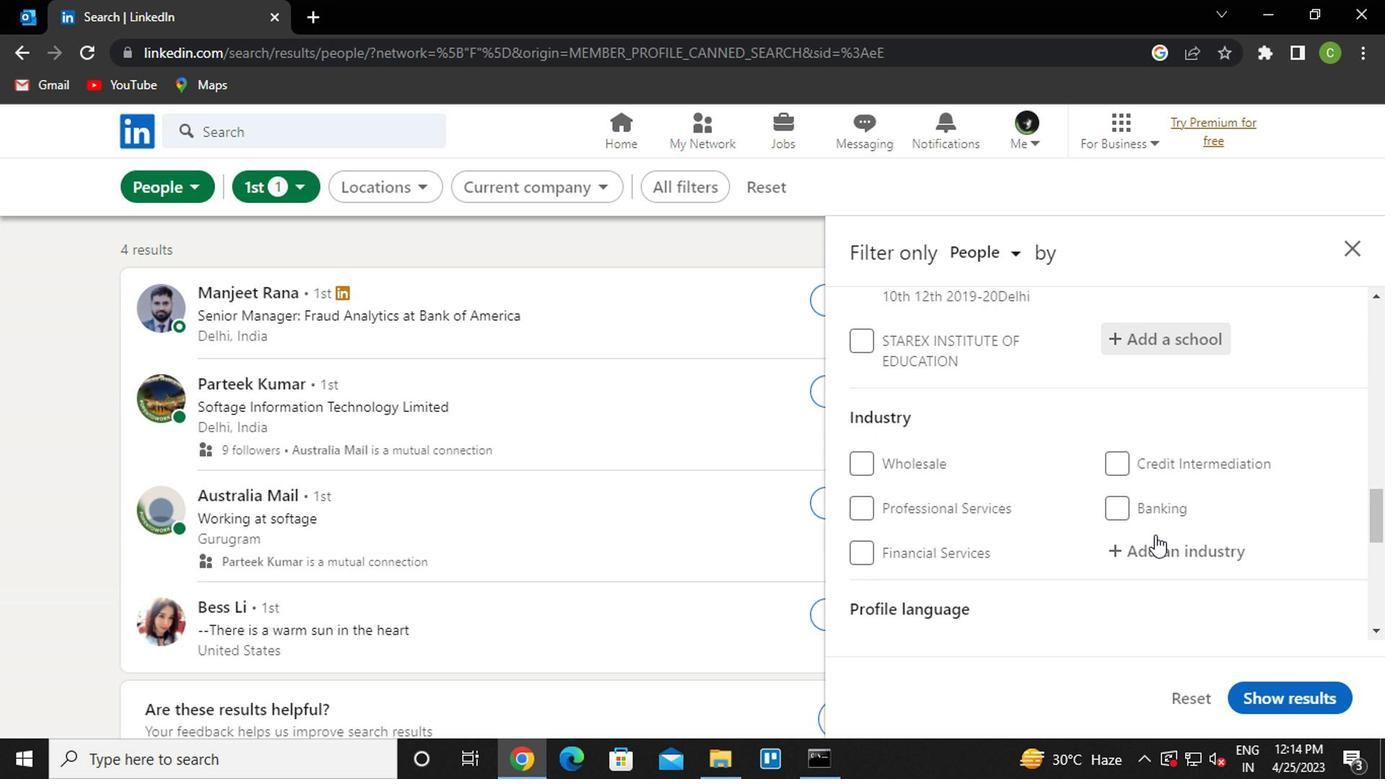 
Action: Mouse pressed left at (1152, 544)
Screenshot: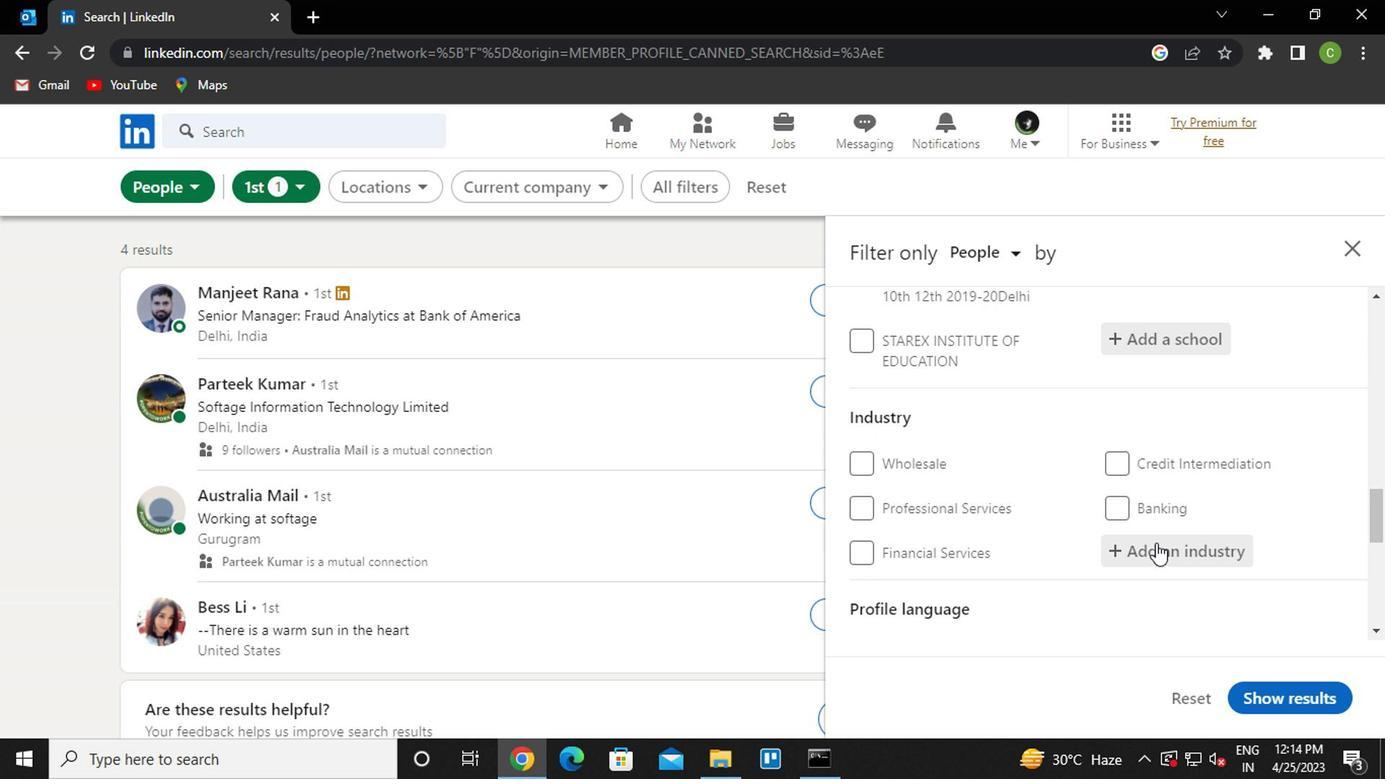 
Action: Mouse moved to (1149, 548)
Screenshot: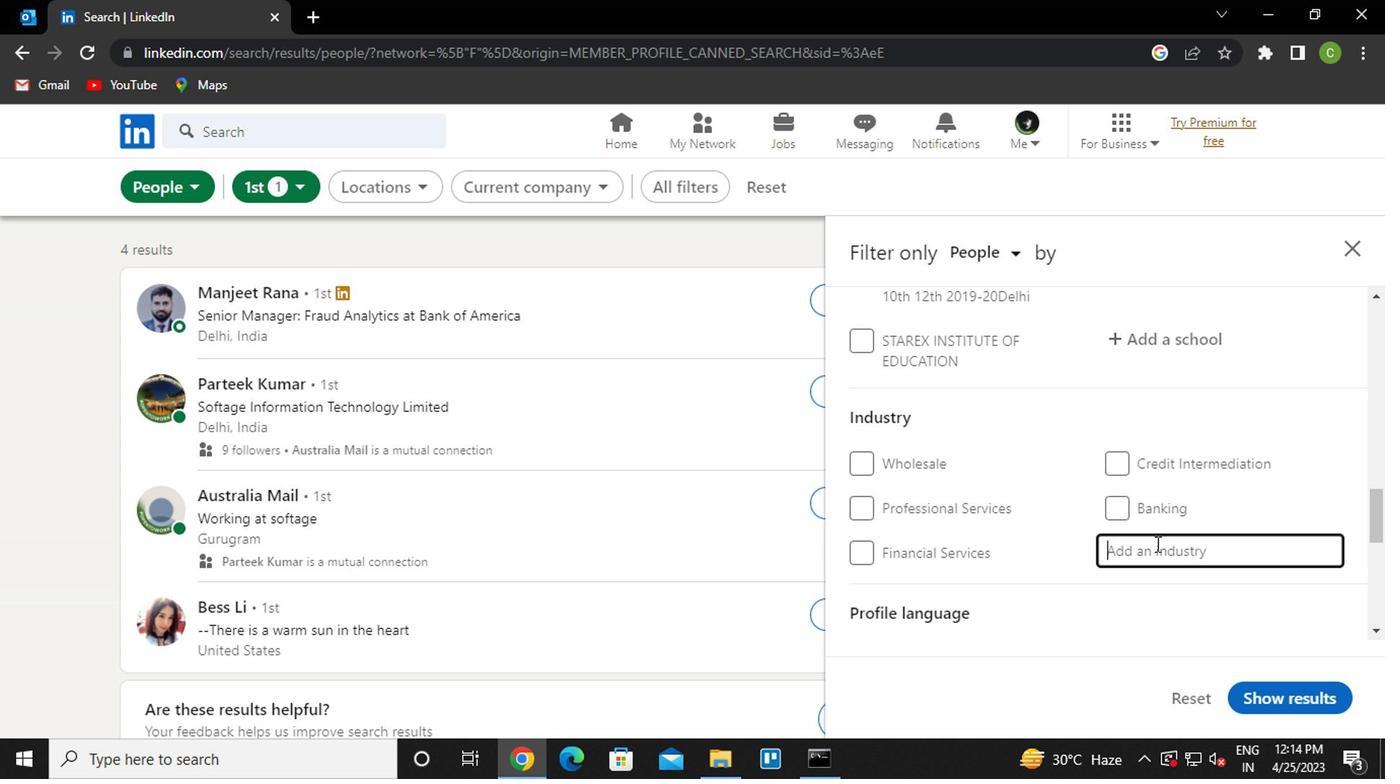
Action: Key pressed <Key.caps_lock>M<Key.caps_lock>ETAL
Screenshot: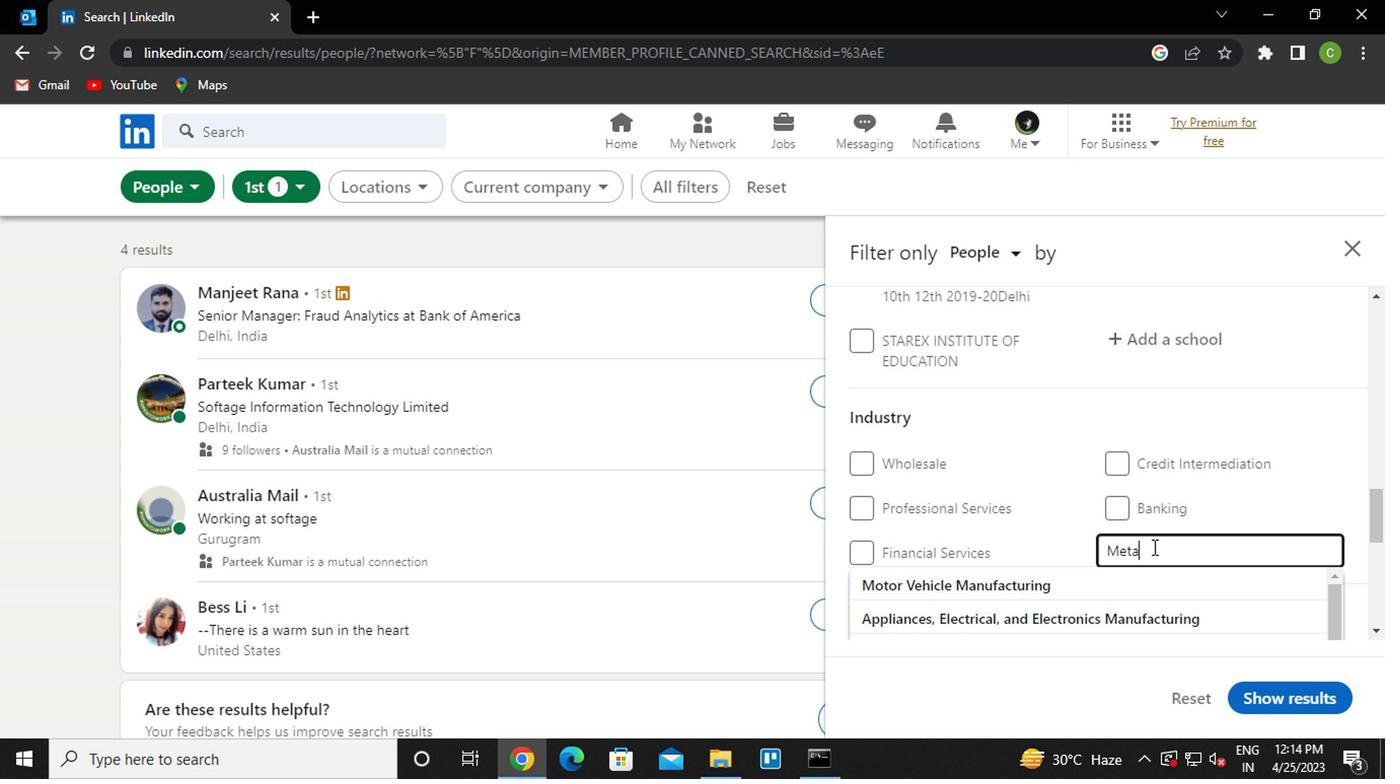 
Action: Mouse moved to (1067, 618)
Screenshot: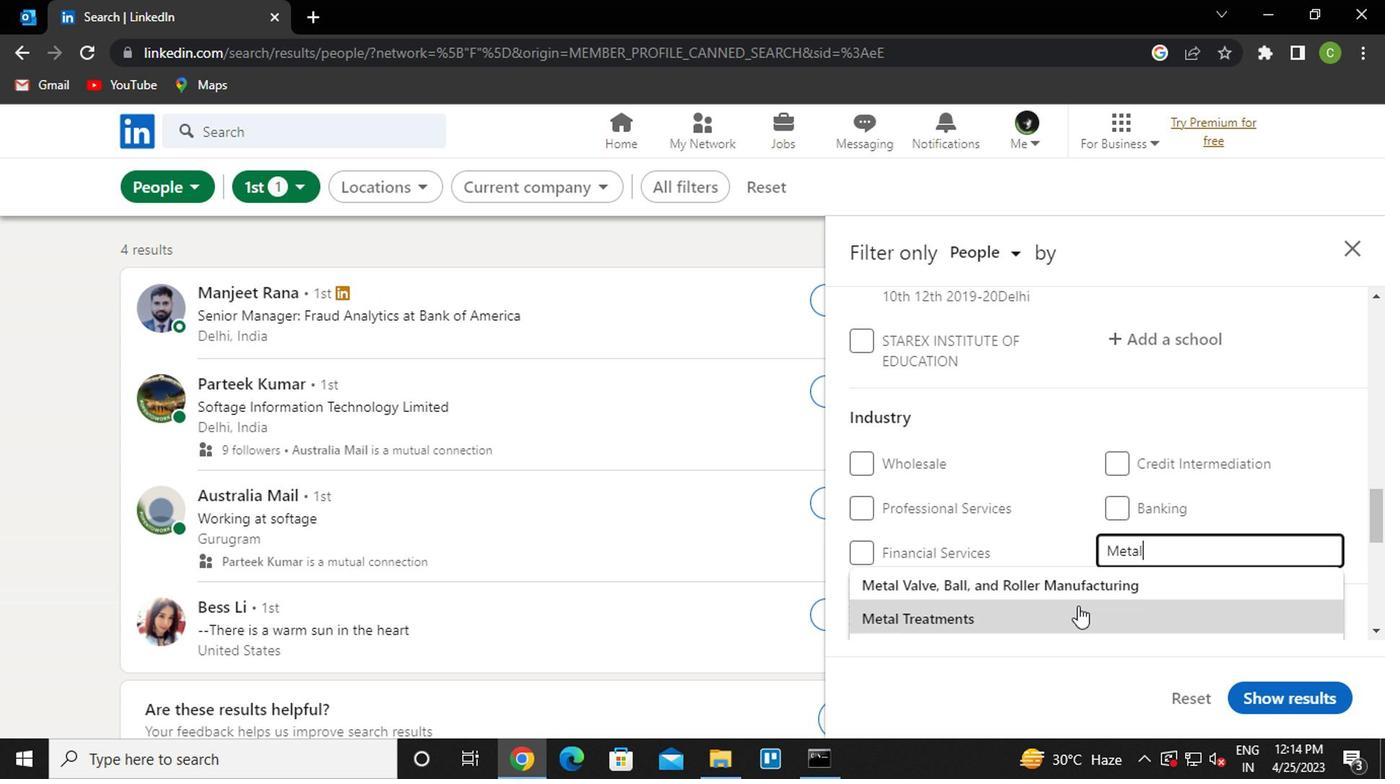 
Action: Mouse pressed left at (1067, 618)
Screenshot: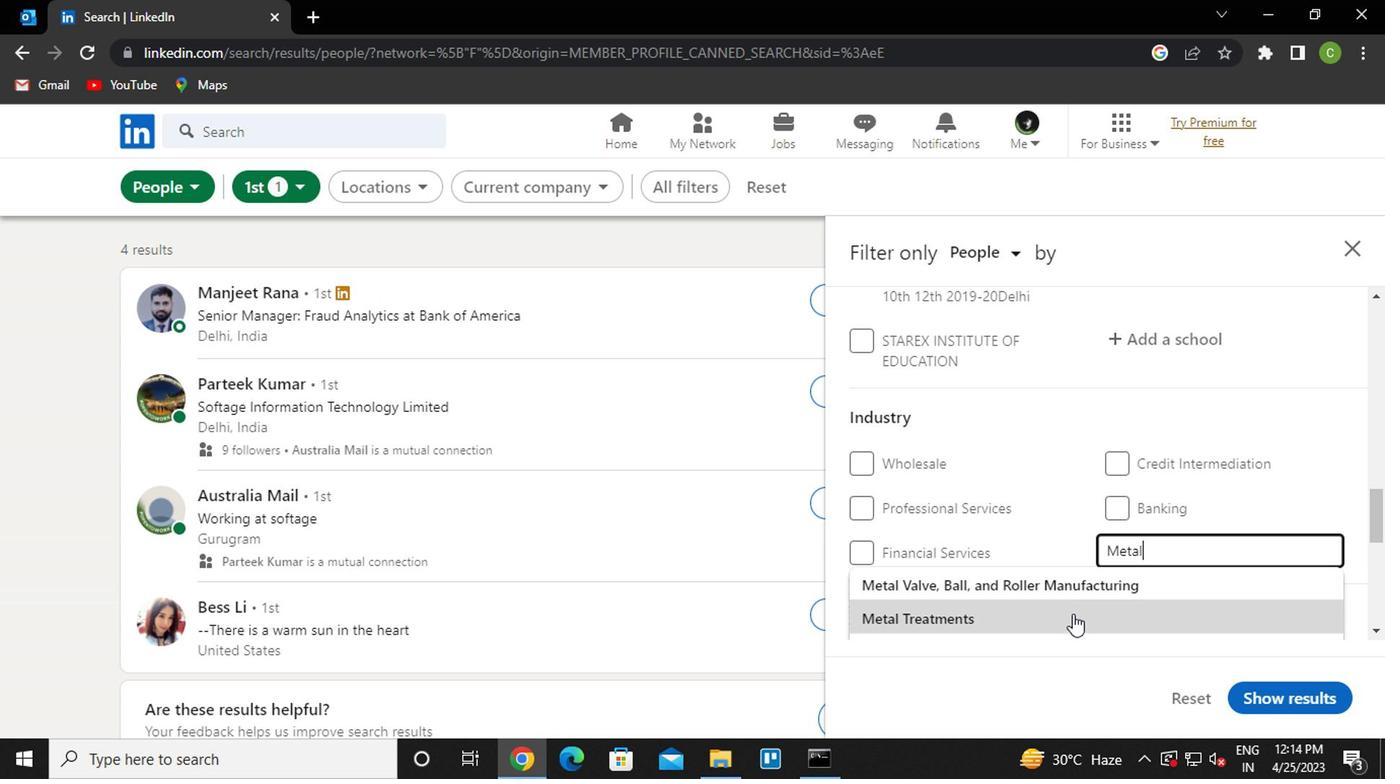 
Action: Mouse moved to (1083, 546)
Screenshot: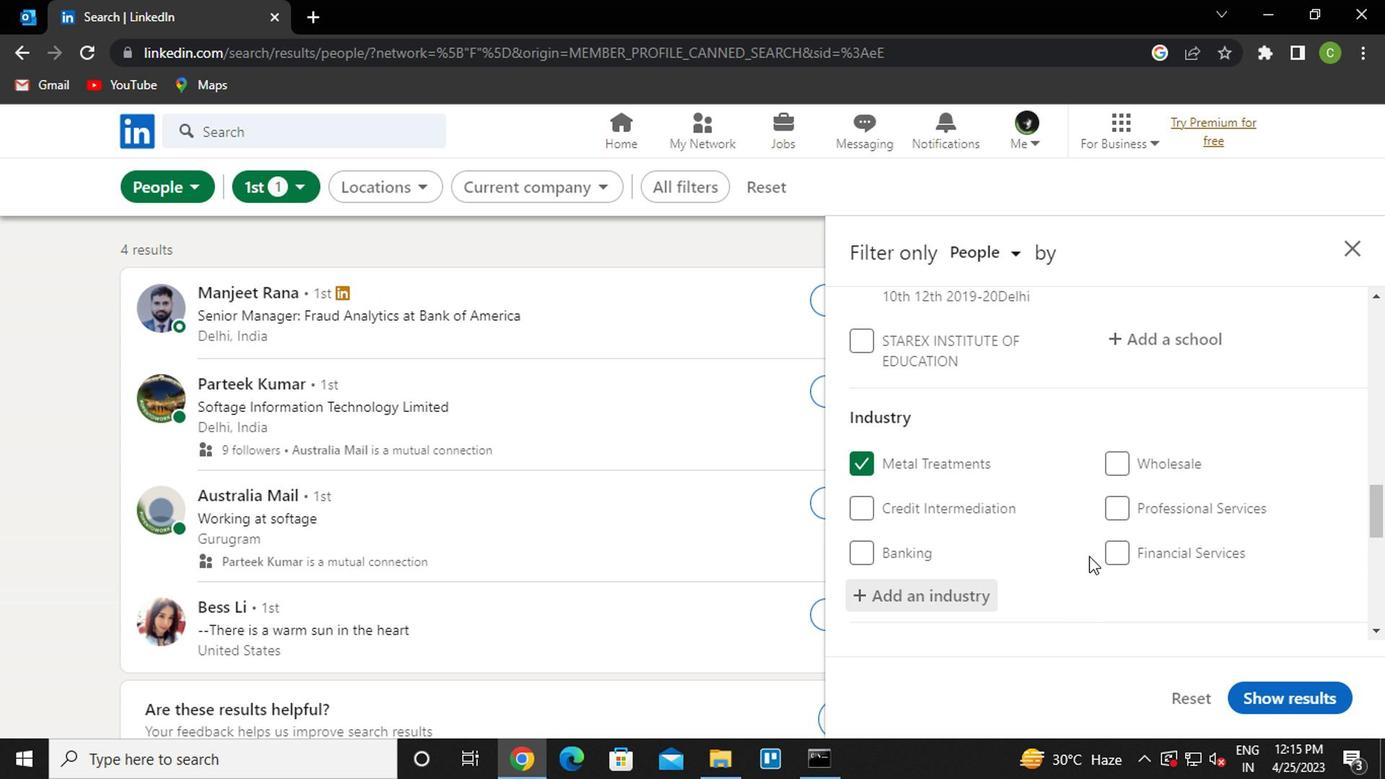 
Action: Mouse scrolled (1083, 545) with delta (0, 0)
Screenshot: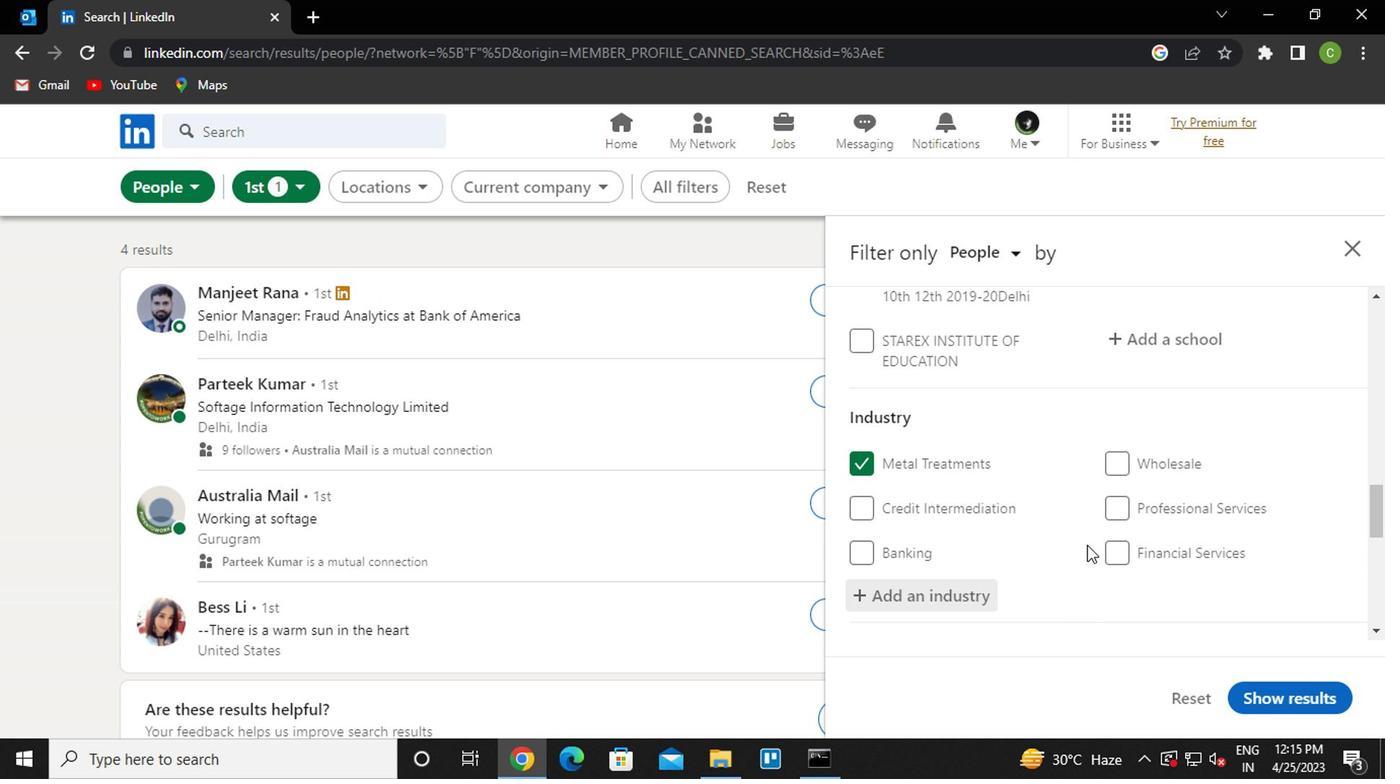 
Action: Mouse scrolled (1083, 545) with delta (0, 0)
Screenshot: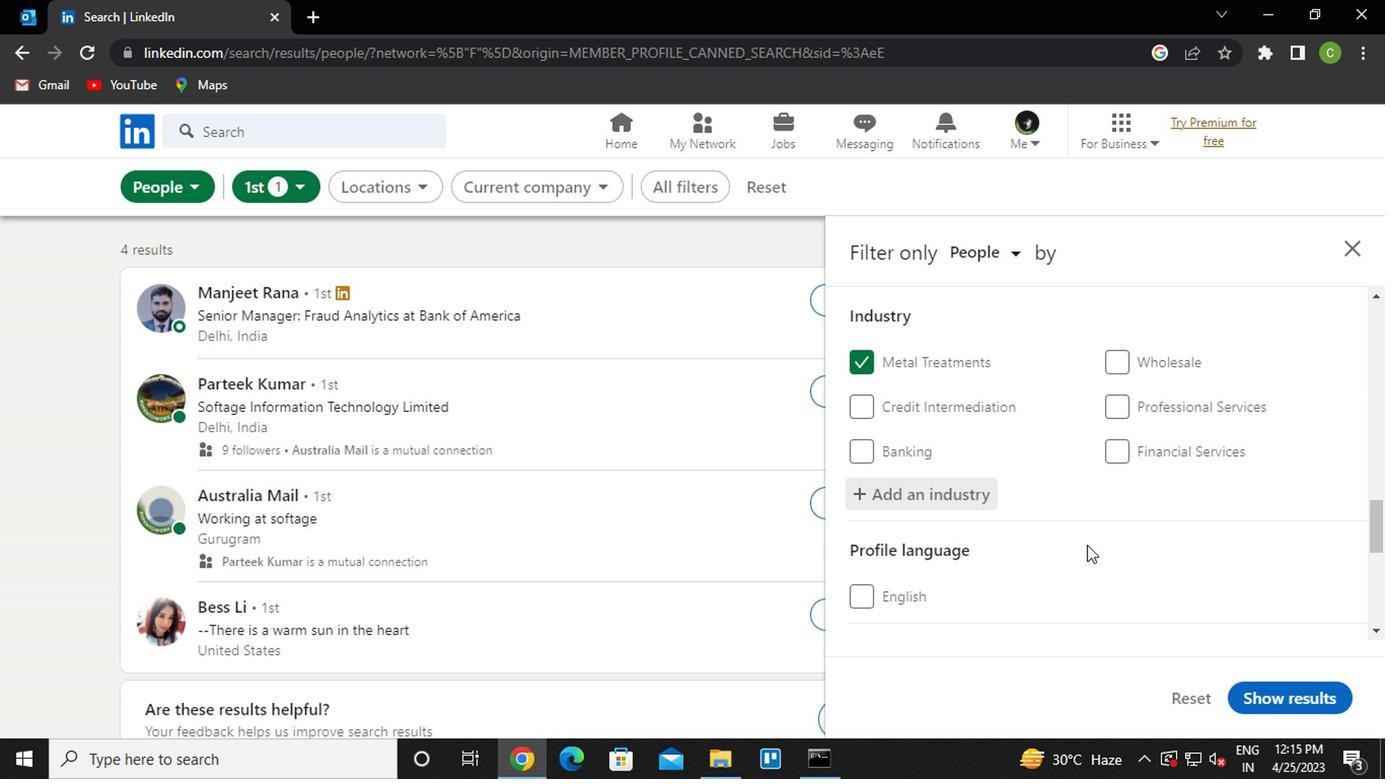 
Action: Mouse moved to (1037, 528)
Screenshot: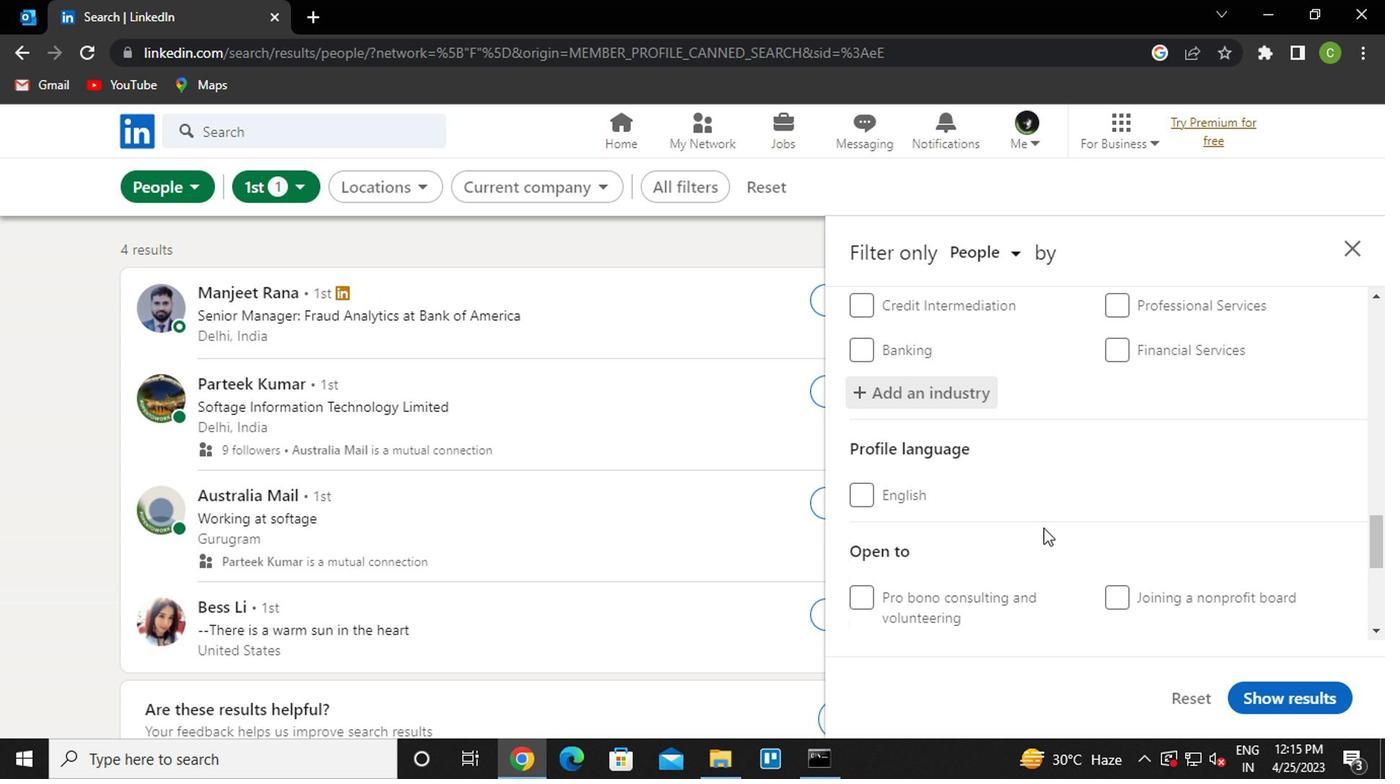 
Action: Mouse scrolled (1037, 526) with delta (0, -1)
Screenshot: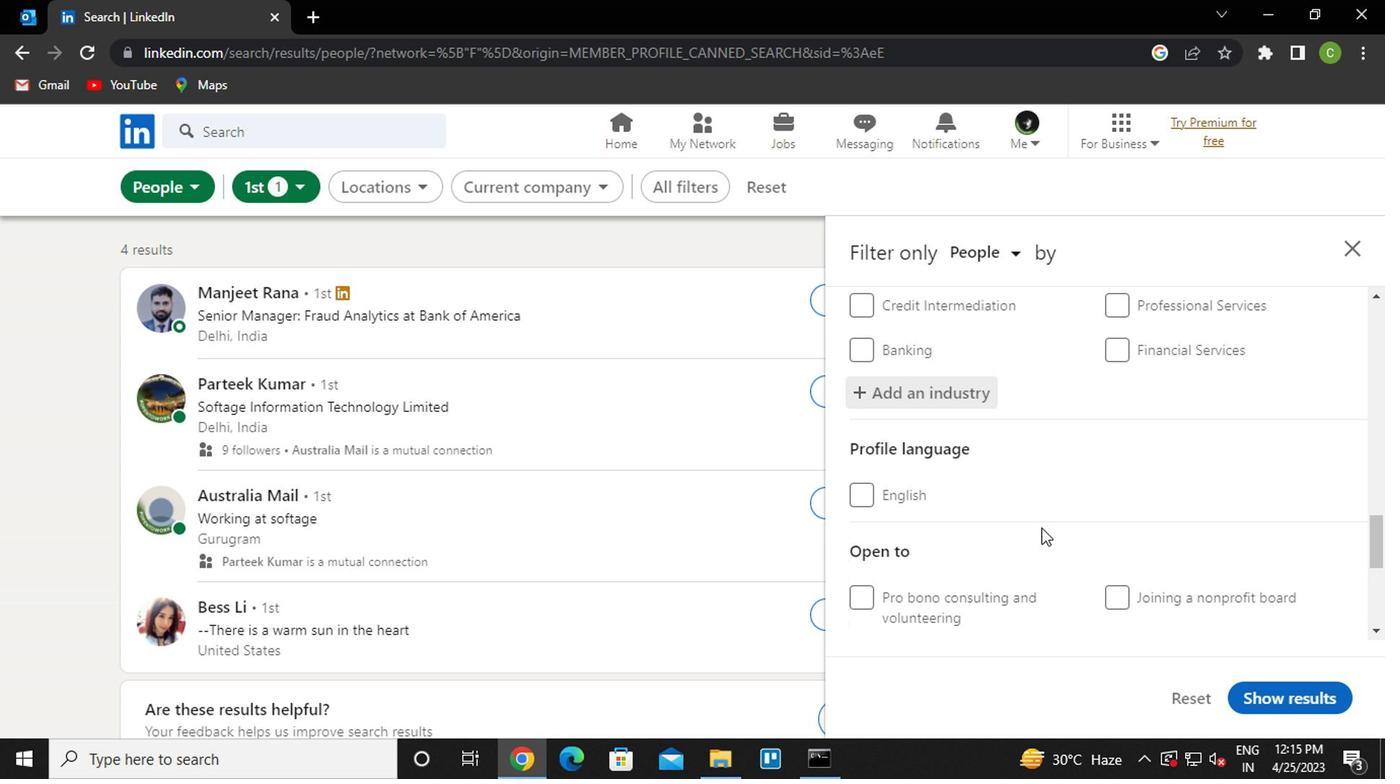 
Action: Mouse scrolled (1037, 526) with delta (0, -1)
Screenshot: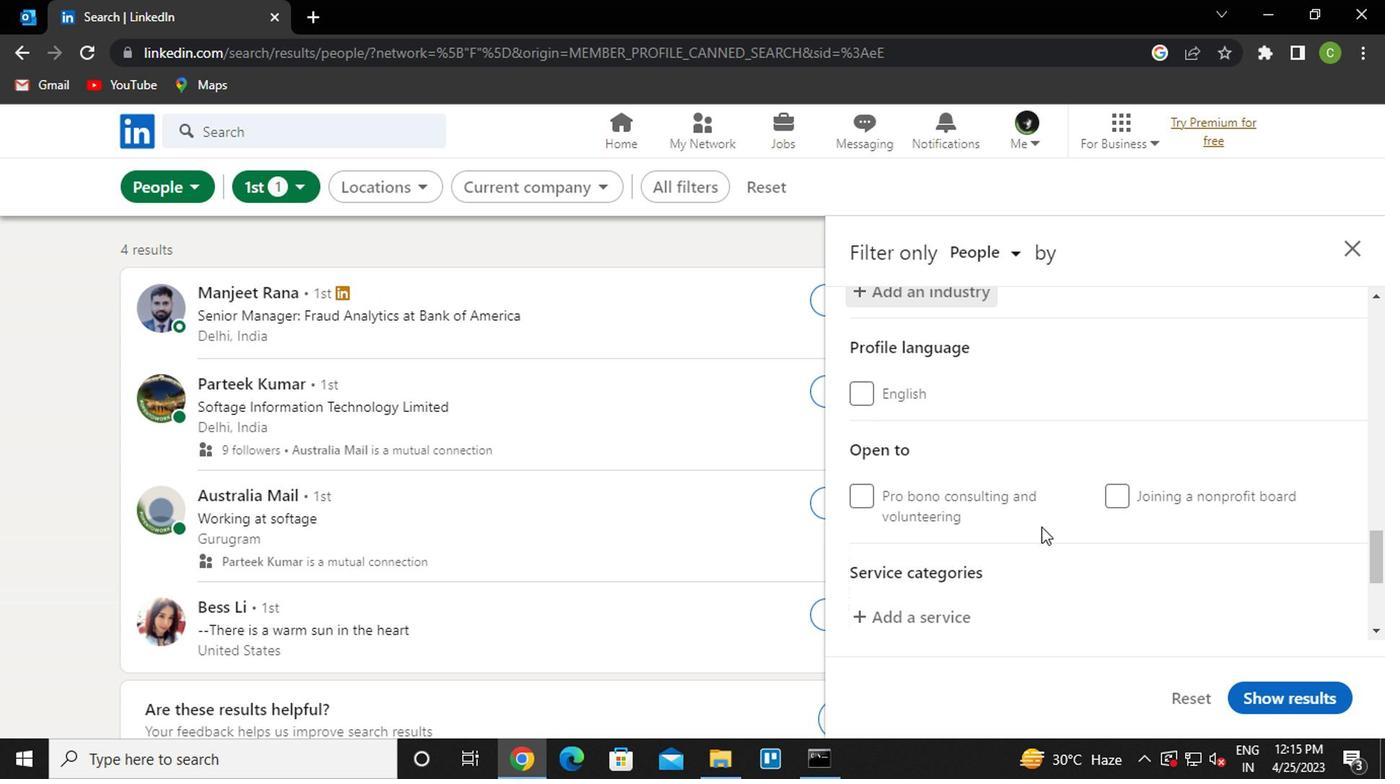 
Action: Mouse moved to (914, 516)
Screenshot: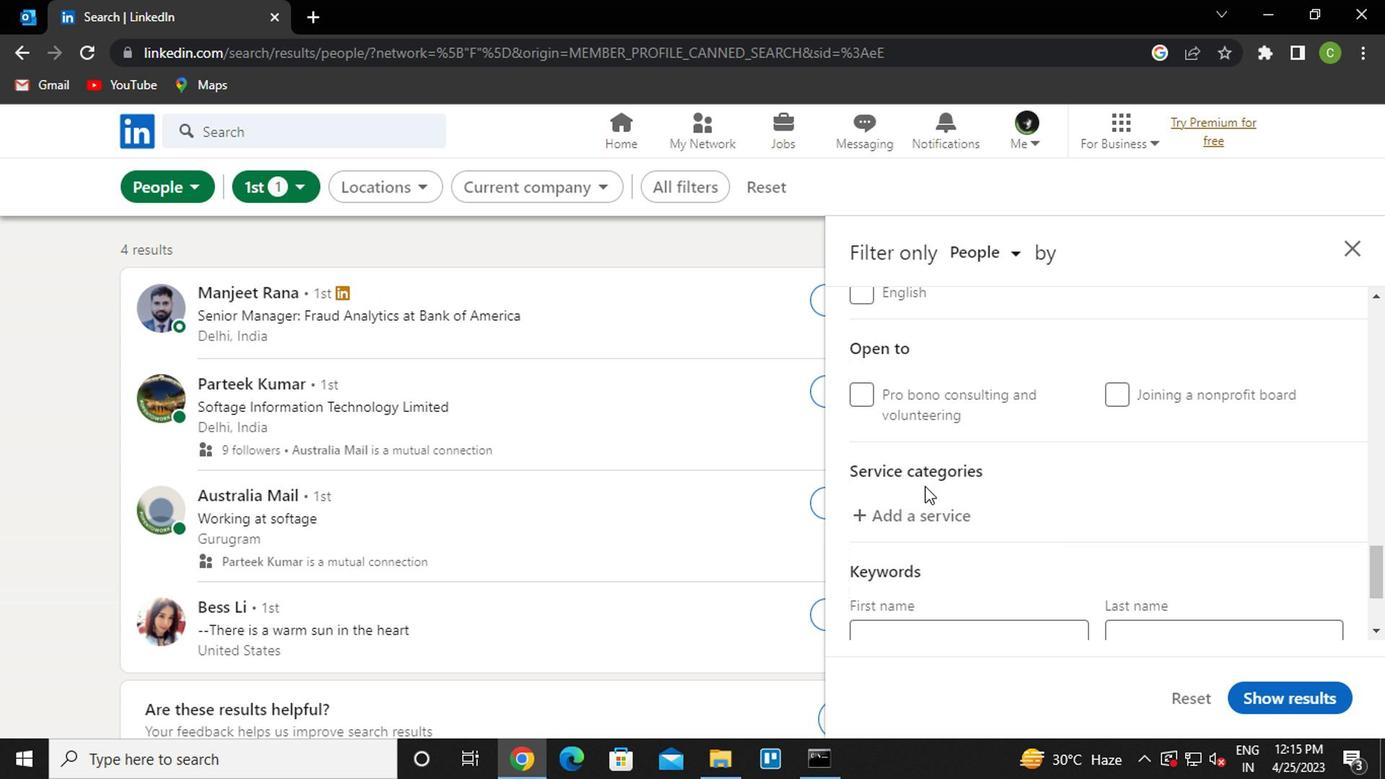 
Action: Mouse pressed left at (914, 516)
Screenshot: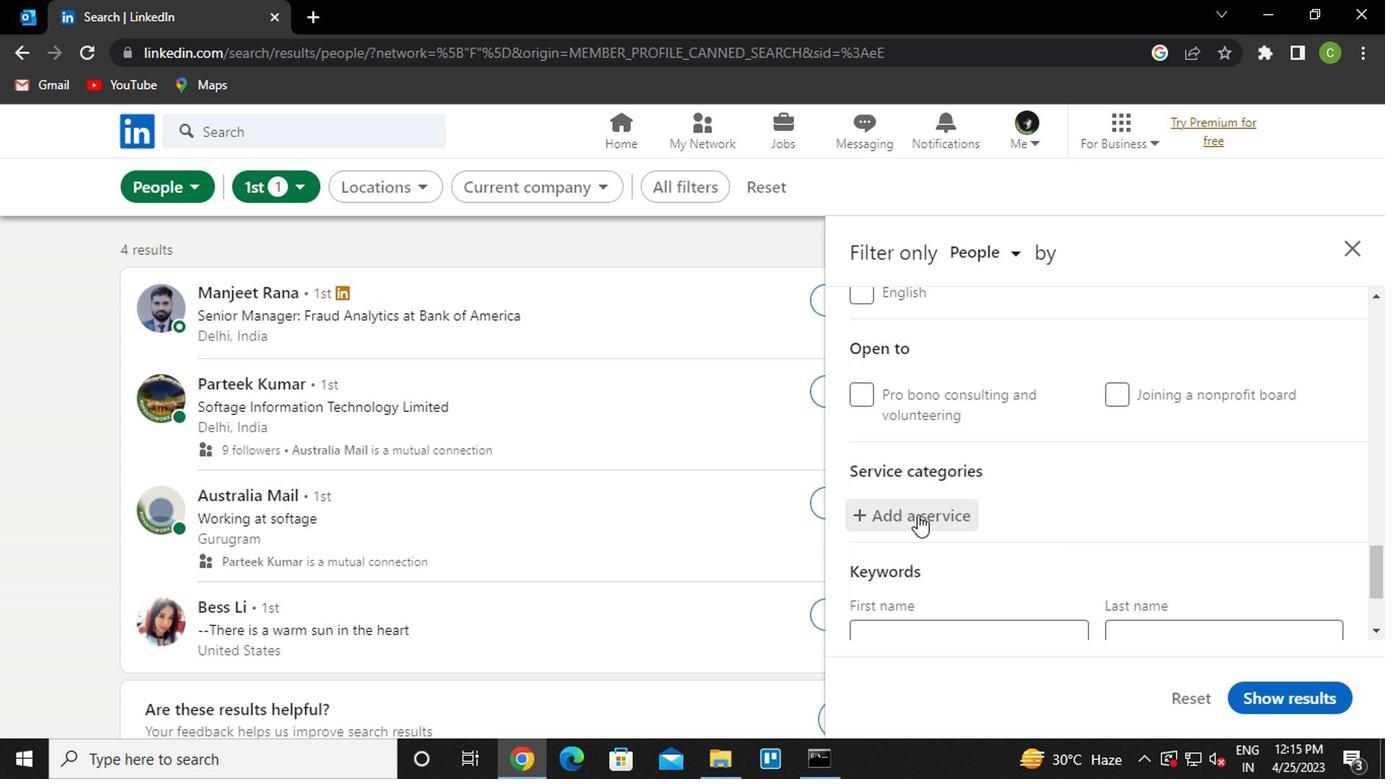 
Action: Key pressed <Key.caps_lock>IOS
Screenshot: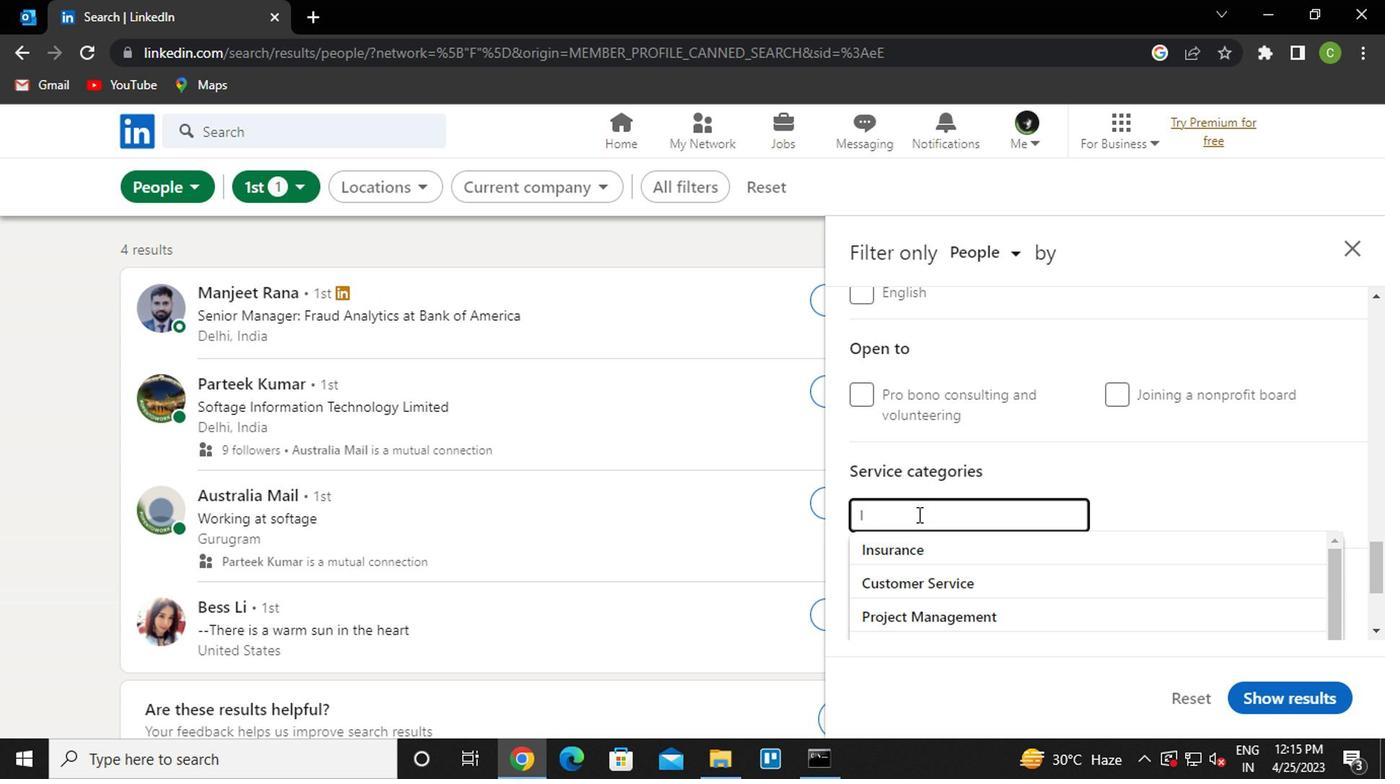 
Action: Mouse moved to (930, 550)
Screenshot: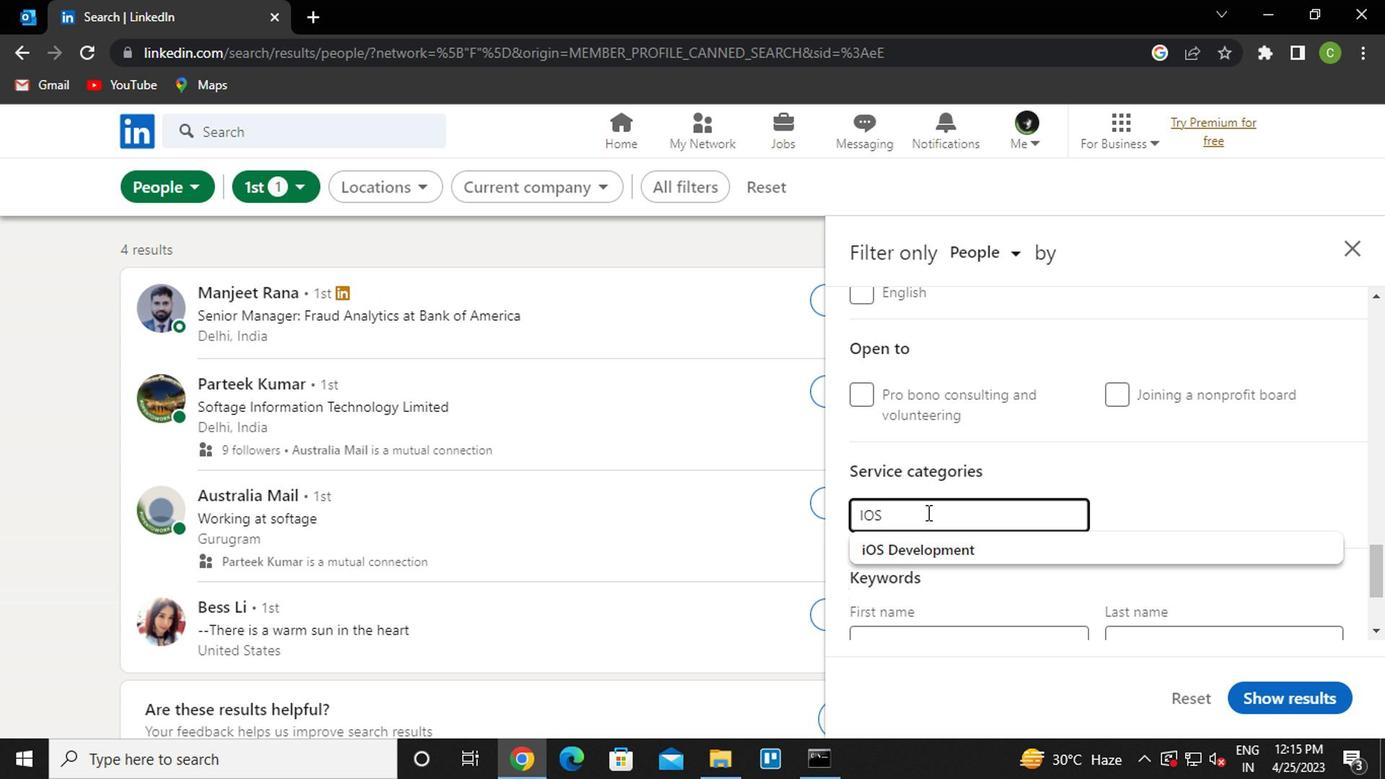 
Action: Mouse pressed left at (930, 550)
Screenshot: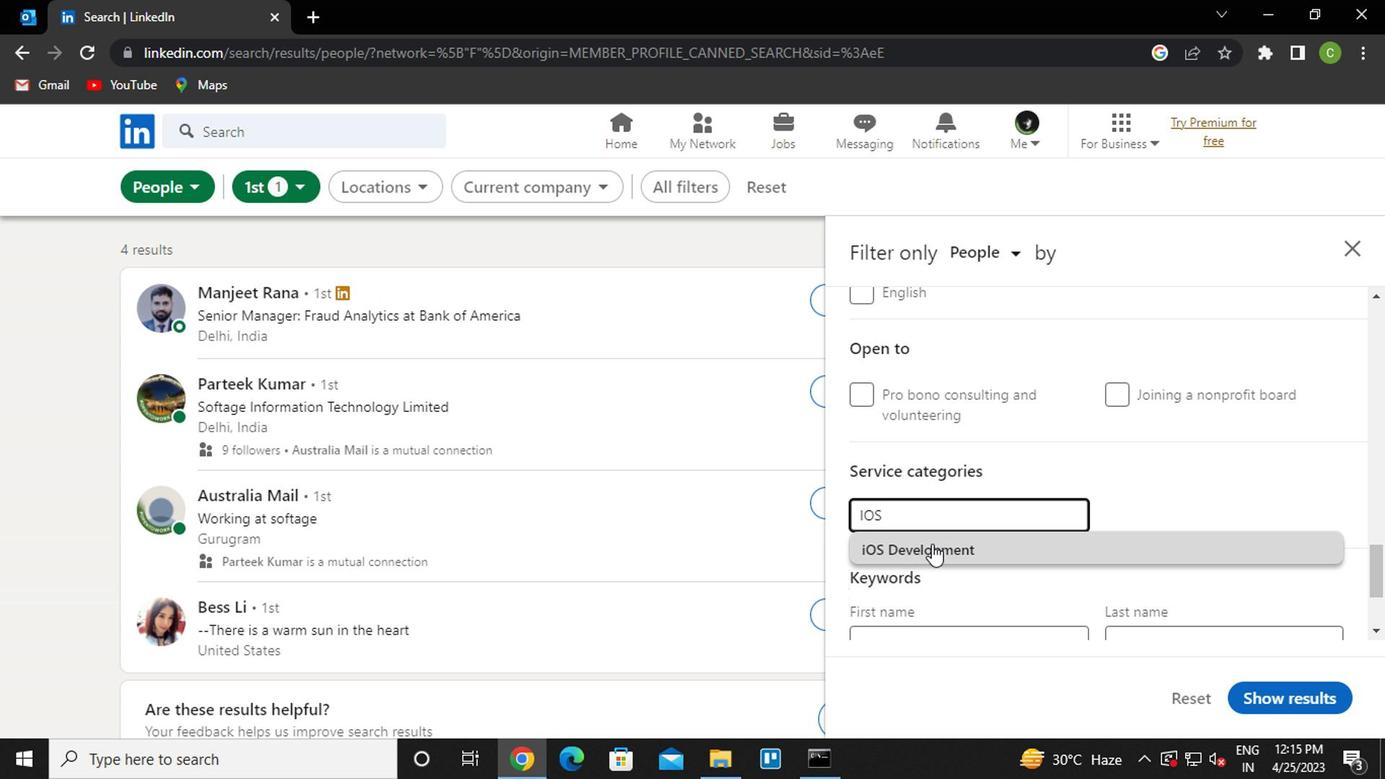 
Action: Mouse moved to (972, 534)
Screenshot: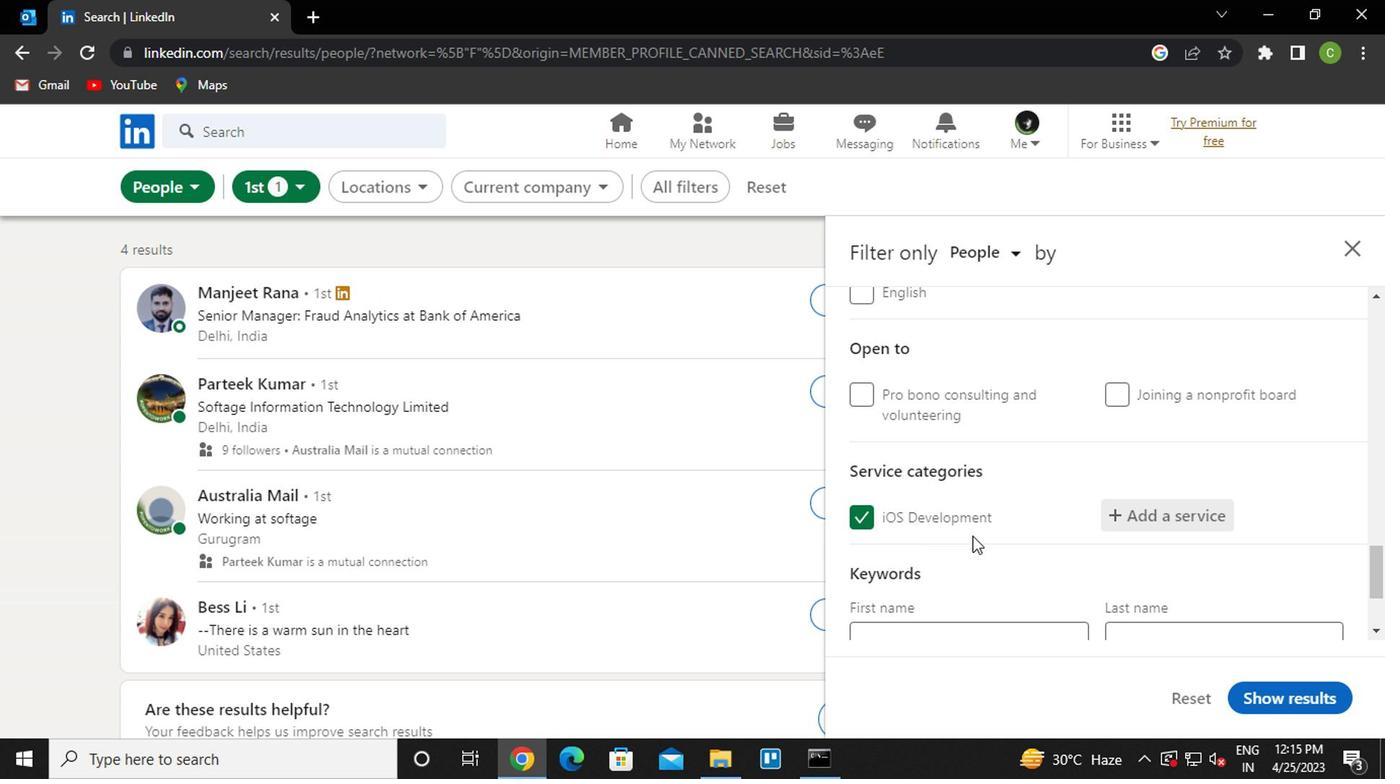 
Action: Mouse scrolled (972, 533) with delta (0, 0)
Screenshot: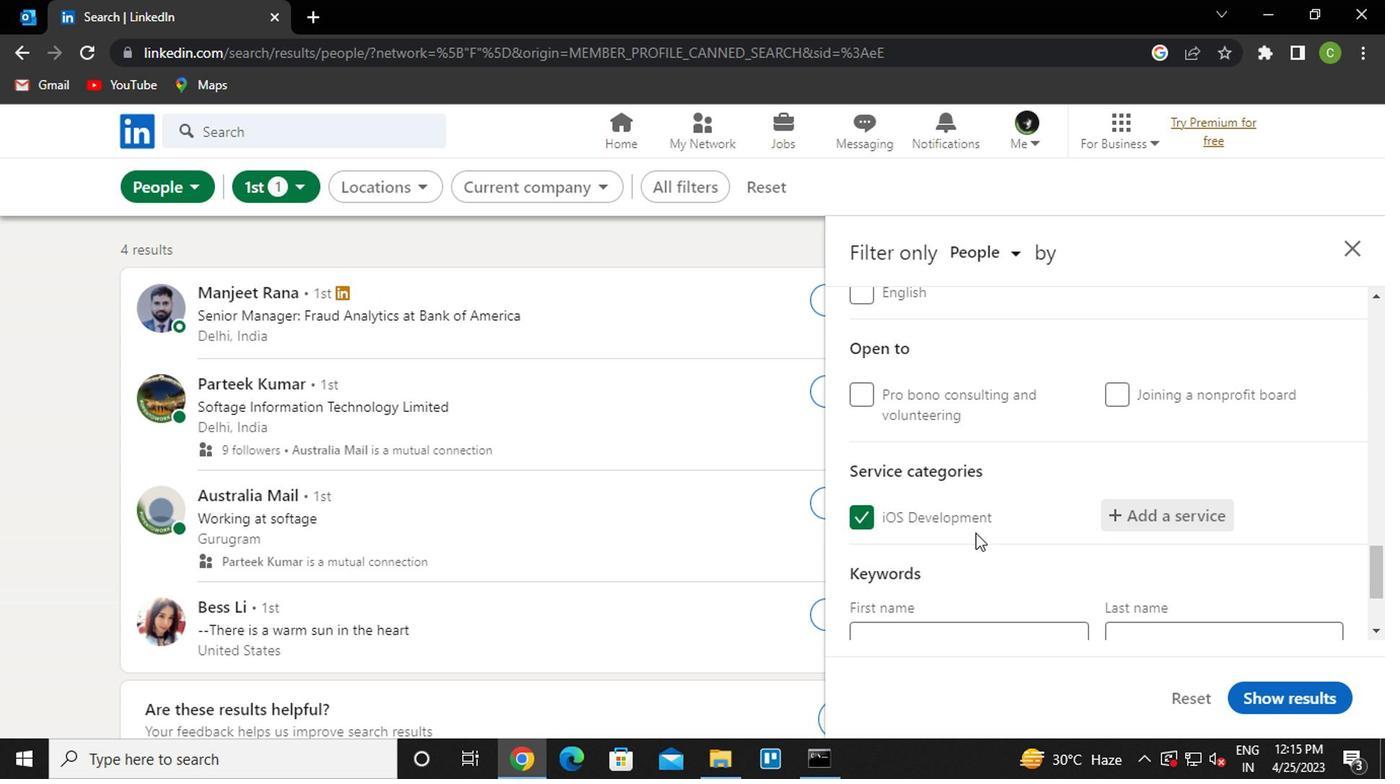 
Action: Mouse scrolled (972, 533) with delta (0, 0)
Screenshot: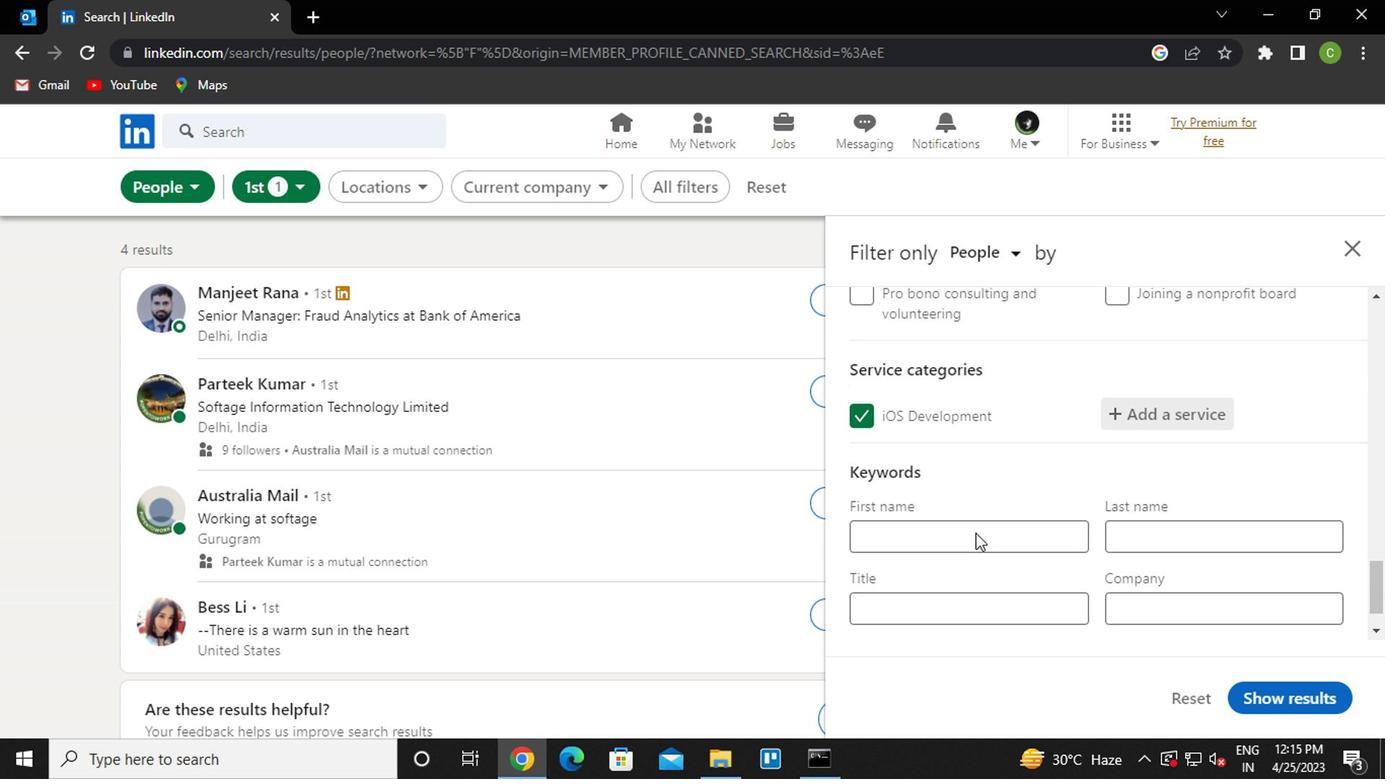 
Action: Mouse moved to (955, 547)
Screenshot: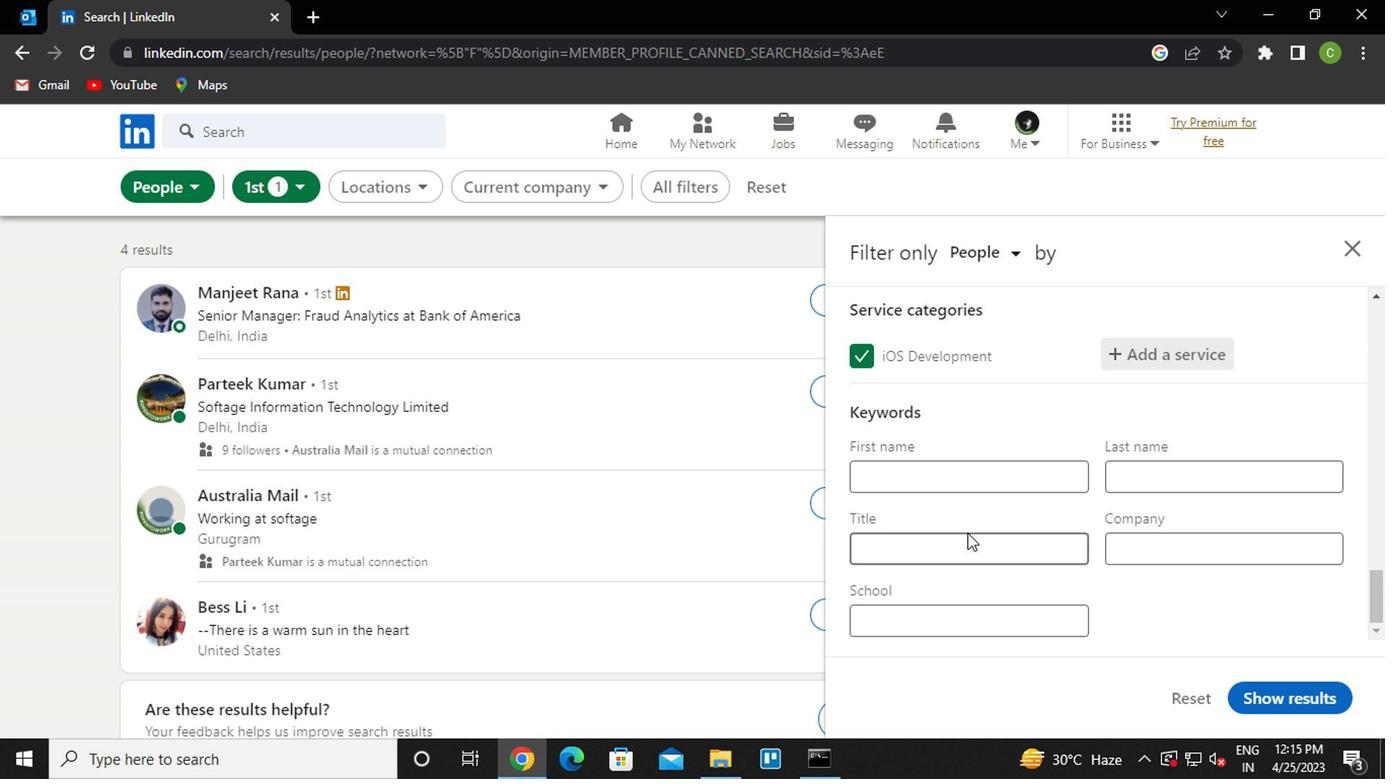 
Action: Mouse pressed left at (955, 547)
Screenshot: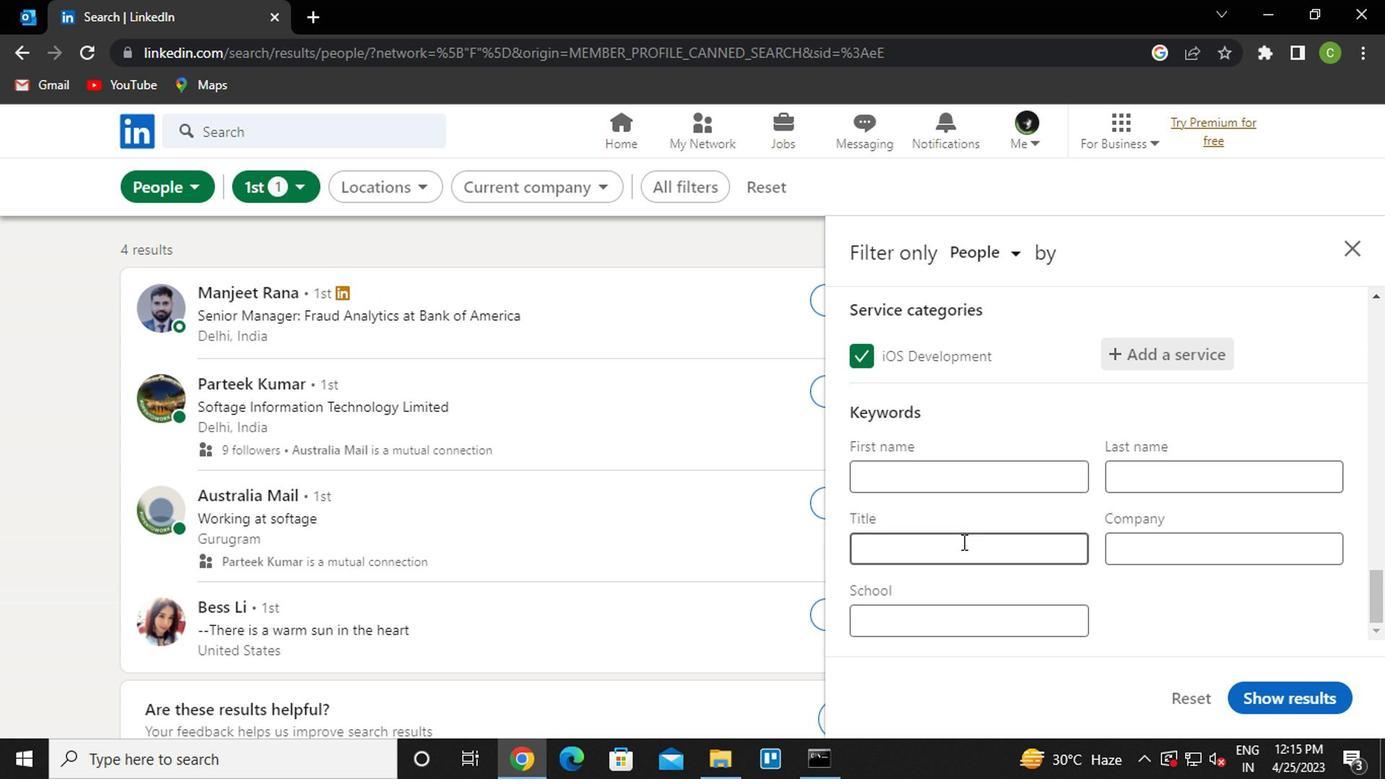 
Action: Key pressed <Key.caps_lock><Key.caps_lock>D<Key.caps_lock>RAFTER
Screenshot: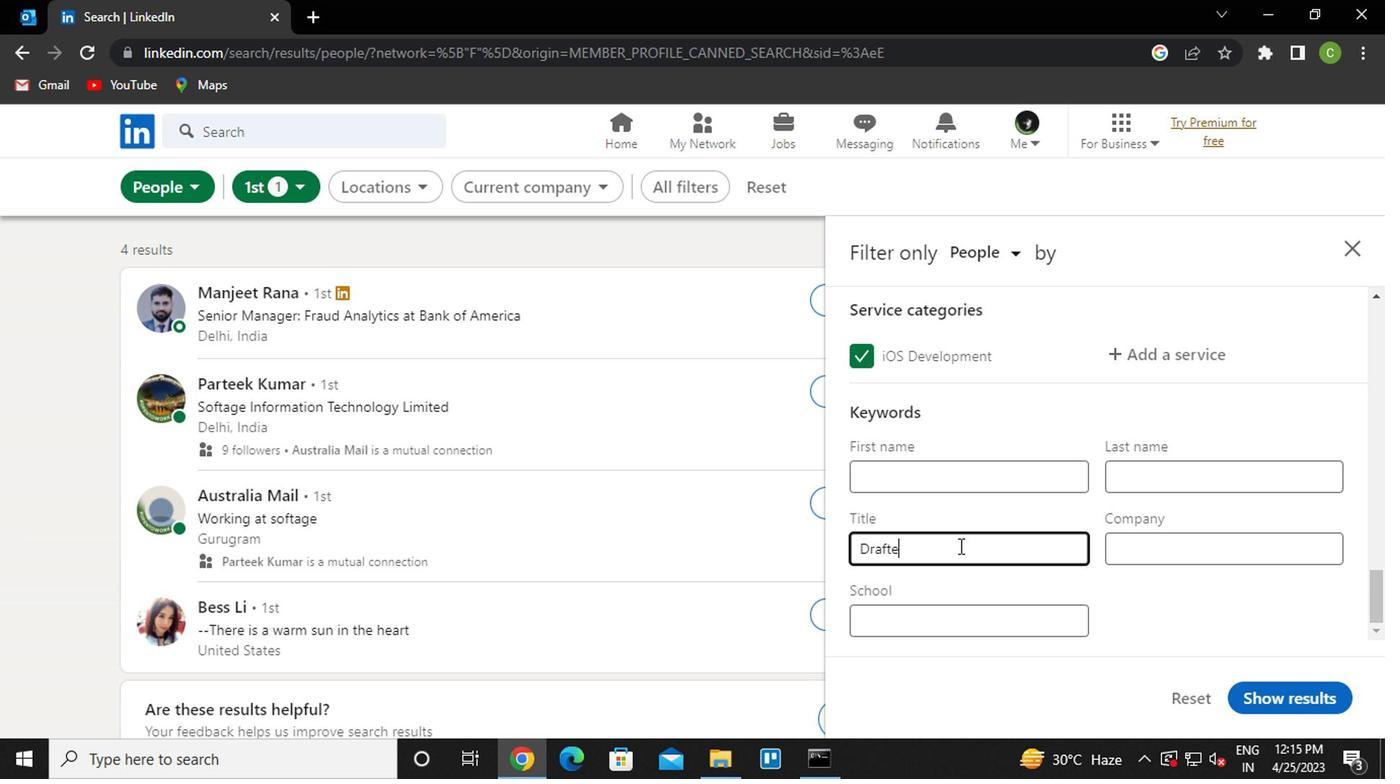 
Action: Mouse moved to (1301, 697)
Screenshot: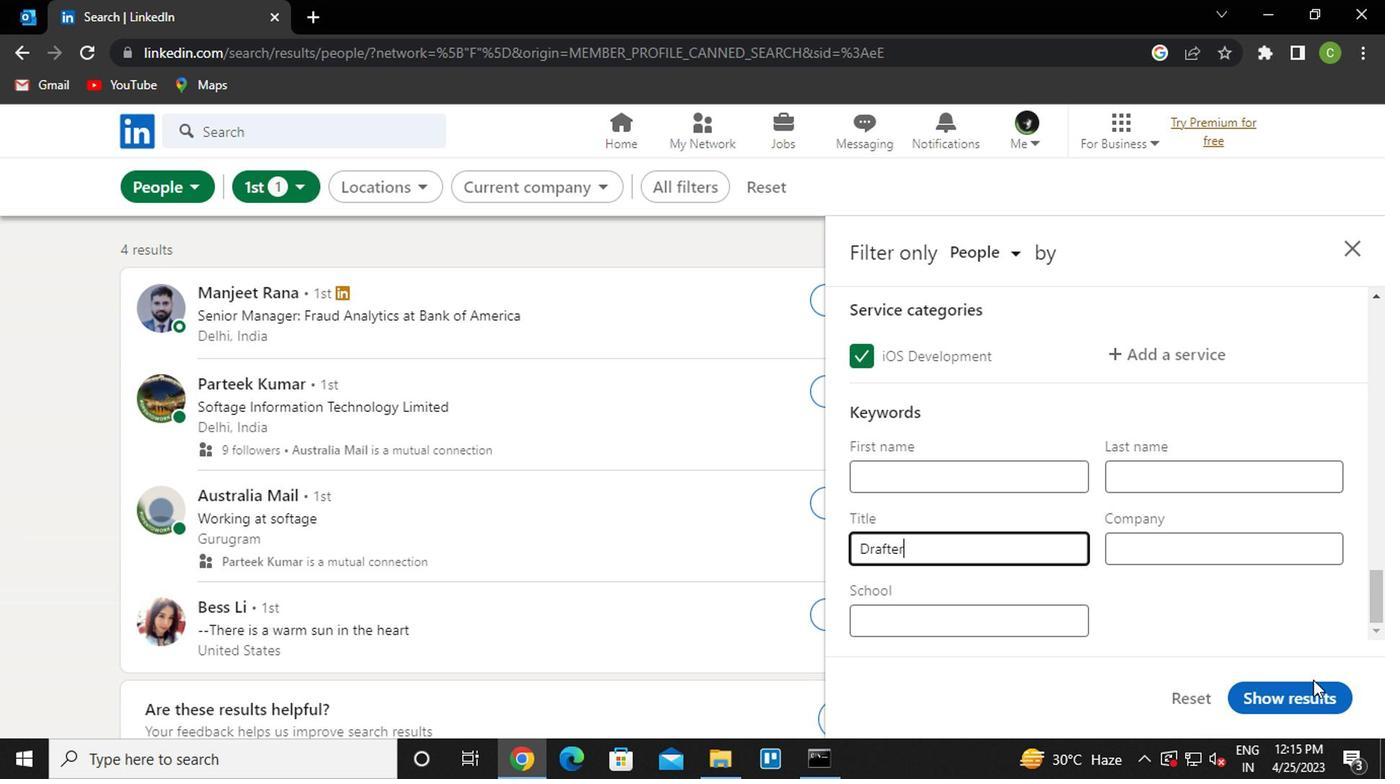 
Action: Mouse pressed left at (1301, 697)
Screenshot: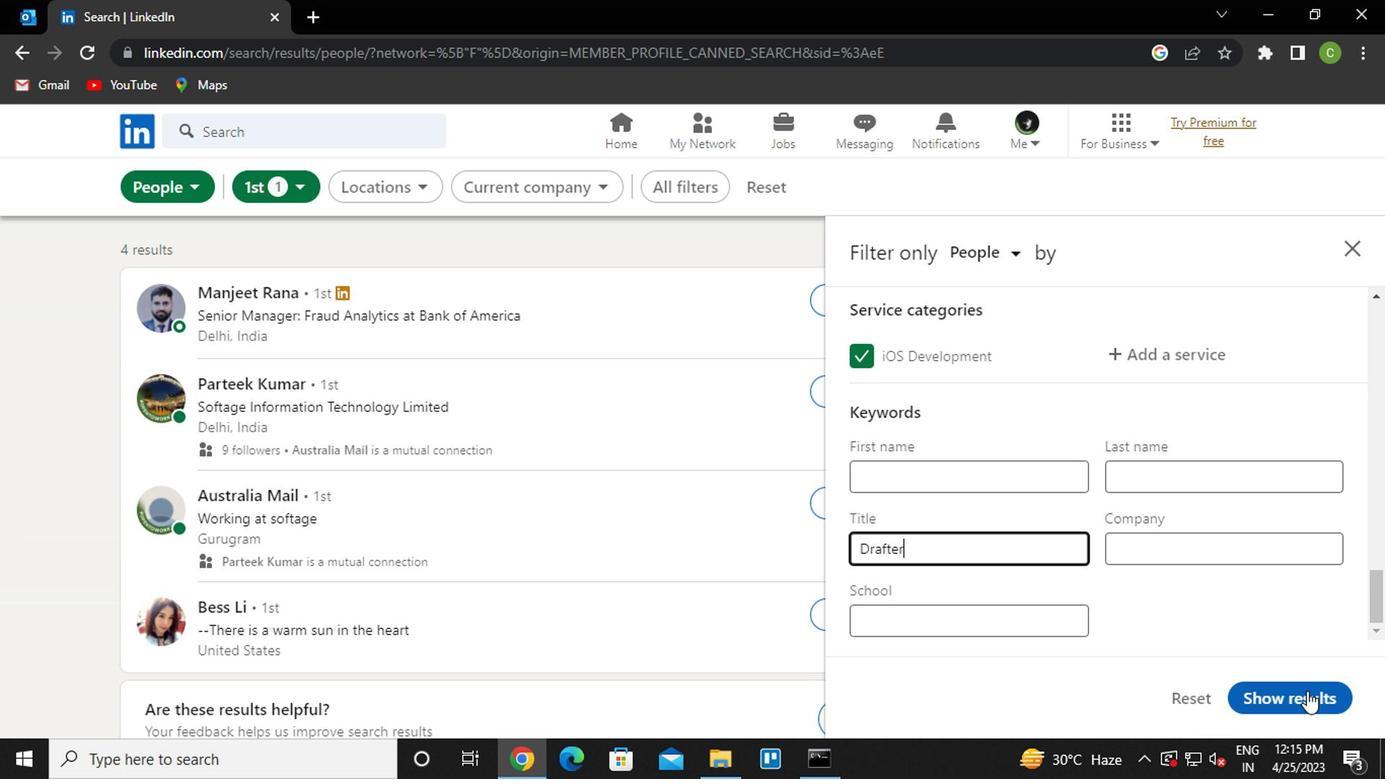 
Action: Mouse moved to (904, 715)
Screenshot: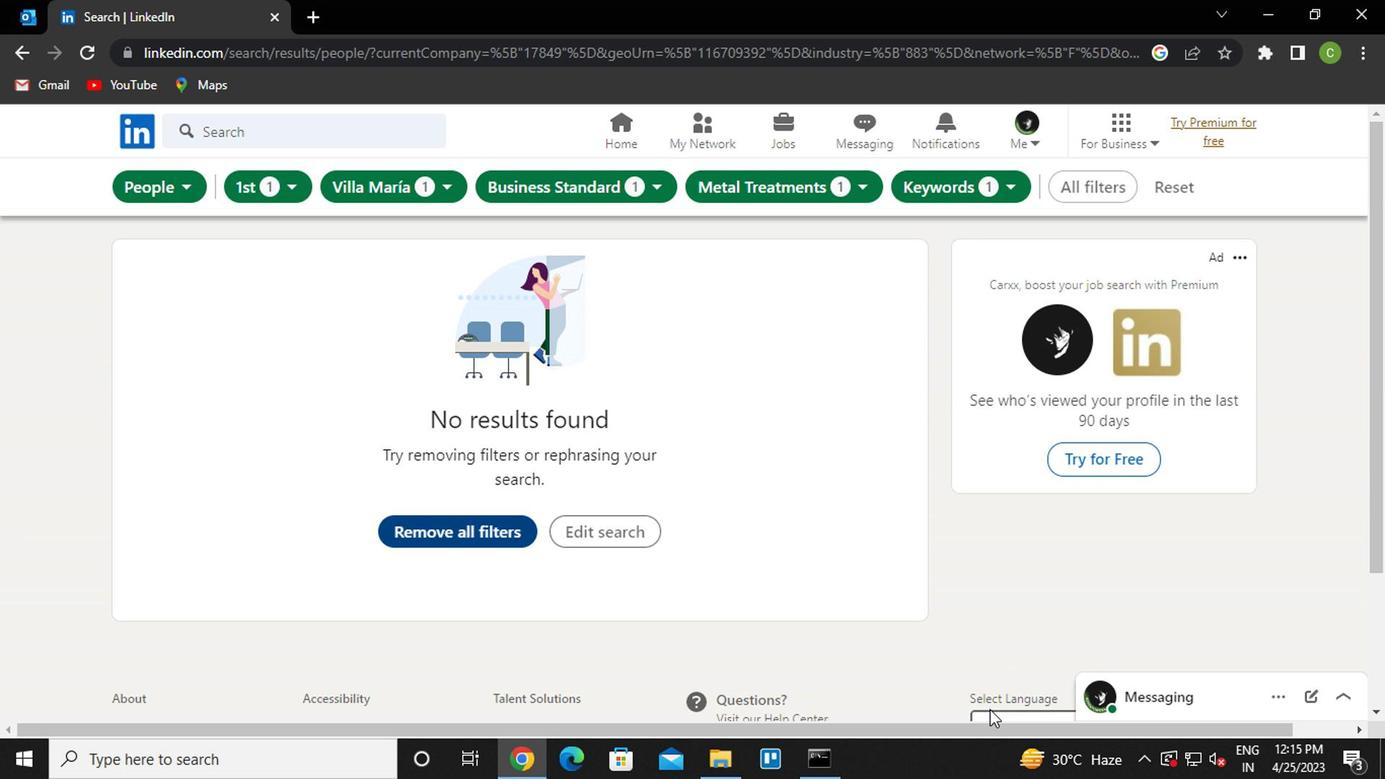 
